 Task: Manage the "Campaign related list" page variations in the site builder.
Action: Mouse moved to (869, 100)
Screenshot: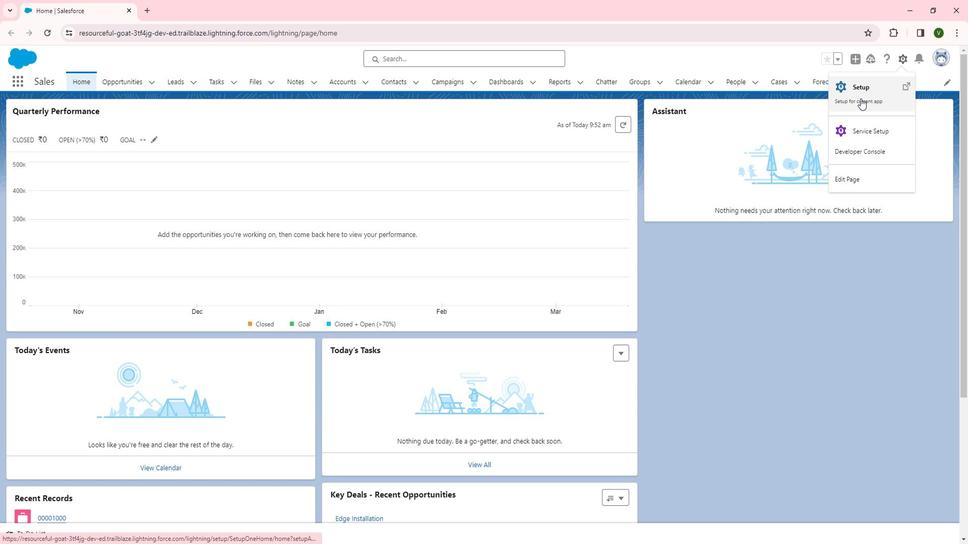 
Action: Mouse pressed left at (869, 100)
Screenshot: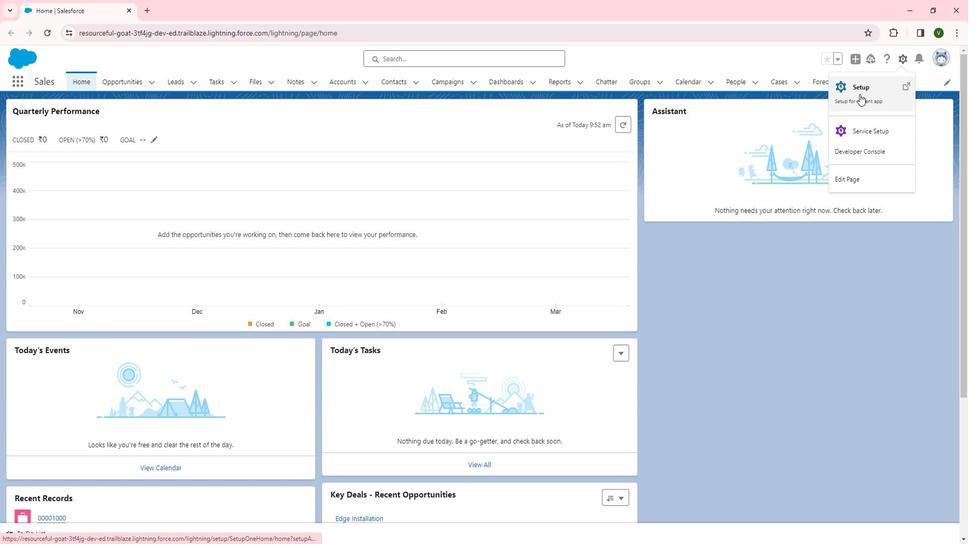 
Action: Mouse moved to (84, 370)
Screenshot: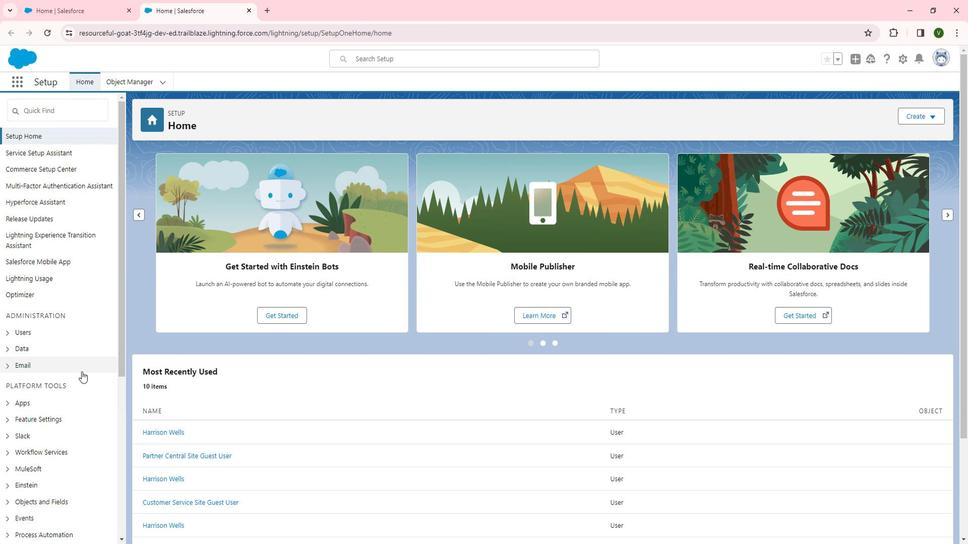 
Action: Mouse scrolled (84, 370) with delta (0, 0)
Screenshot: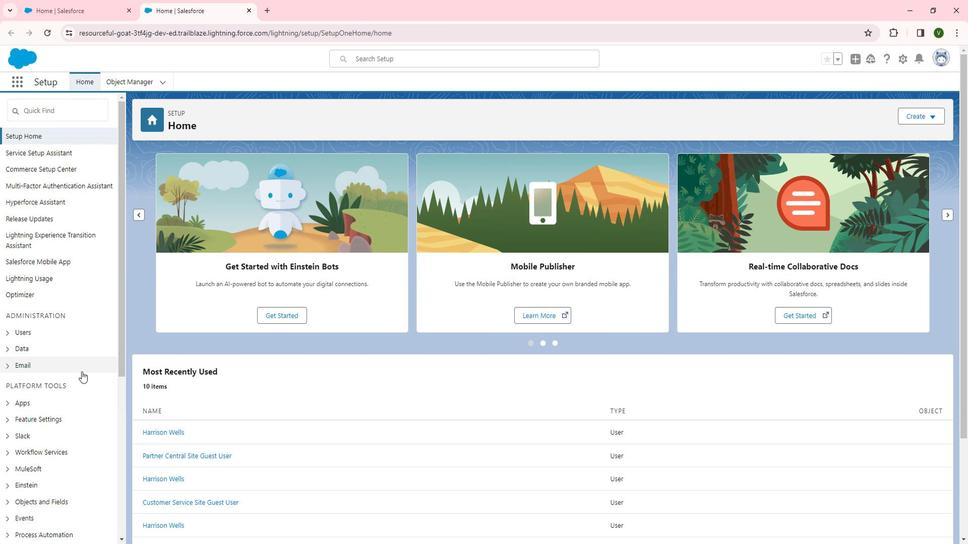 
Action: Mouse moved to (81, 372)
Screenshot: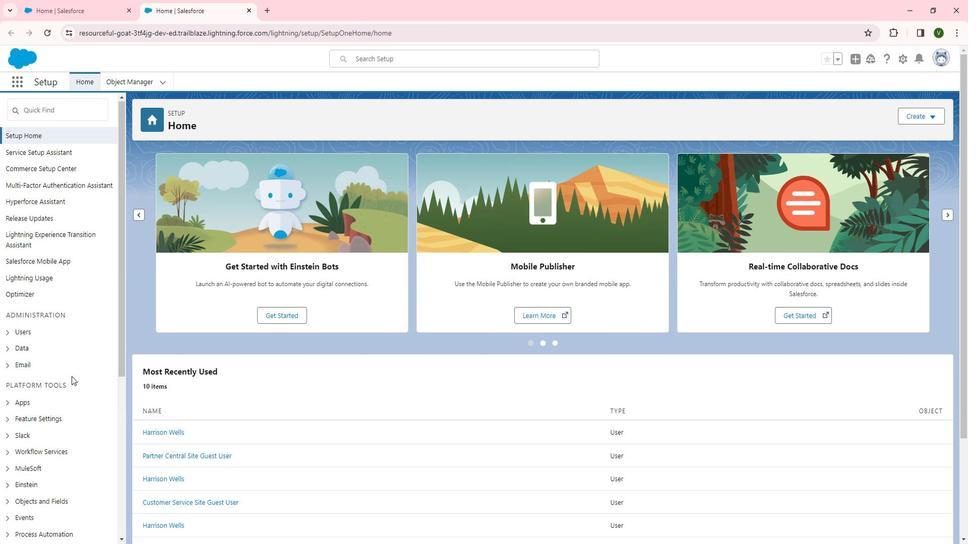 
Action: Mouse scrolled (81, 371) with delta (0, 0)
Screenshot: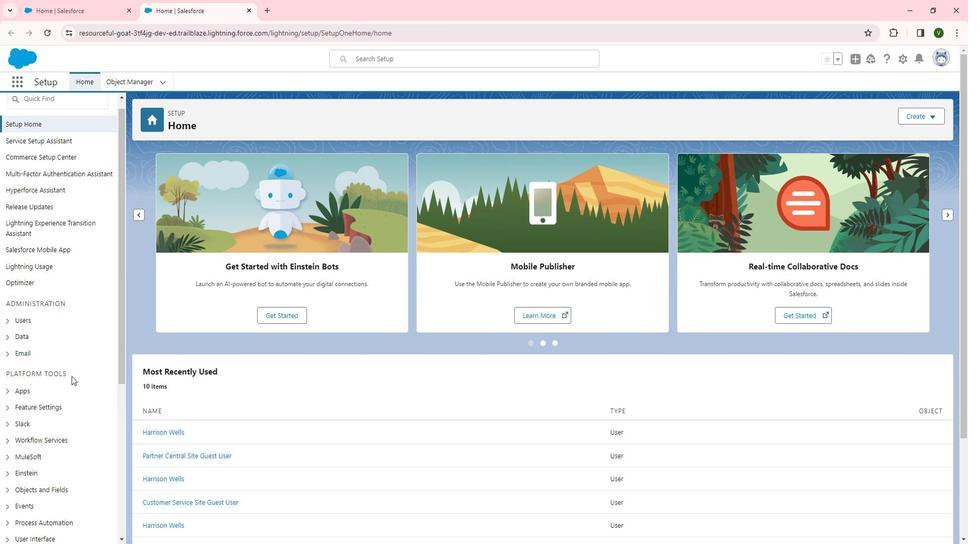 
Action: Mouse moved to (79, 372)
Screenshot: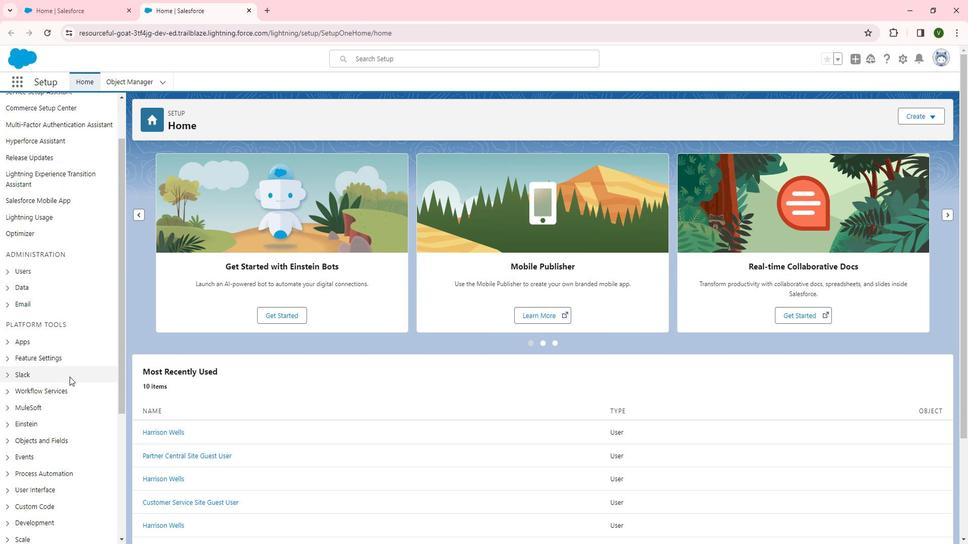 
Action: Mouse scrolled (79, 372) with delta (0, 0)
Screenshot: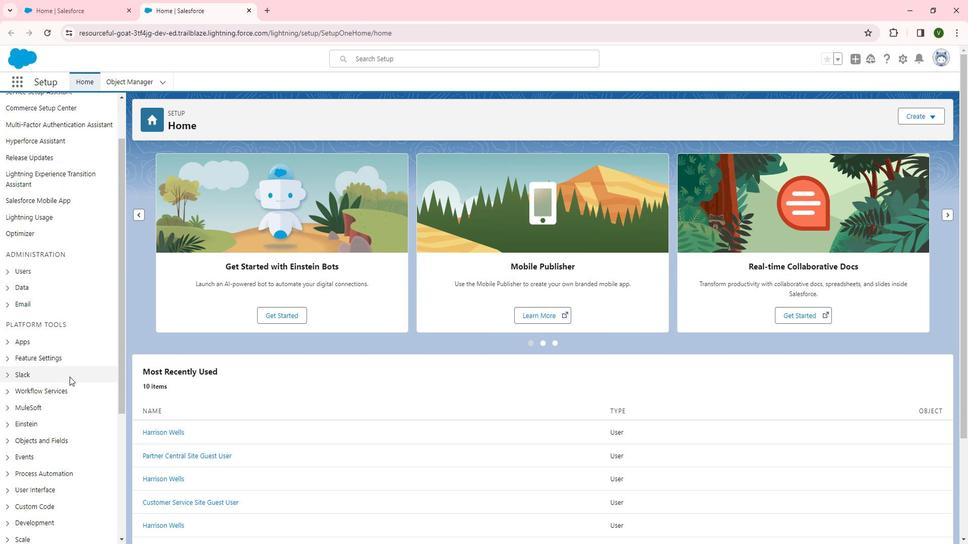 
Action: Mouse moved to (16, 262)
Screenshot: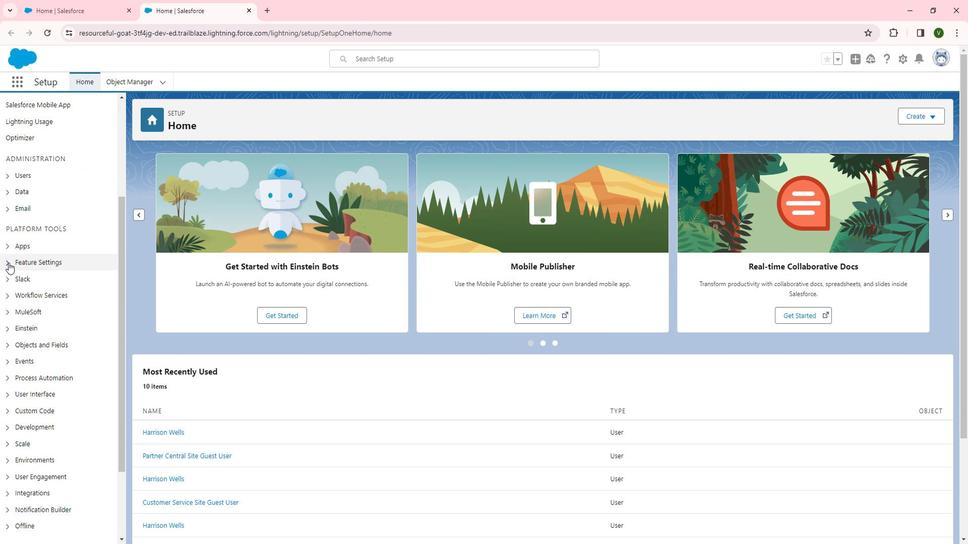 
Action: Mouse pressed left at (16, 262)
Screenshot: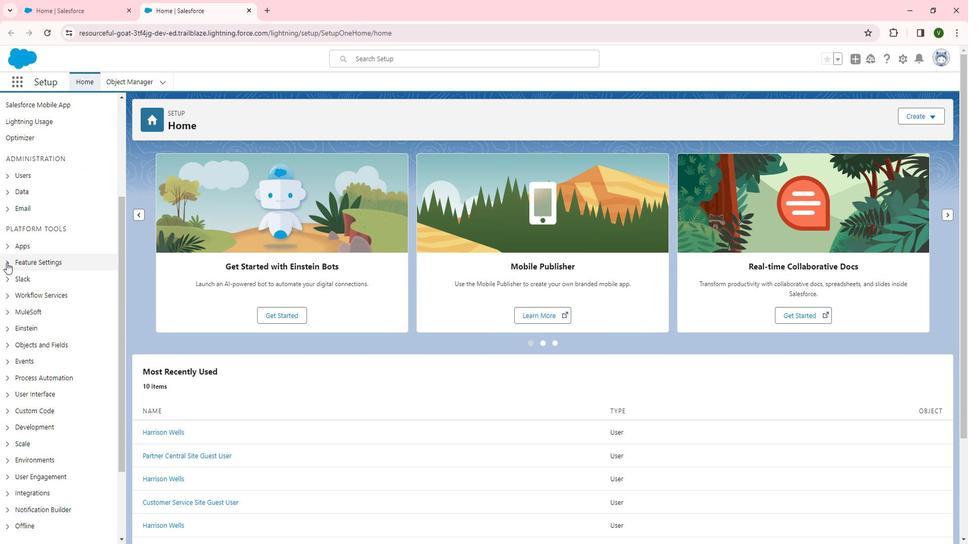 
Action: Mouse moved to (27, 339)
Screenshot: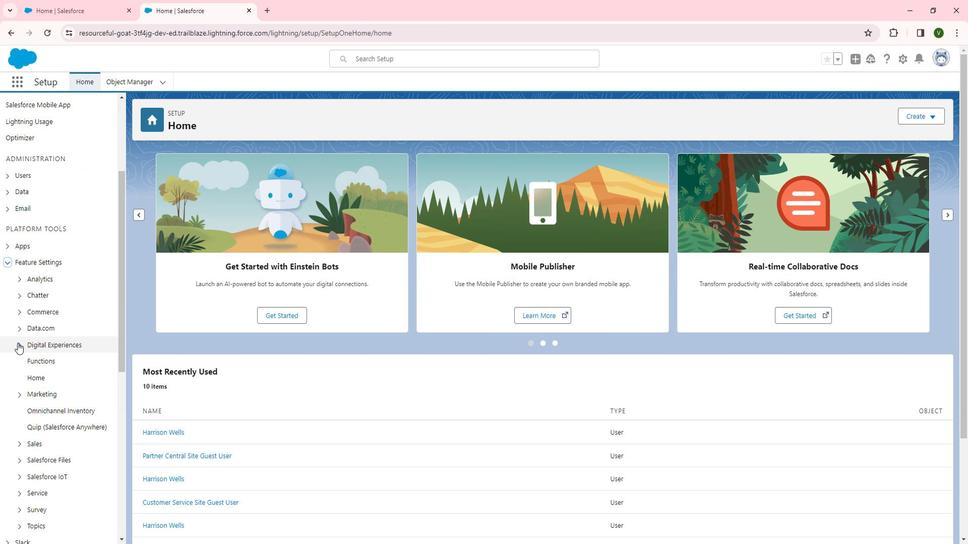 
Action: Mouse pressed left at (27, 339)
Screenshot: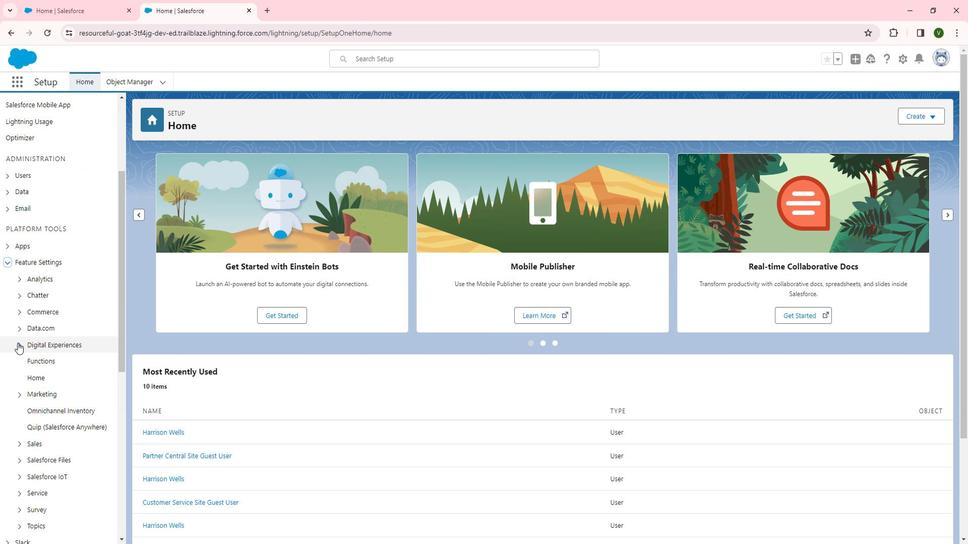 
Action: Mouse moved to (56, 355)
Screenshot: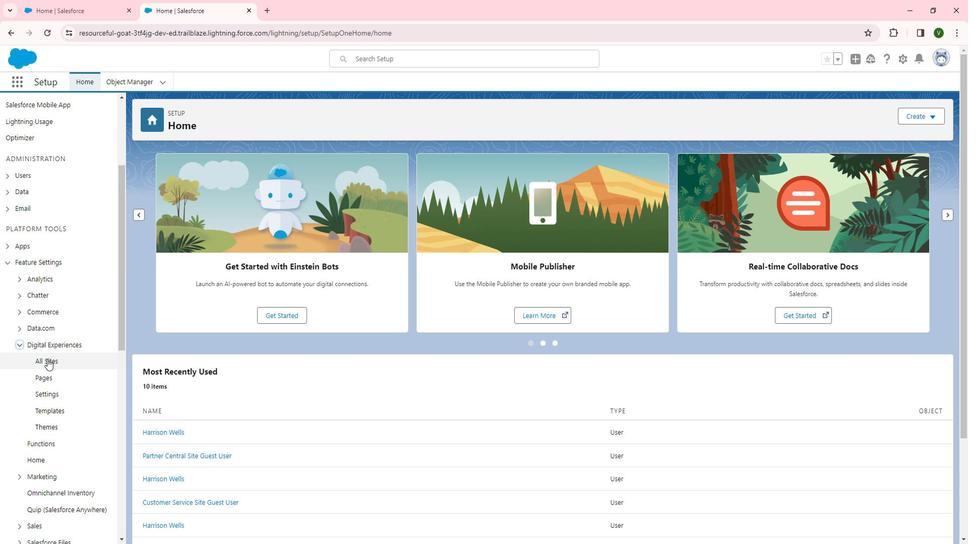 
Action: Mouse pressed left at (56, 355)
Screenshot: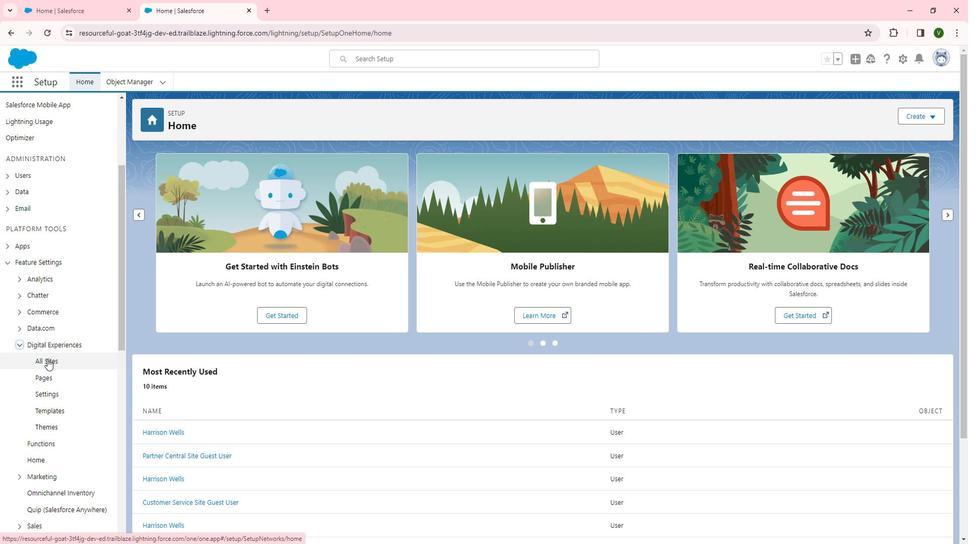 
Action: Mouse moved to (180, 312)
Screenshot: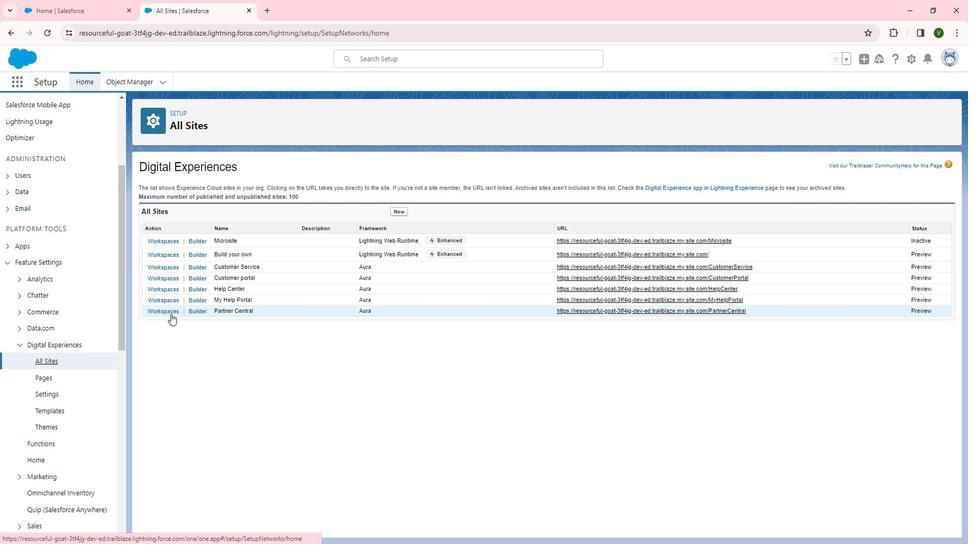 
Action: Mouse pressed left at (180, 312)
Screenshot: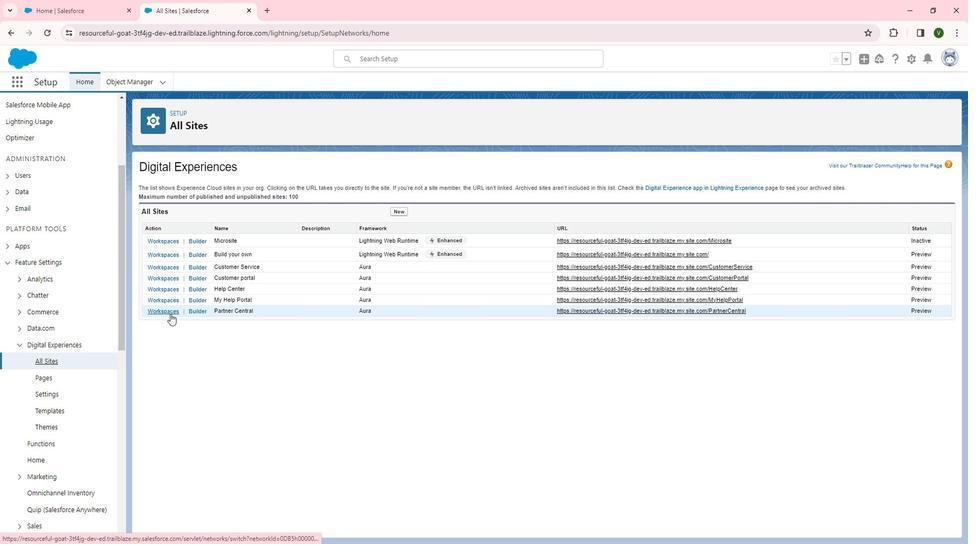 
Action: Mouse moved to (139, 239)
Screenshot: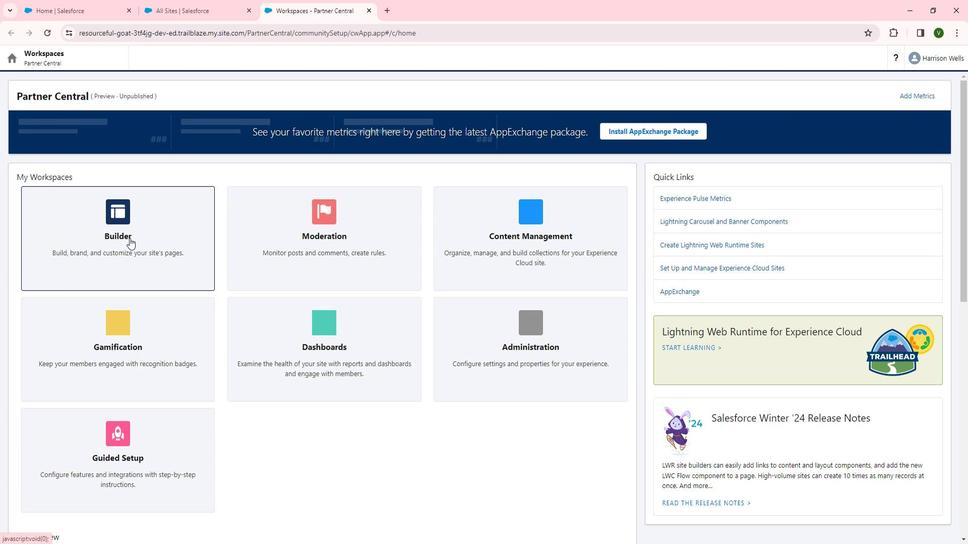 
Action: Mouse pressed left at (139, 239)
Screenshot: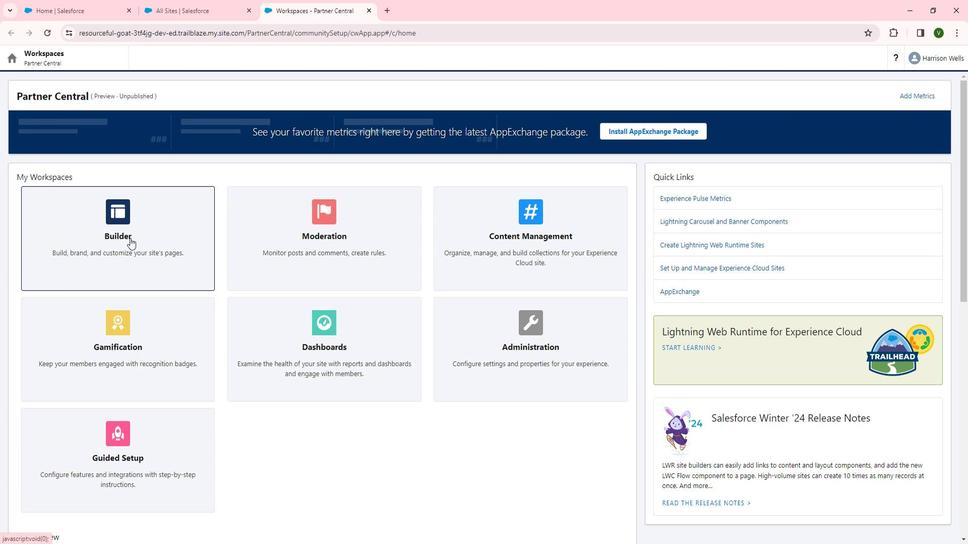 
Action: Mouse moved to (141, 68)
Screenshot: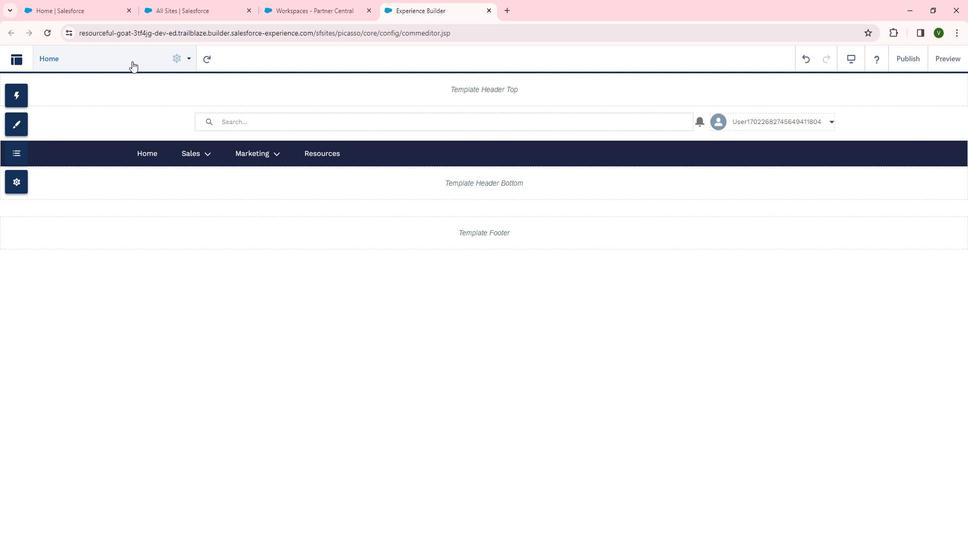 
Action: Mouse pressed left at (141, 68)
Screenshot: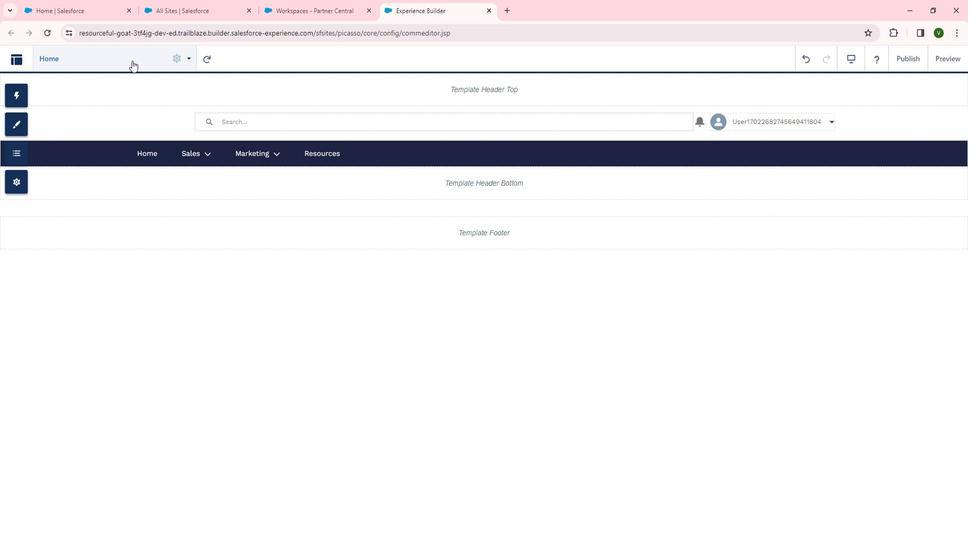 
Action: Mouse moved to (53, 194)
Screenshot: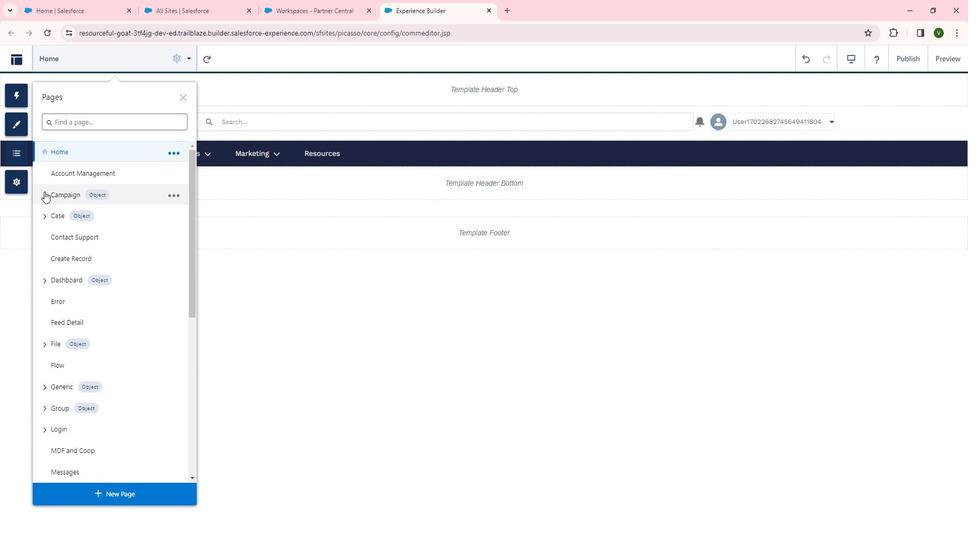 
Action: Mouse pressed left at (53, 194)
Screenshot: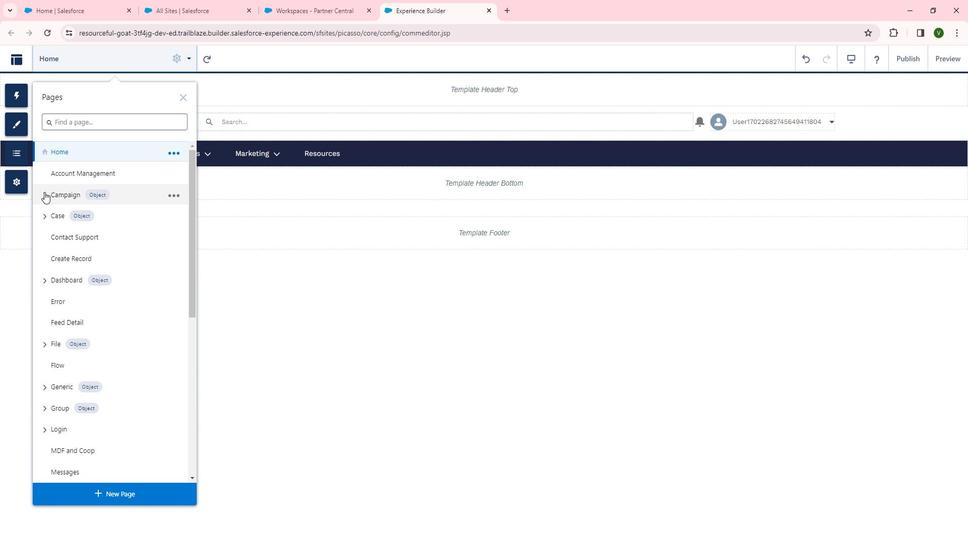 
Action: Mouse moved to (125, 256)
Screenshot: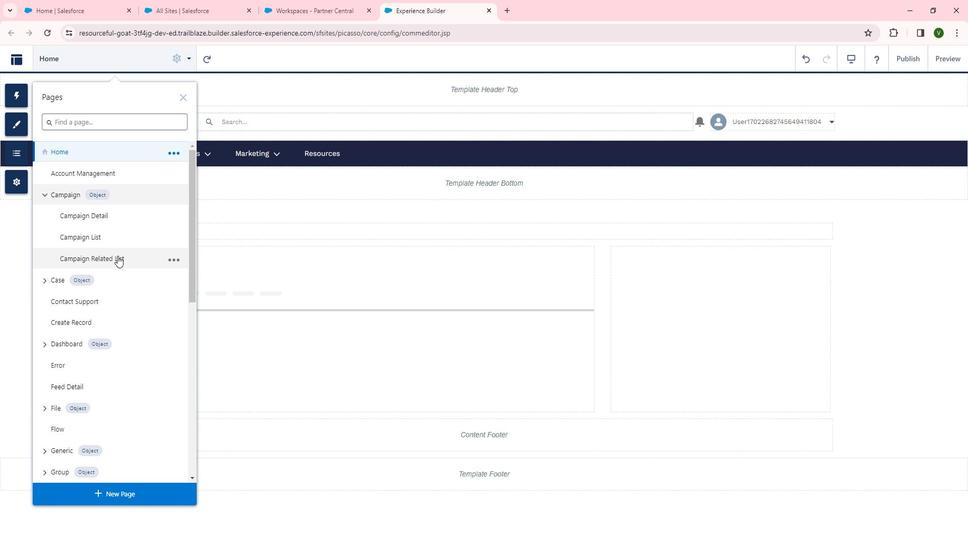 
Action: Mouse pressed left at (125, 256)
Screenshot: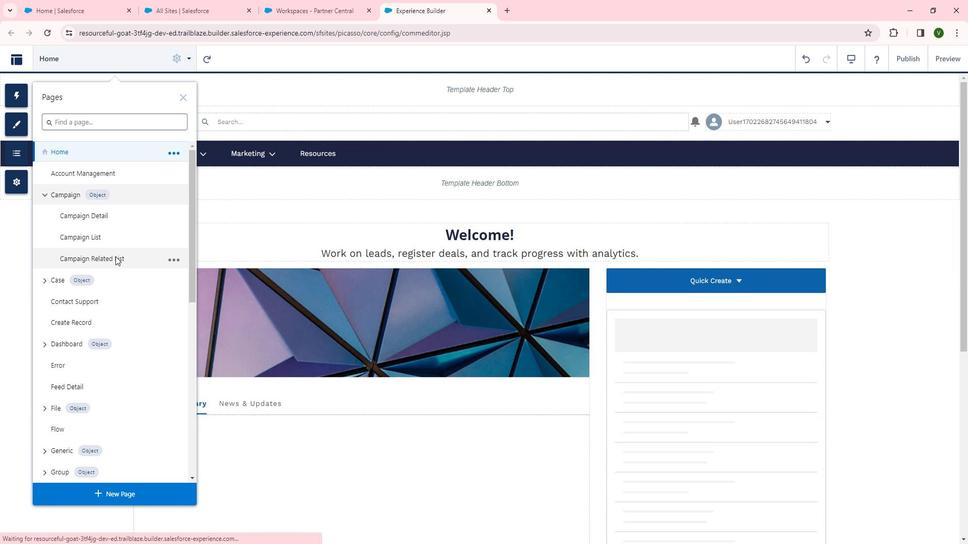 
Action: Mouse moved to (184, 66)
Screenshot: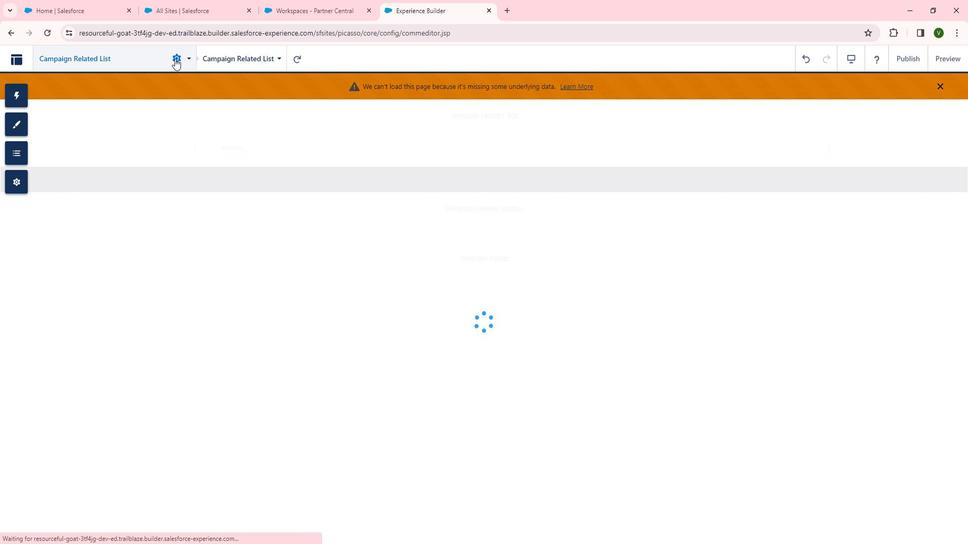 
Action: Mouse pressed left at (184, 66)
Screenshot: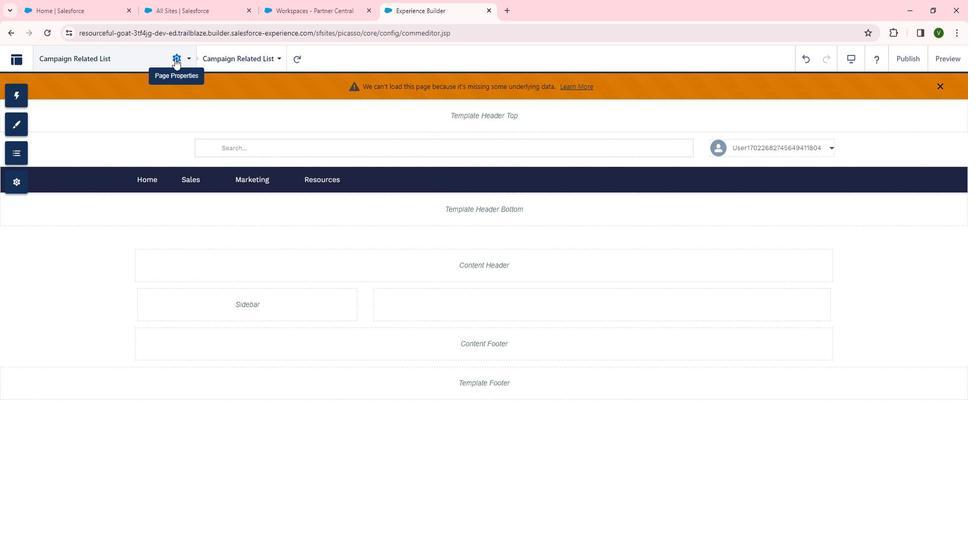 
Action: Mouse moved to (179, 157)
Screenshot: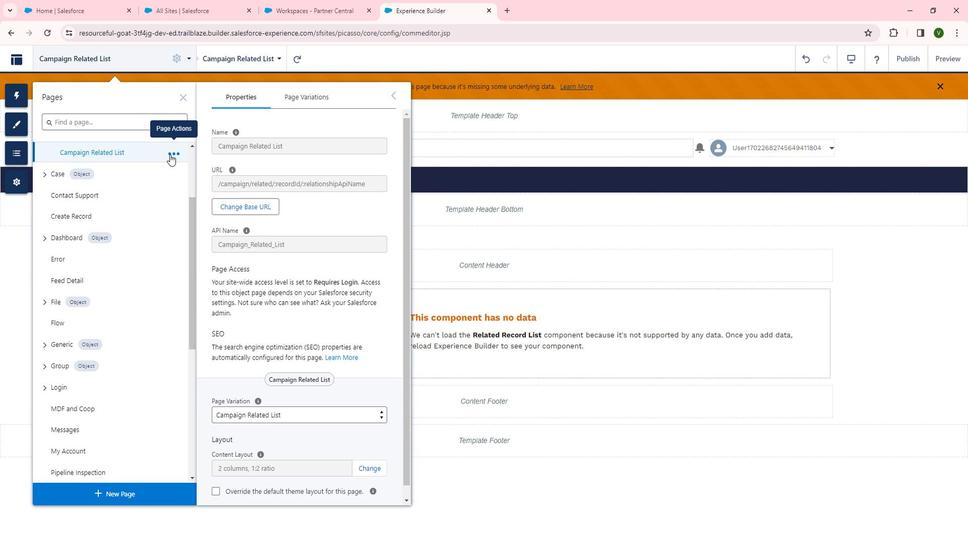 
Action: Mouse pressed left at (179, 157)
Screenshot: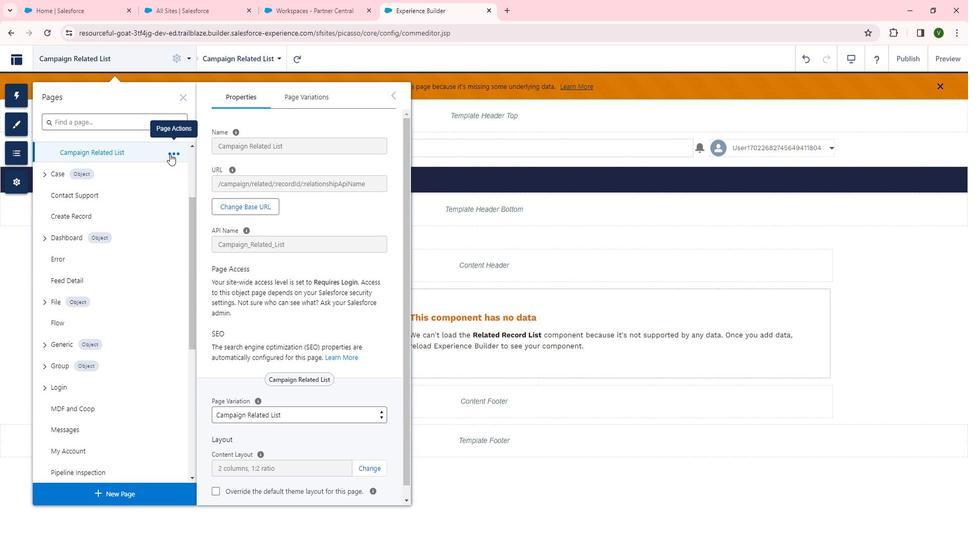 
Action: Mouse pressed left at (179, 157)
Screenshot: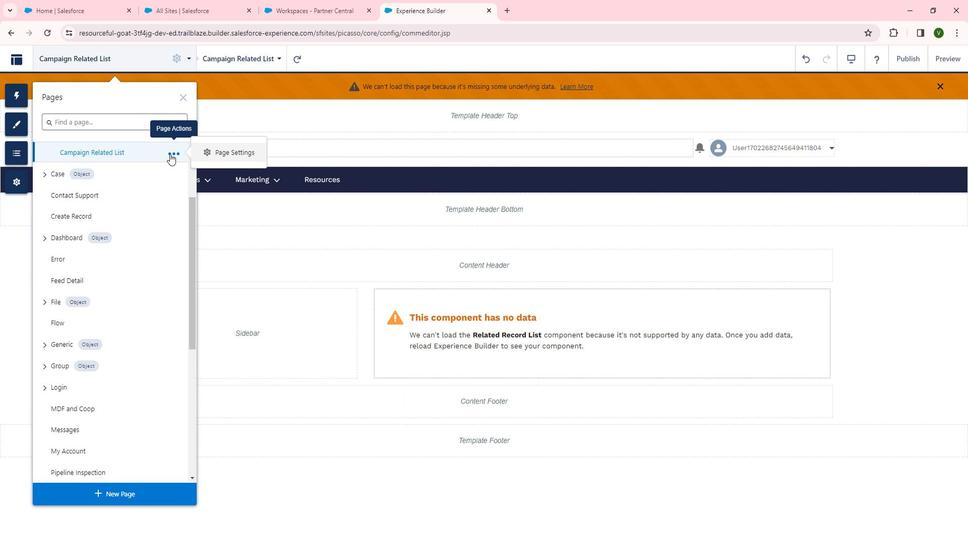 
Action: Mouse moved to (179, 156)
Screenshot: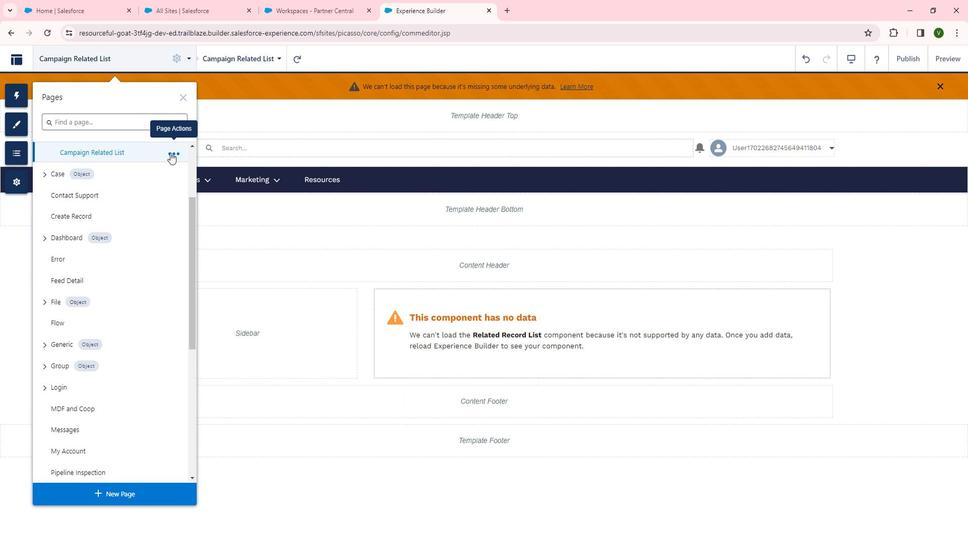 
Action: Mouse pressed left at (179, 156)
Screenshot: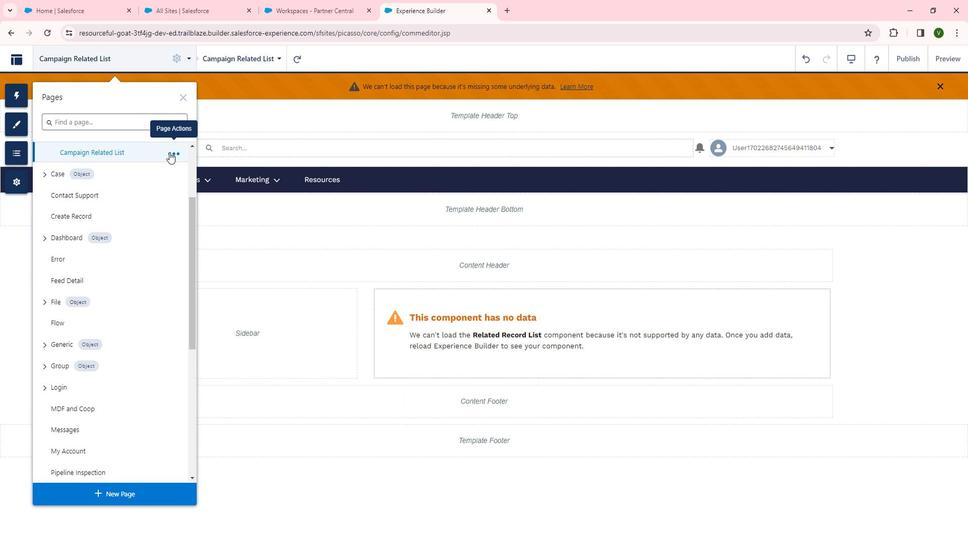 
Action: Mouse moved to (242, 153)
Screenshot: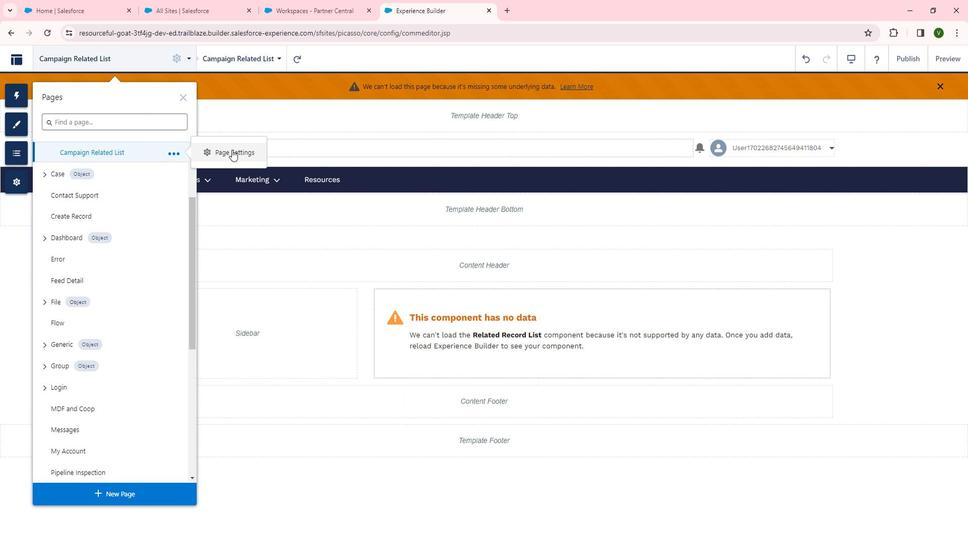 
Action: Mouse pressed left at (242, 153)
Screenshot: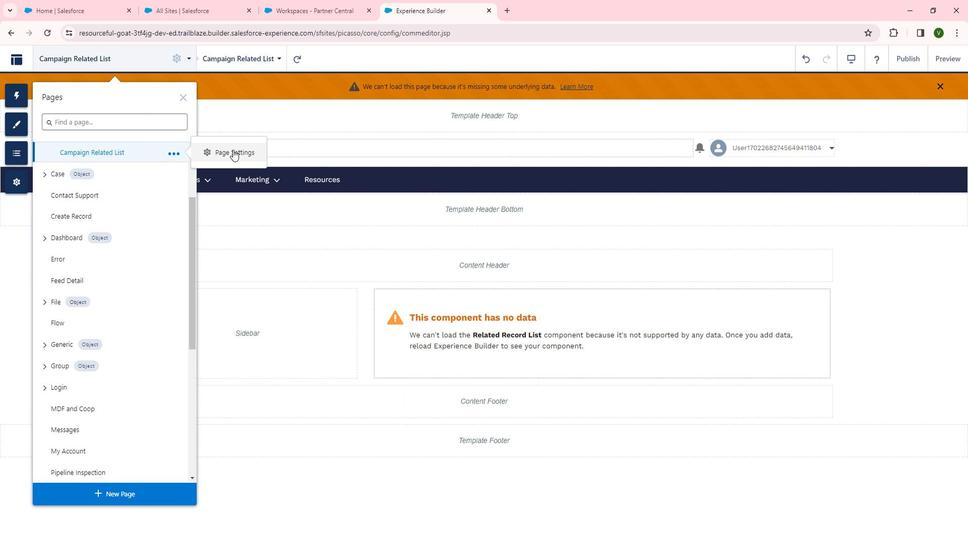 
Action: Mouse moved to (319, 92)
Screenshot: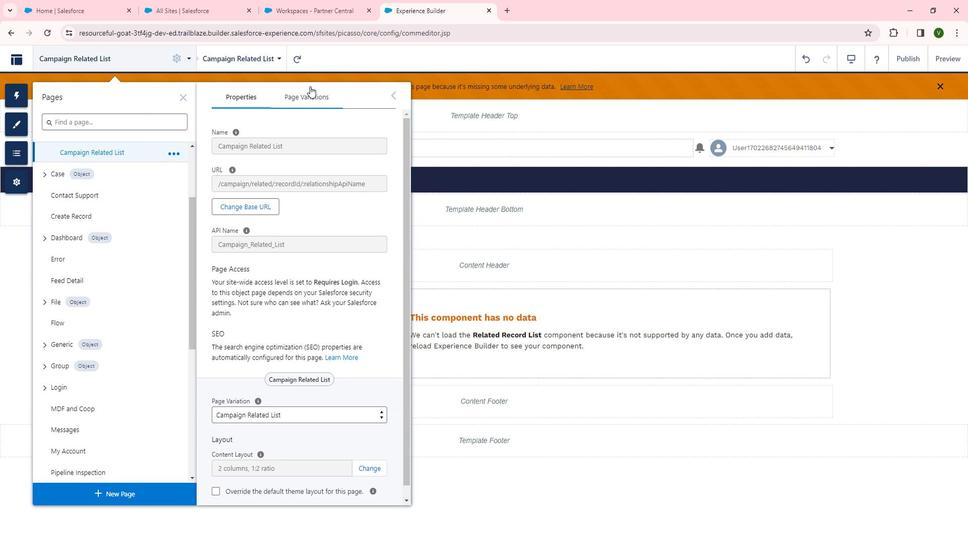 
Action: Mouse pressed left at (319, 92)
Screenshot: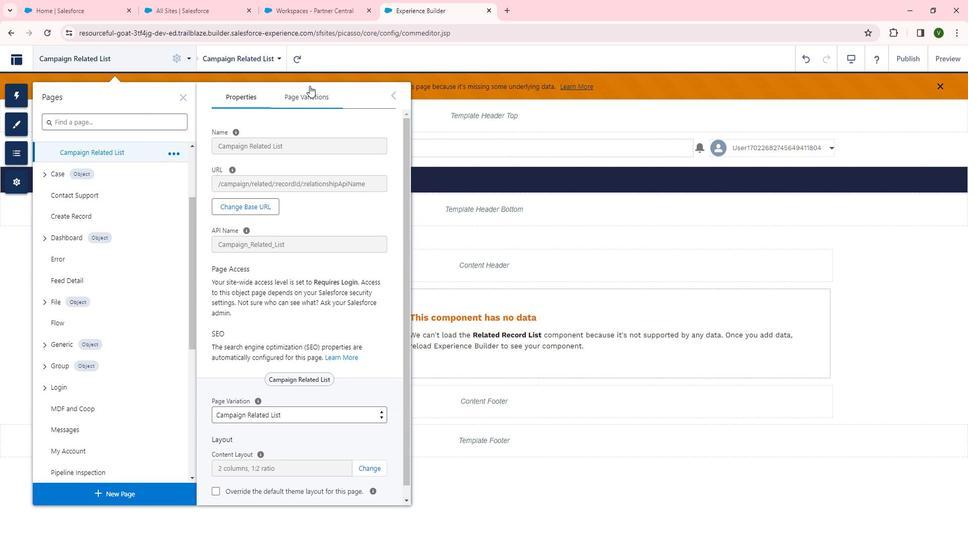 
Action: Mouse moved to (626, 232)
Screenshot: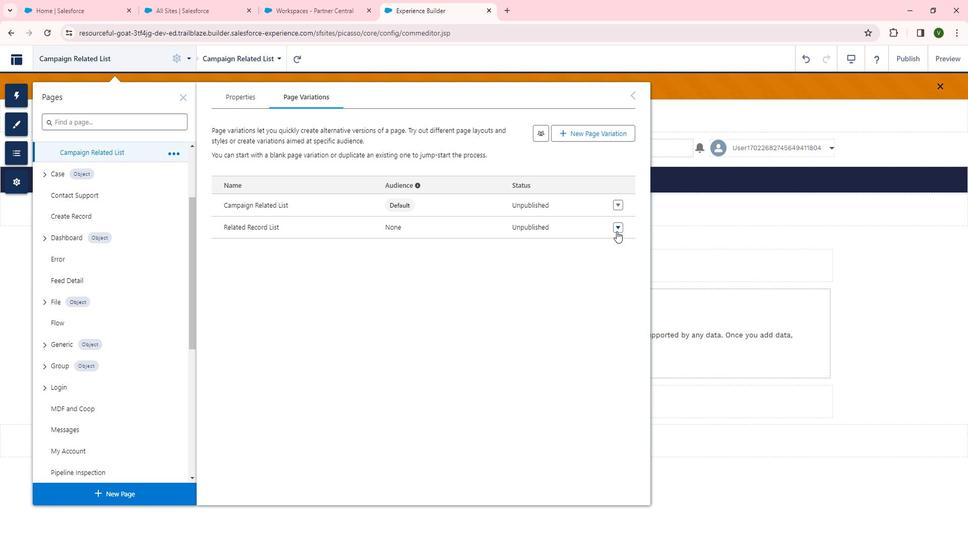 
Action: Mouse pressed left at (626, 232)
Screenshot: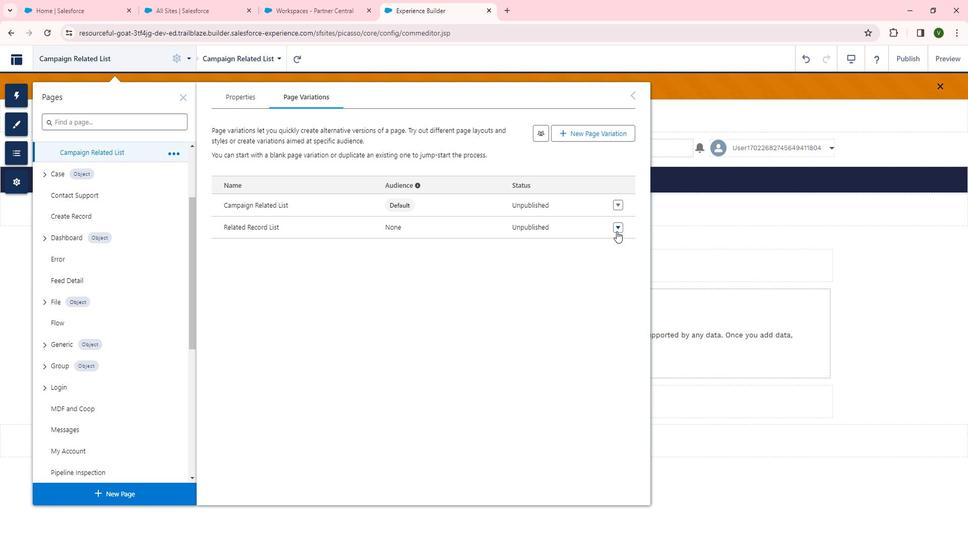 
Action: Mouse moved to (606, 367)
Screenshot: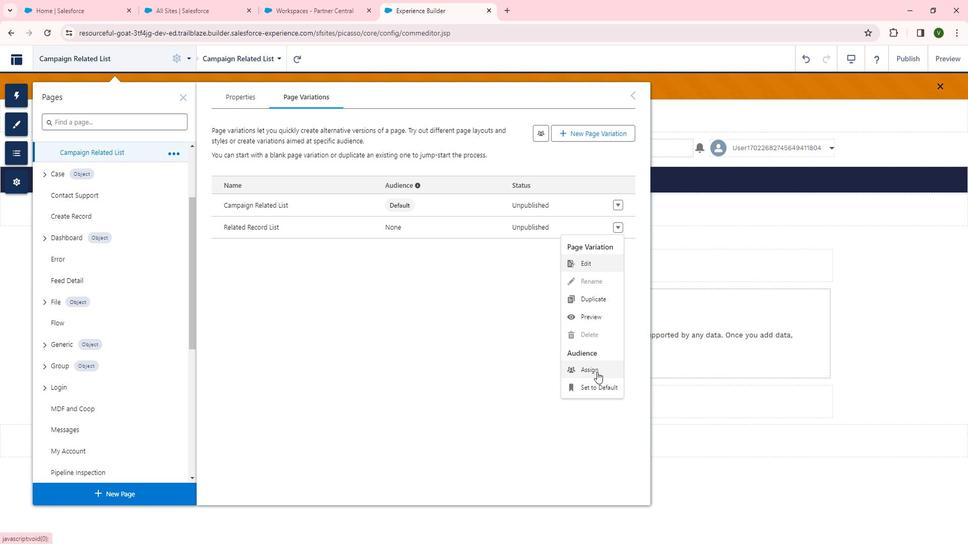 
Action: Mouse pressed left at (606, 367)
Screenshot: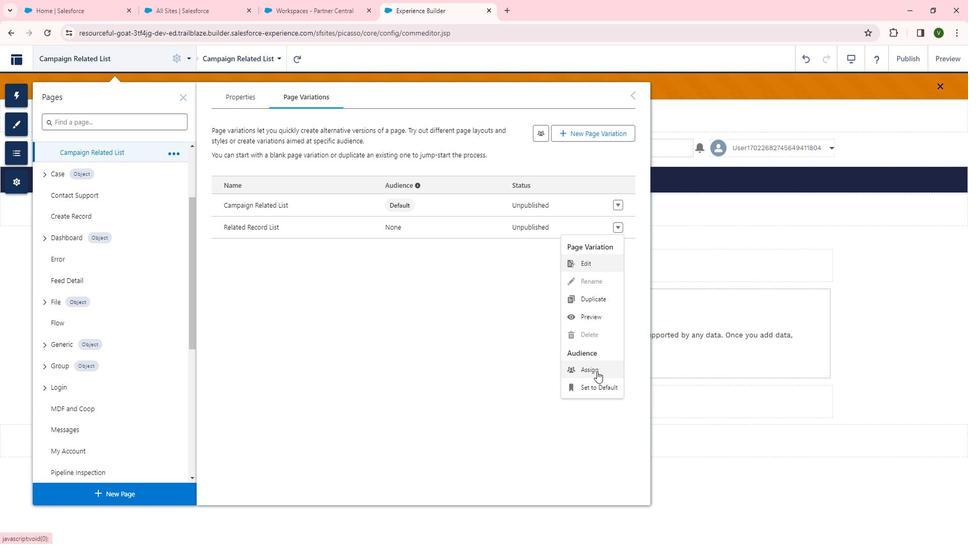 
Action: Mouse moved to (498, 346)
Screenshot: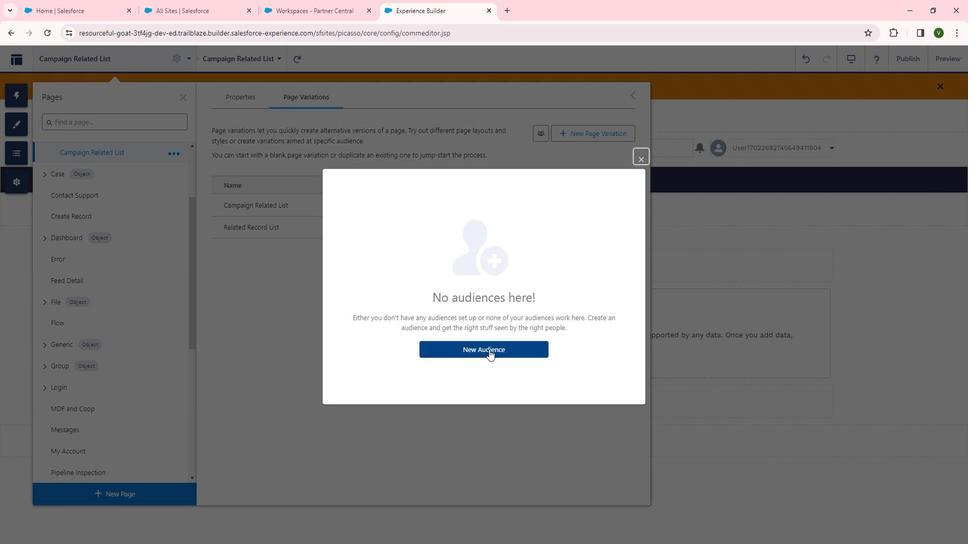 
Action: Mouse pressed left at (498, 346)
Screenshot: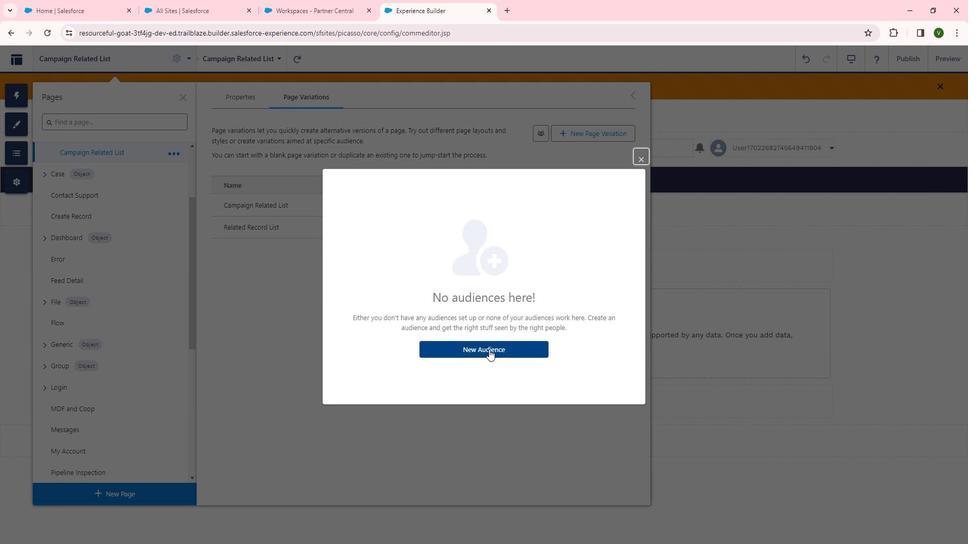 
Action: Mouse moved to (385, 226)
Screenshot: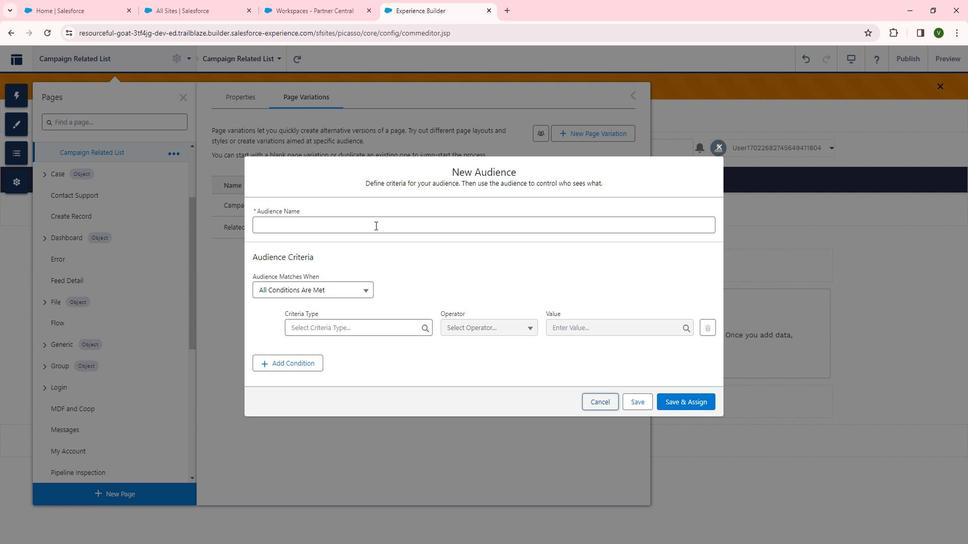 
Action: Mouse pressed left at (385, 226)
Screenshot: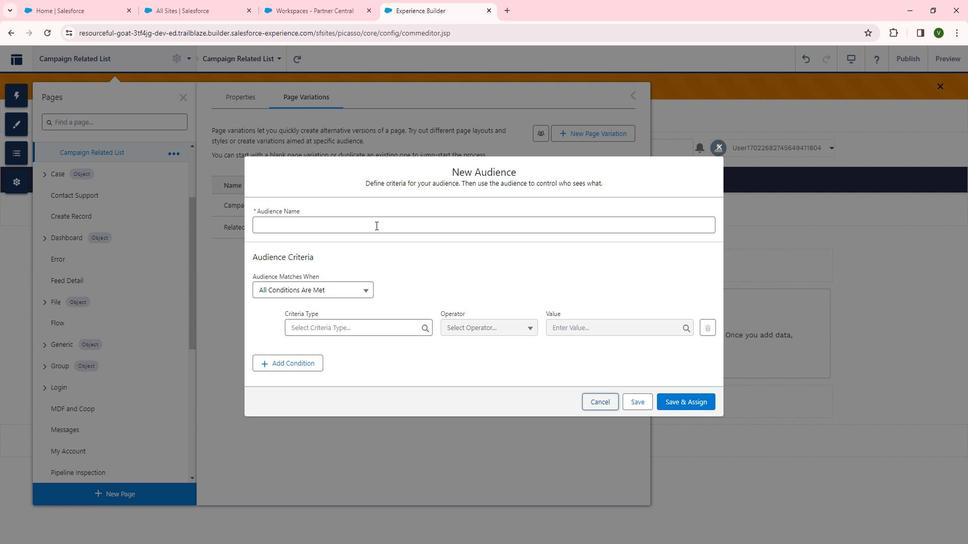 
Action: Key pressed <Key.shift>Assigned<Key.space>permisstion
Screenshot: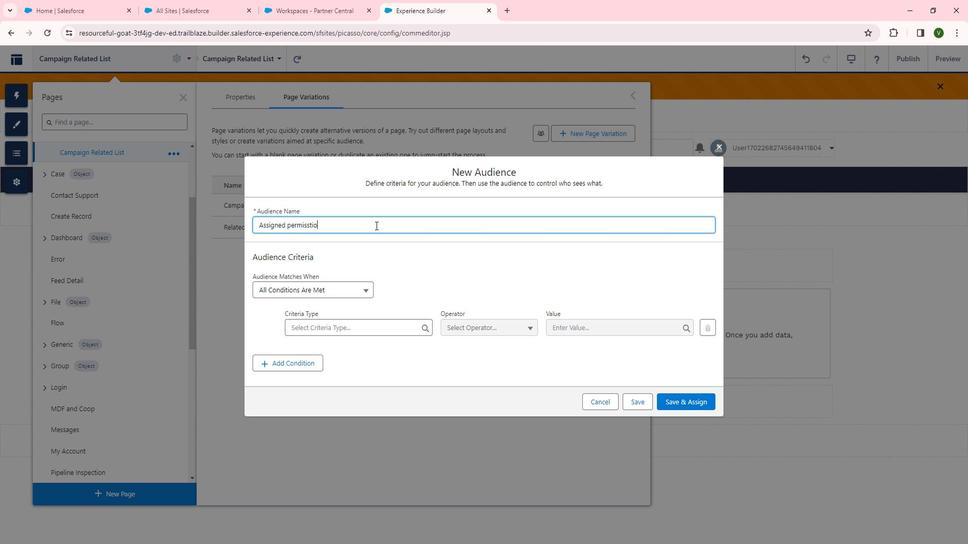 
Action: Mouse moved to (373, 335)
Screenshot: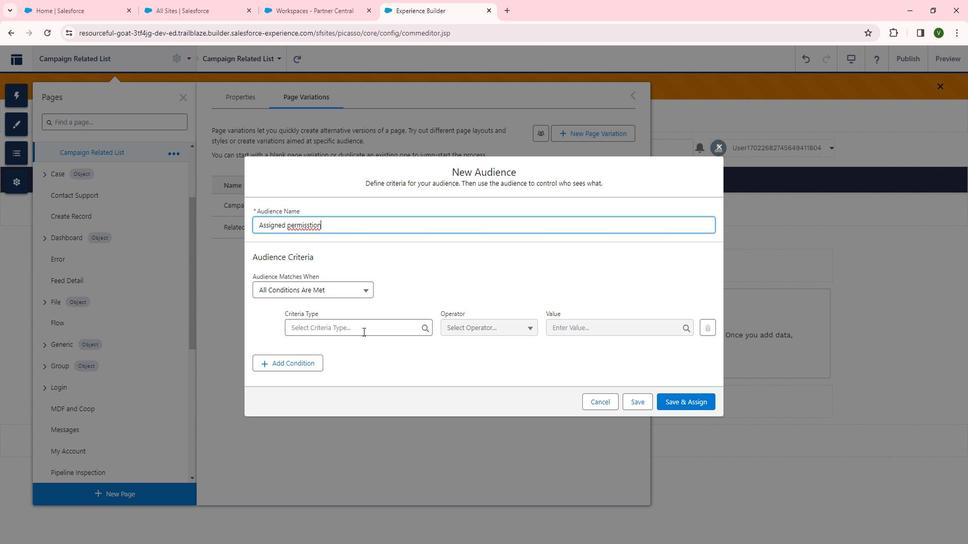 
Action: Mouse pressed left at (373, 335)
Screenshot: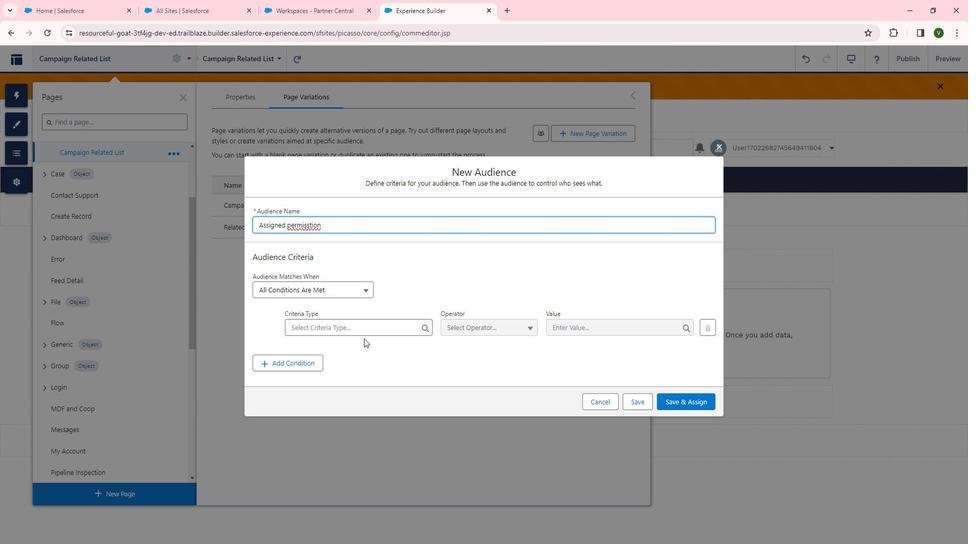 
Action: Mouse moved to (377, 327)
Screenshot: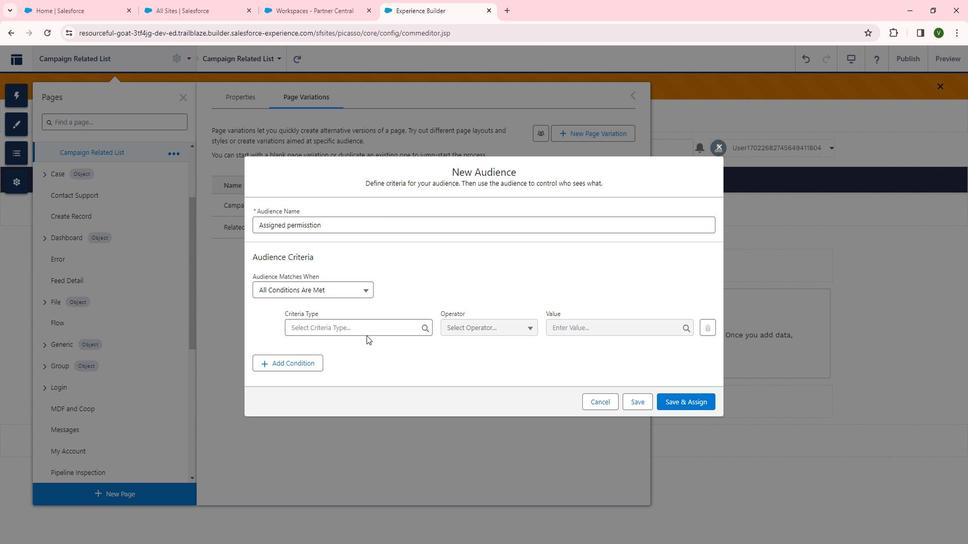 
Action: Mouse pressed left at (377, 327)
Screenshot: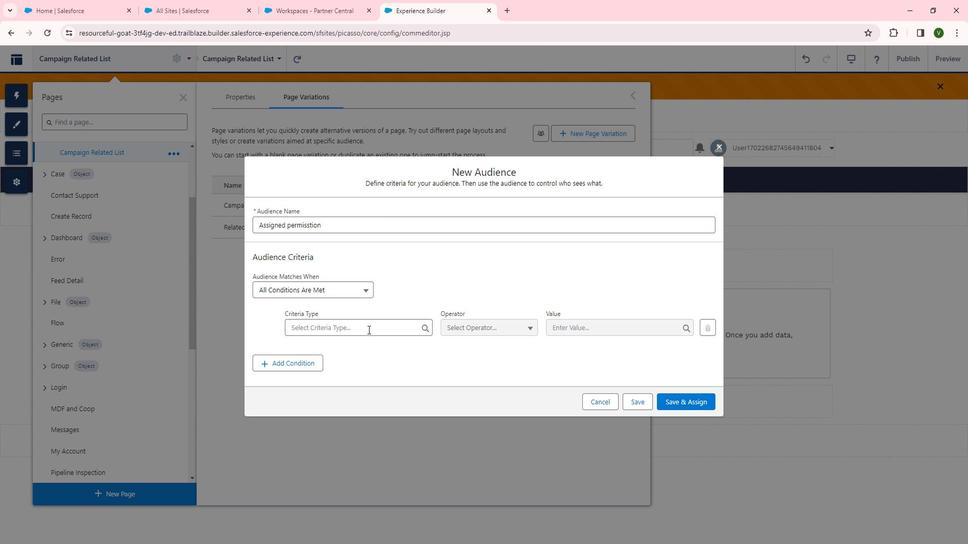 
Action: Mouse moved to (360, 357)
Screenshot: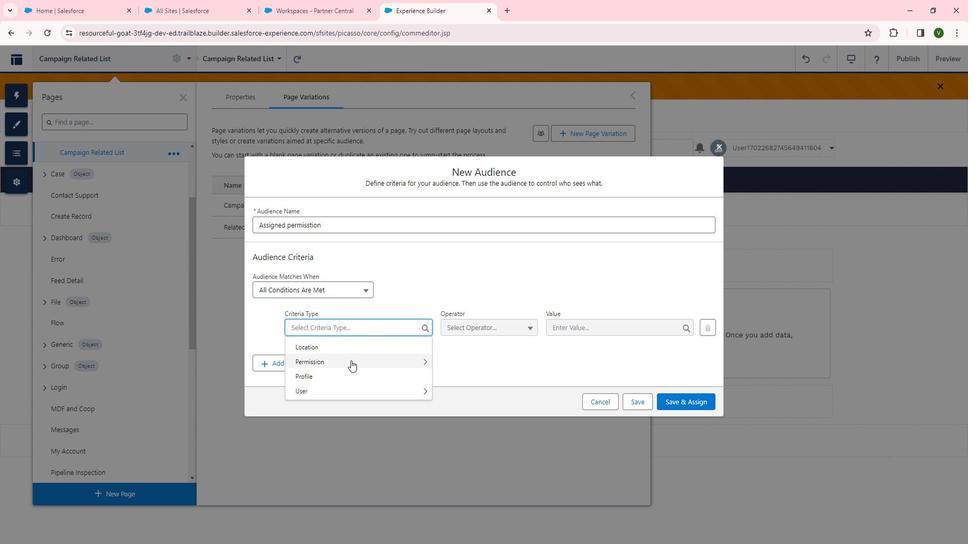 
Action: Mouse pressed left at (360, 357)
Screenshot: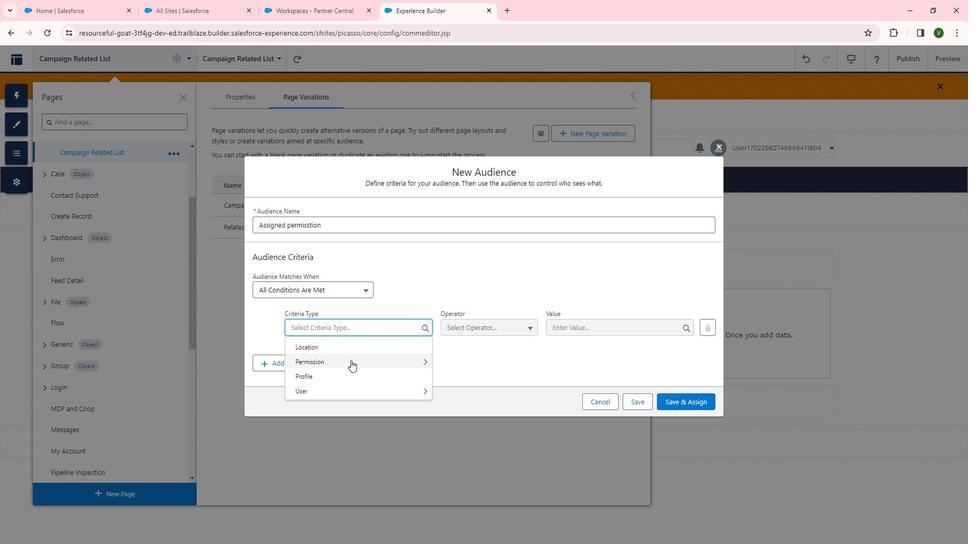 
Action: Mouse moved to (420, 341)
Screenshot: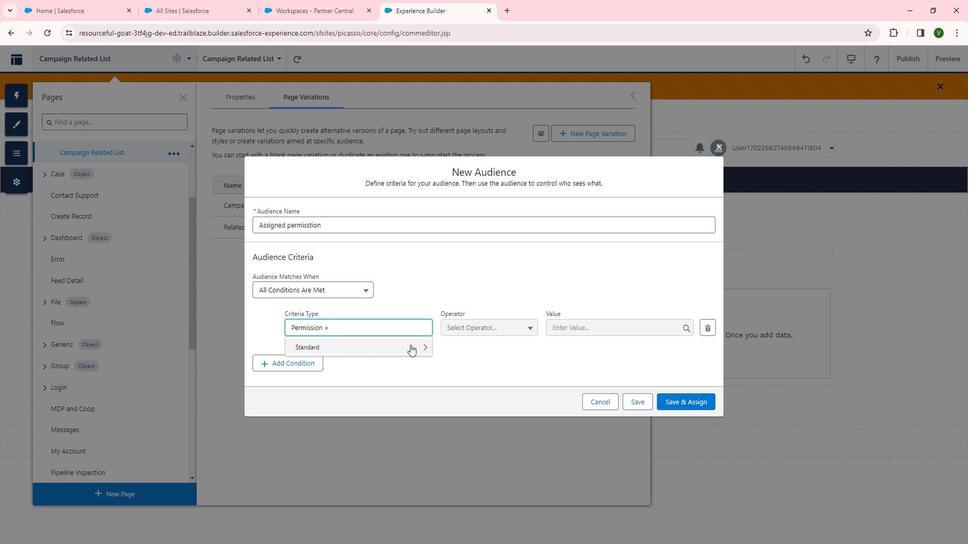 
Action: Mouse pressed left at (420, 341)
Screenshot: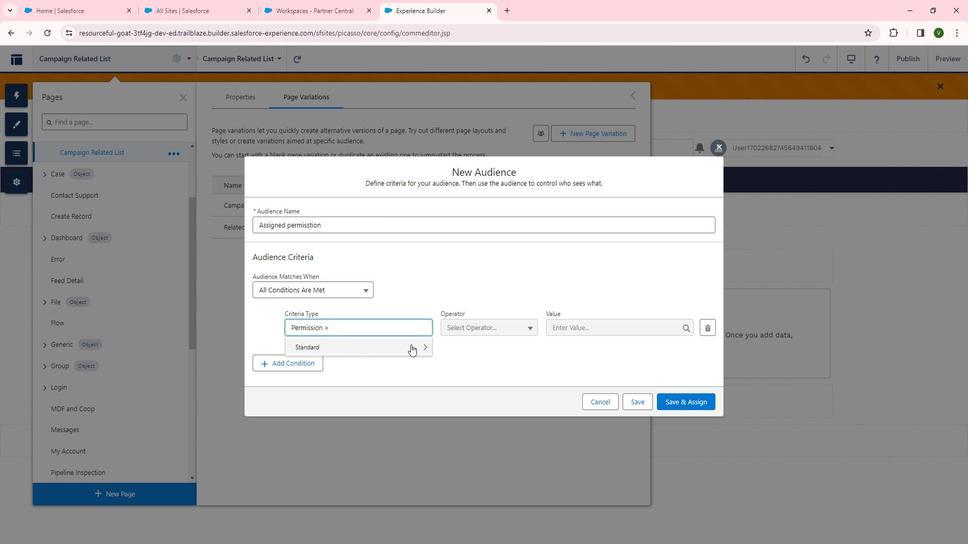 
Action: Mouse moved to (389, 250)
Screenshot: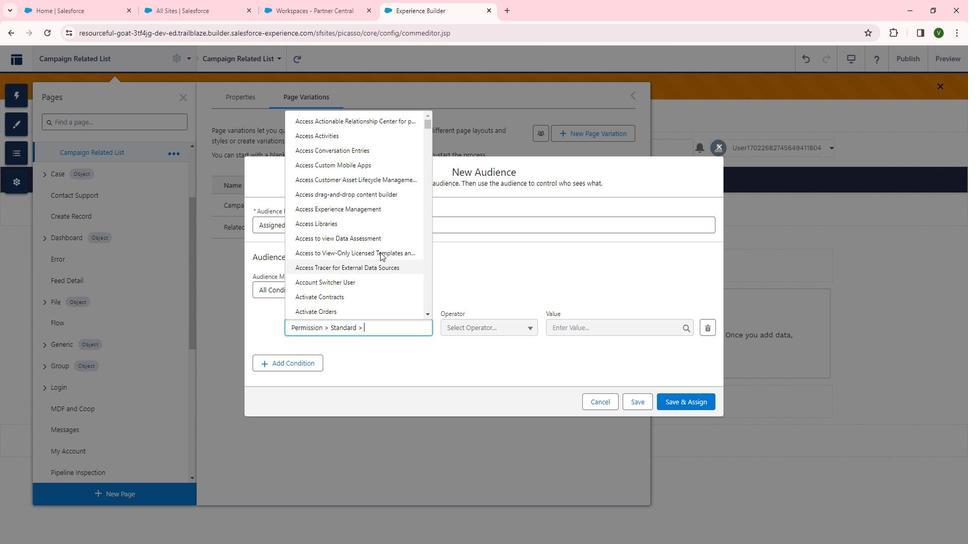 
Action: Mouse scrolled (389, 250) with delta (0, 0)
Screenshot: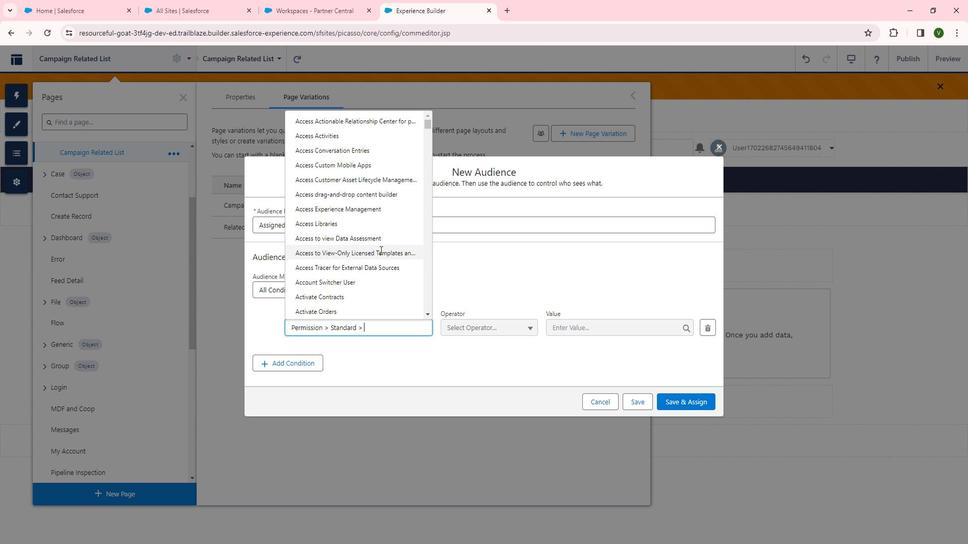 
Action: Mouse scrolled (389, 250) with delta (0, 0)
Screenshot: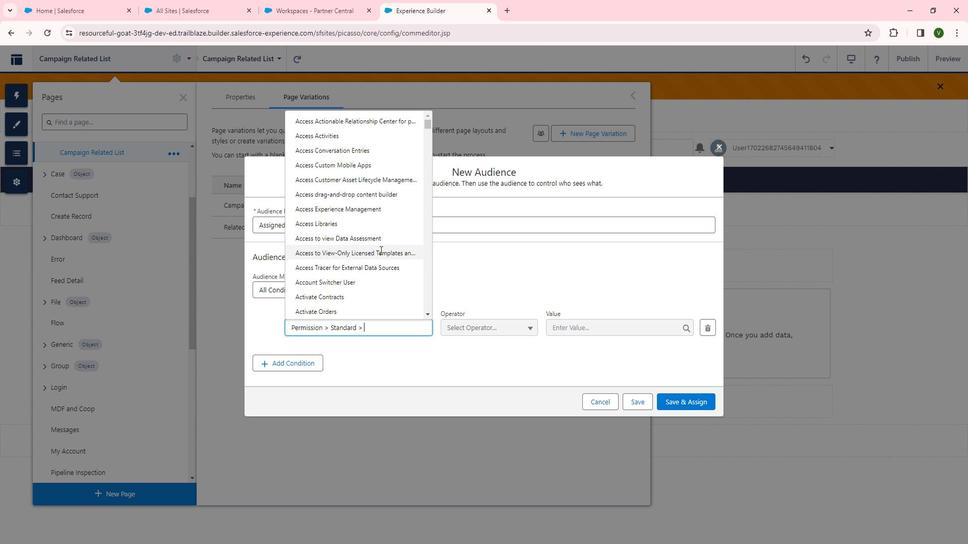
Action: Mouse scrolled (389, 250) with delta (0, 0)
Screenshot: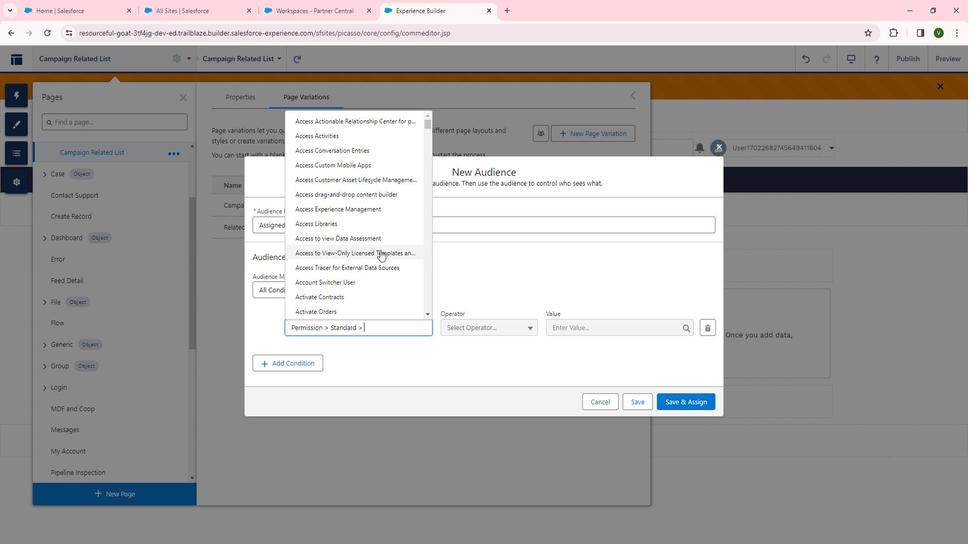 
Action: Mouse scrolled (389, 250) with delta (0, 0)
Screenshot: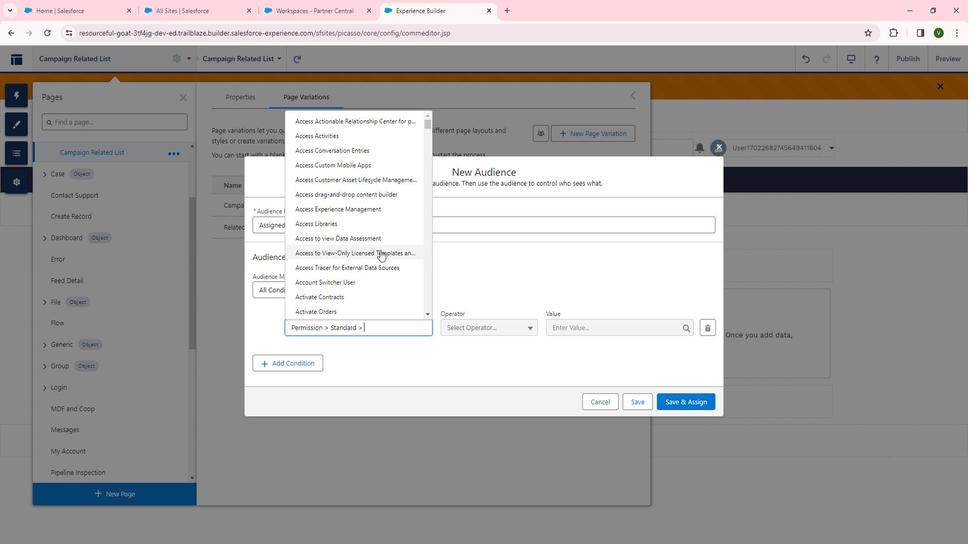 
Action: Mouse scrolled (389, 250) with delta (0, 0)
Screenshot: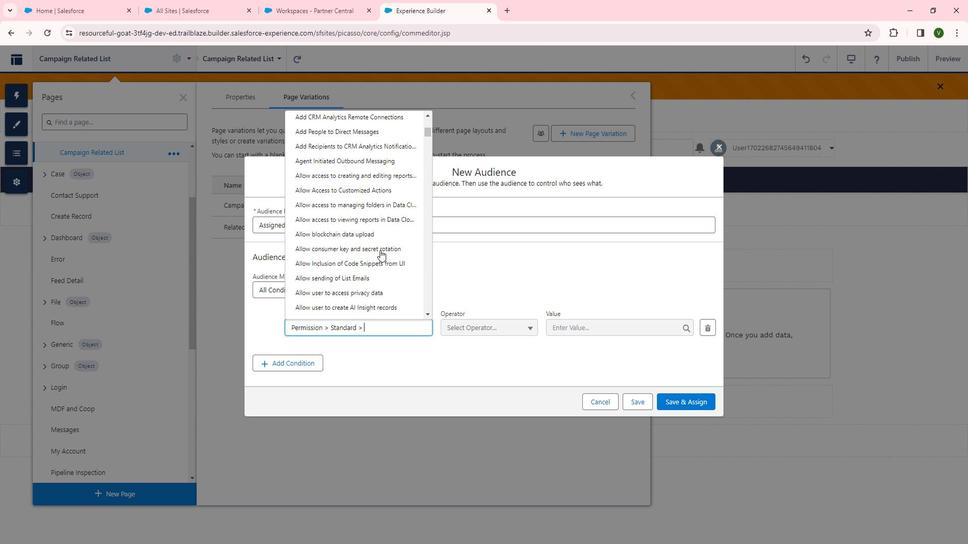 
Action: Mouse scrolled (389, 250) with delta (0, 0)
Screenshot: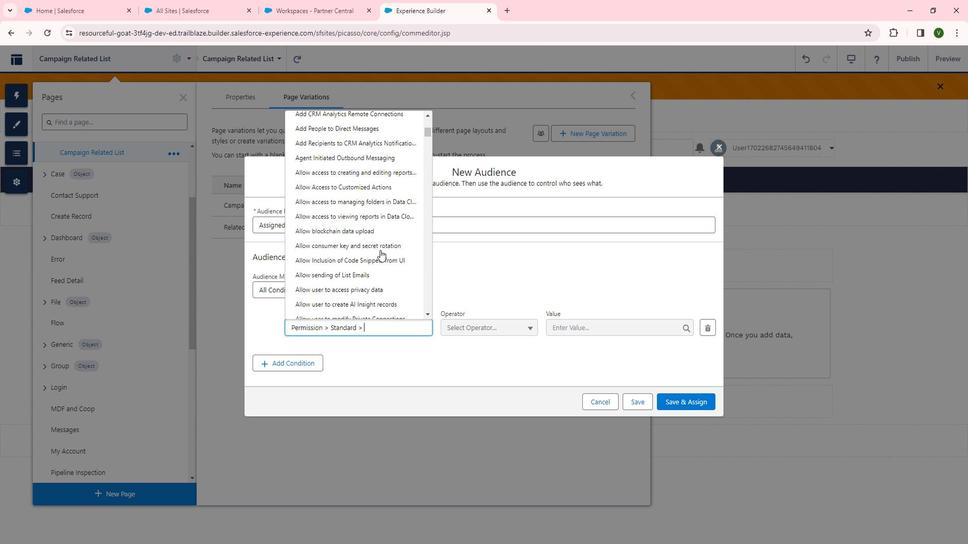 
Action: Mouse scrolled (389, 250) with delta (0, 0)
Screenshot: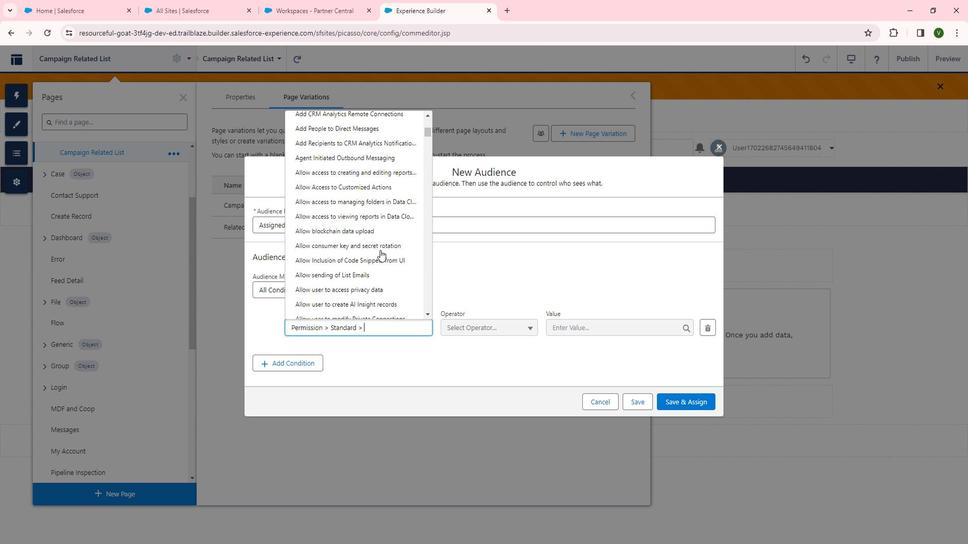 
Action: Mouse scrolled (389, 250) with delta (0, 0)
Screenshot: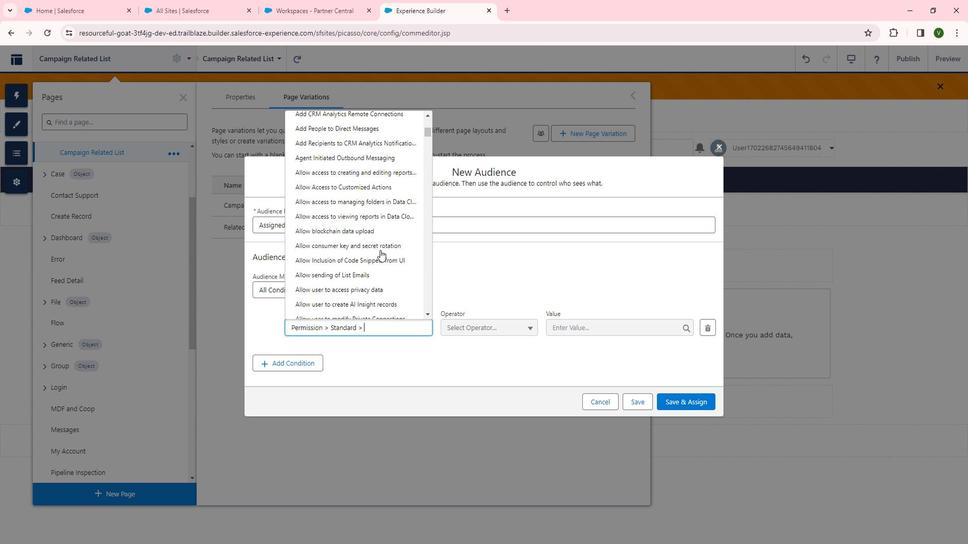 
Action: Mouse scrolled (389, 250) with delta (0, 0)
Screenshot: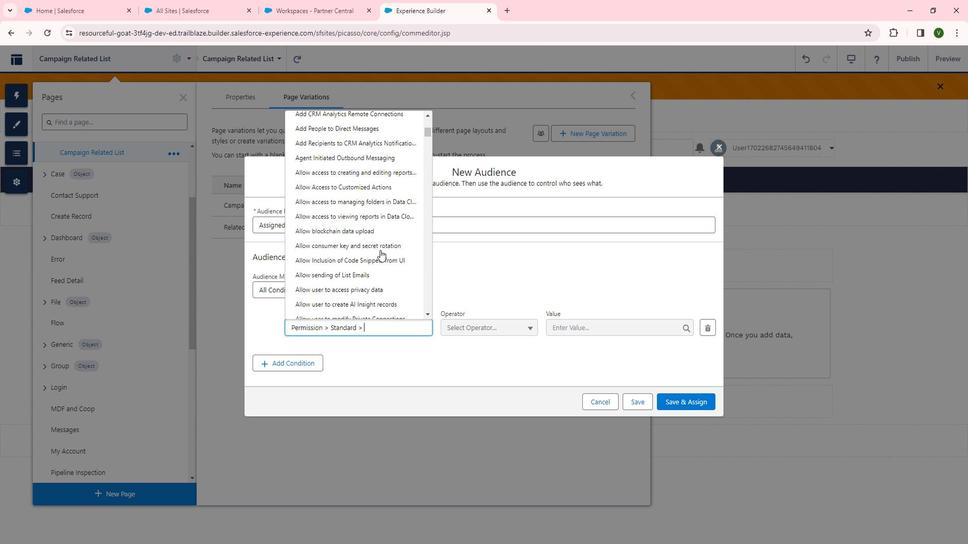 
Action: Mouse moved to (392, 246)
Screenshot: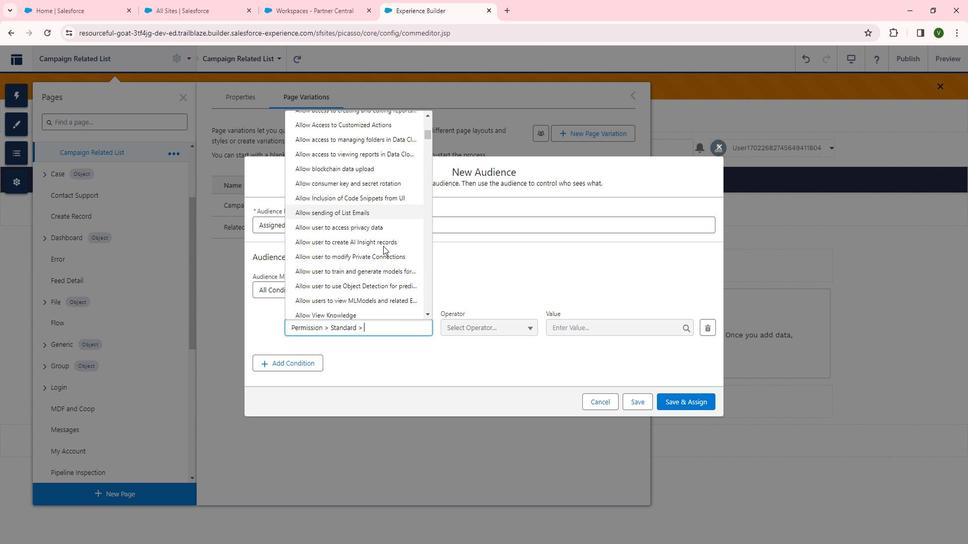 
Action: Mouse scrolled (392, 246) with delta (0, 0)
Screenshot: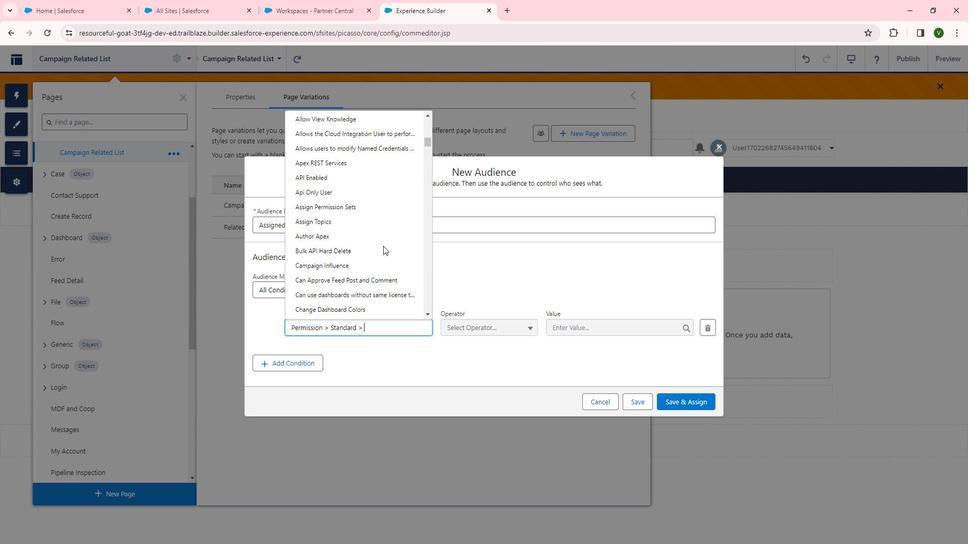 
Action: Mouse scrolled (392, 246) with delta (0, 0)
Screenshot: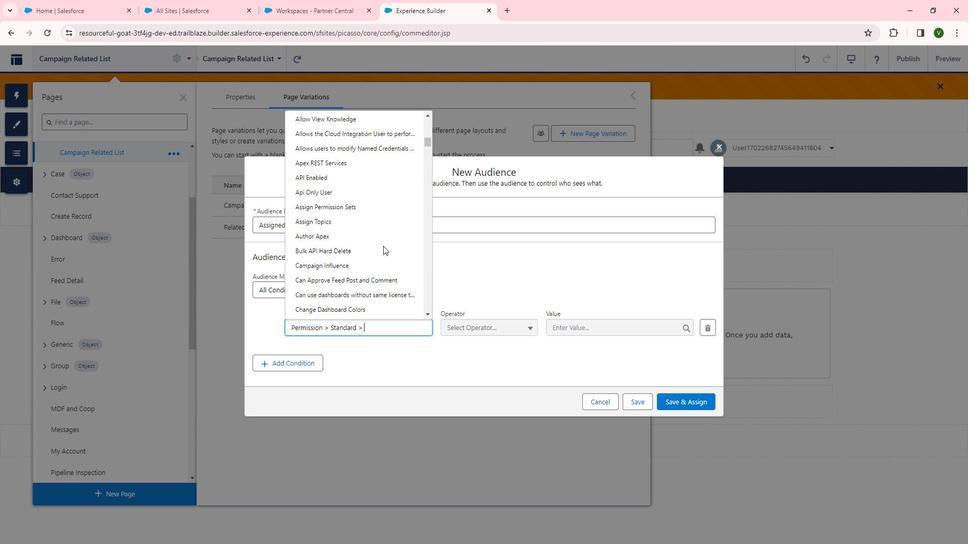 
Action: Mouse scrolled (392, 246) with delta (0, 0)
Screenshot: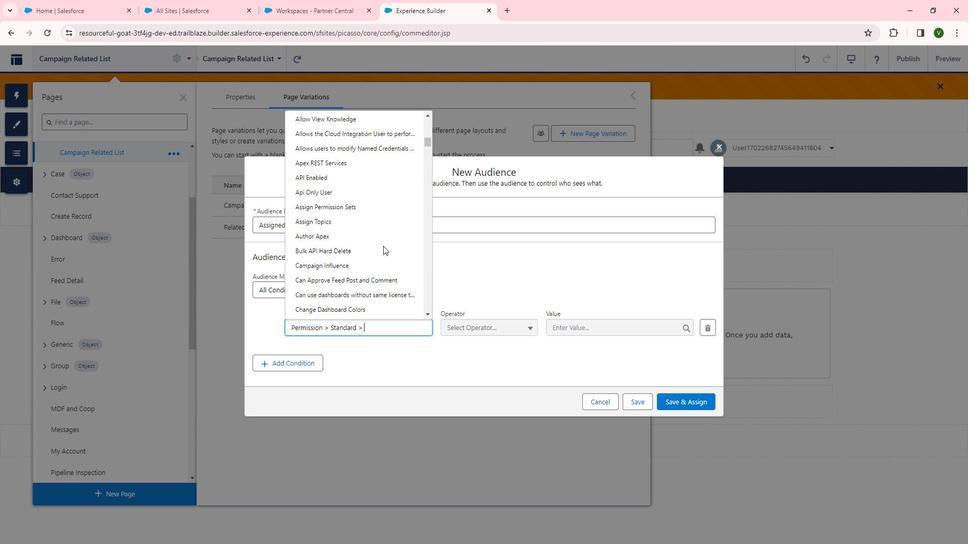
Action: Mouse scrolled (392, 246) with delta (0, 0)
Screenshot: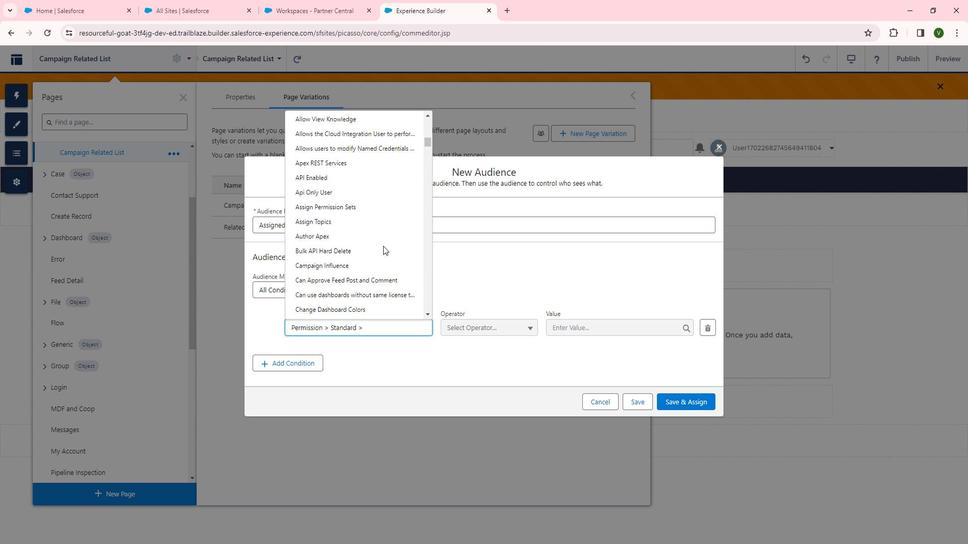 
Action: Mouse moved to (393, 246)
Screenshot: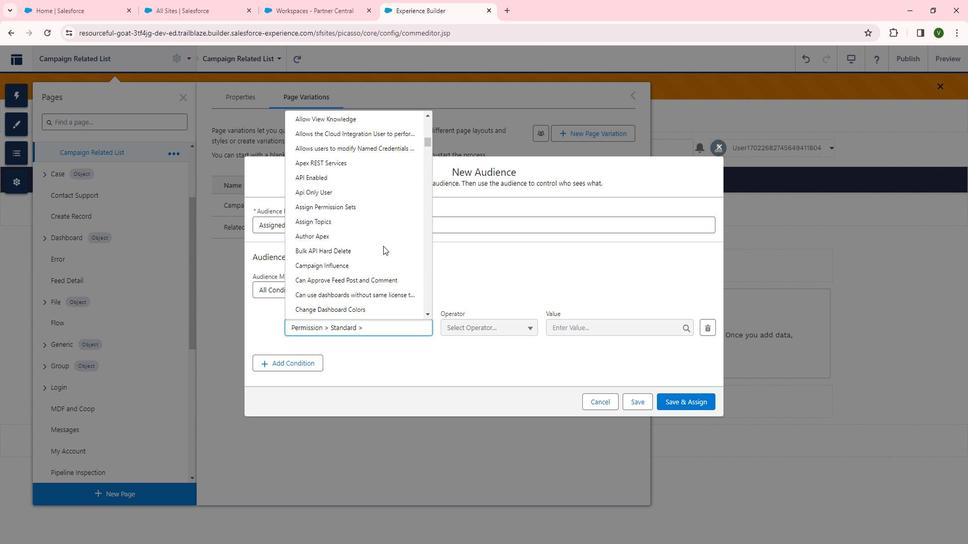 
Action: Mouse scrolled (393, 246) with delta (0, 0)
Screenshot: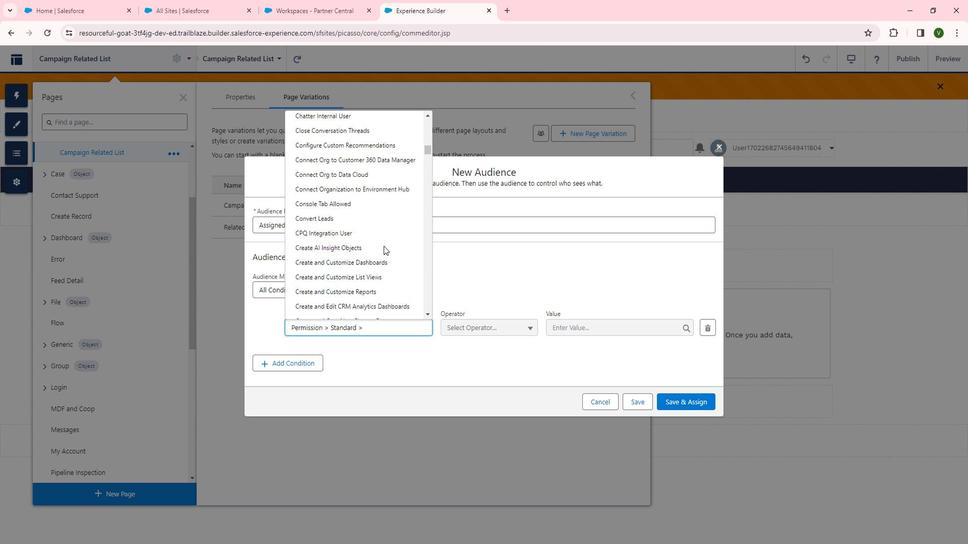 
Action: Mouse scrolled (393, 246) with delta (0, 0)
Screenshot: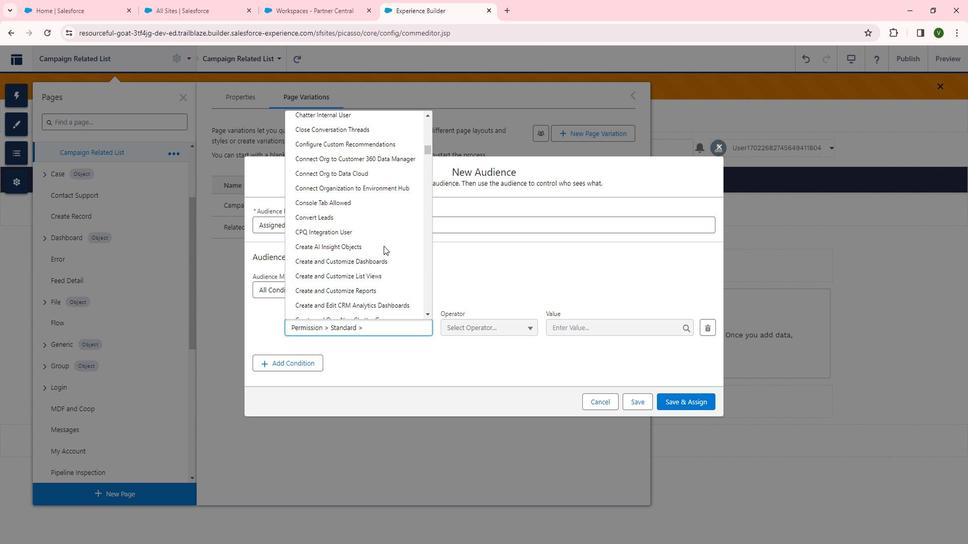 
Action: Mouse scrolled (393, 246) with delta (0, 0)
Screenshot: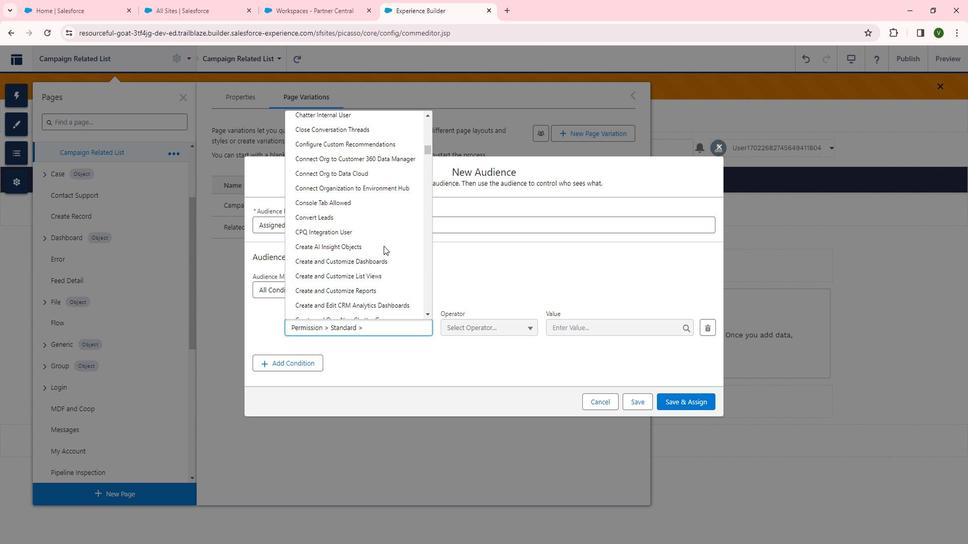 
Action: Mouse scrolled (393, 246) with delta (0, 0)
Screenshot: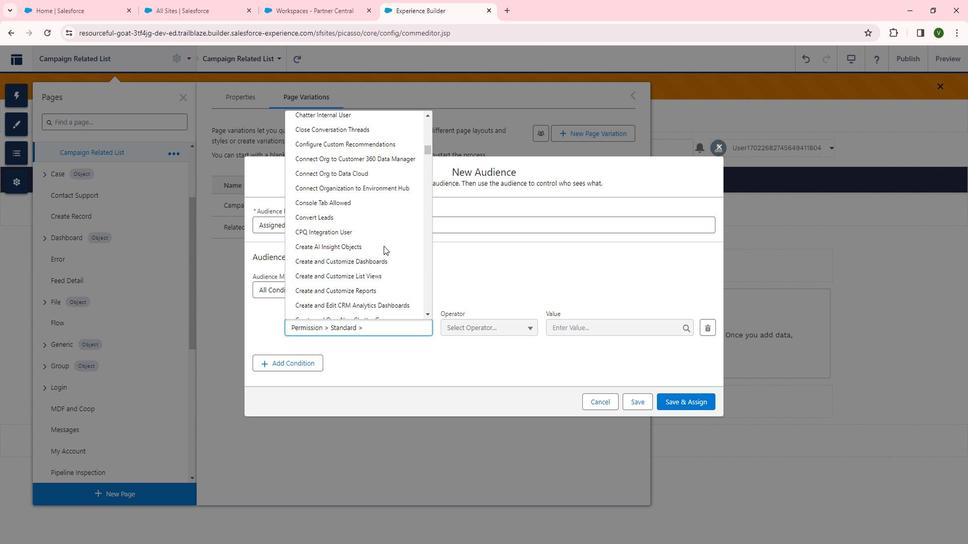 
Action: Mouse scrolled (393, 246) with delta (0, 0)
Screenshot: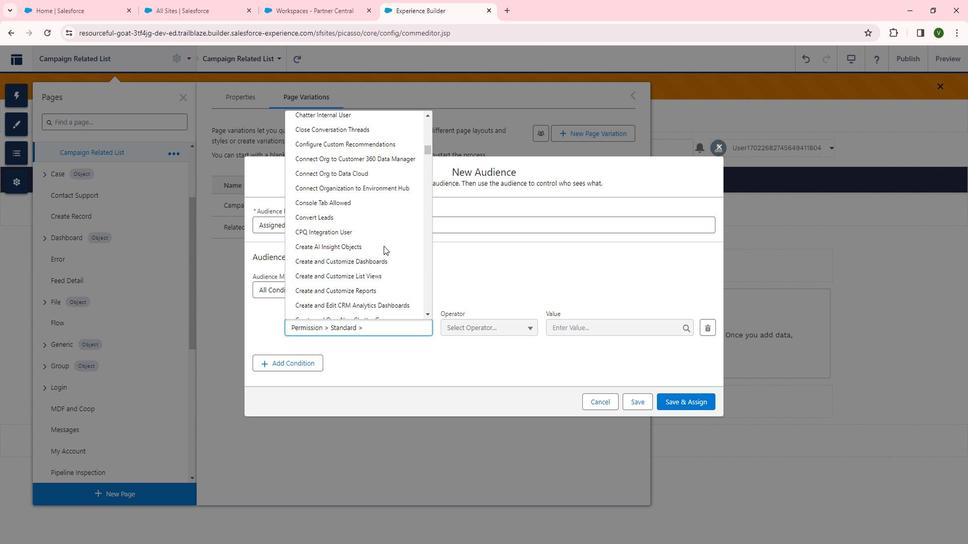 
Action: Mouse scrolled (393, 246) with delta (0, 0)
Screenshot: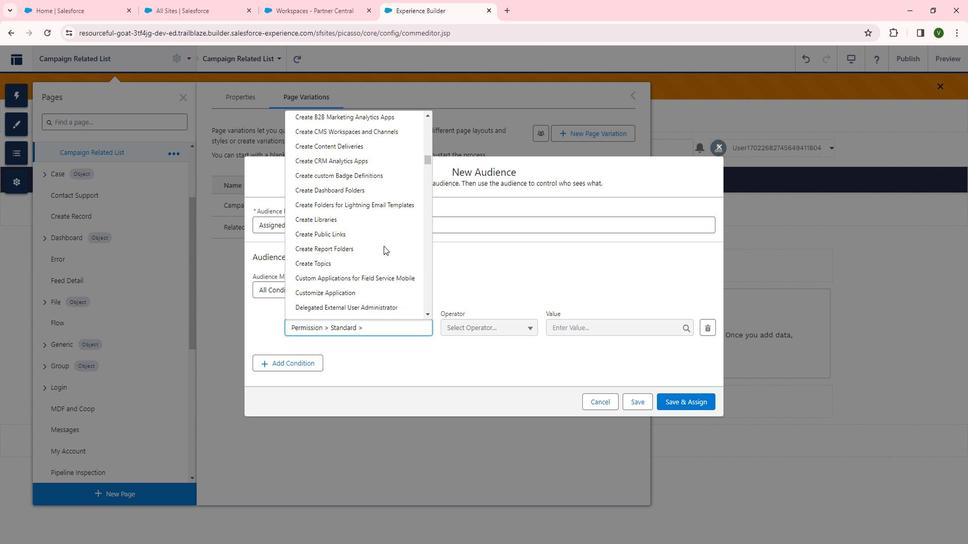 
Action: Mouse scrolled (393, 246) with delta (0, 0)
Screenshot: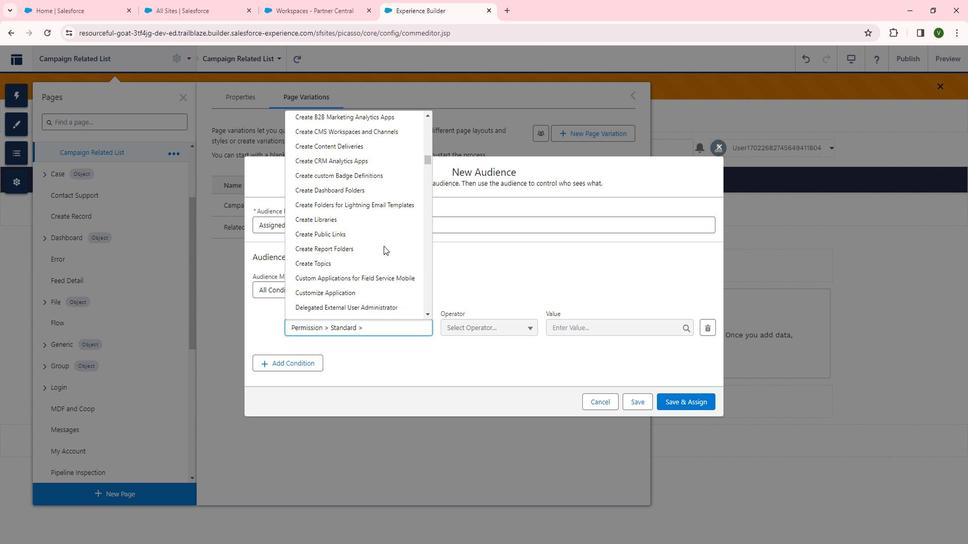
Action: Mouse scrolled (393, 246) with delta (0, 0)
Screenshot: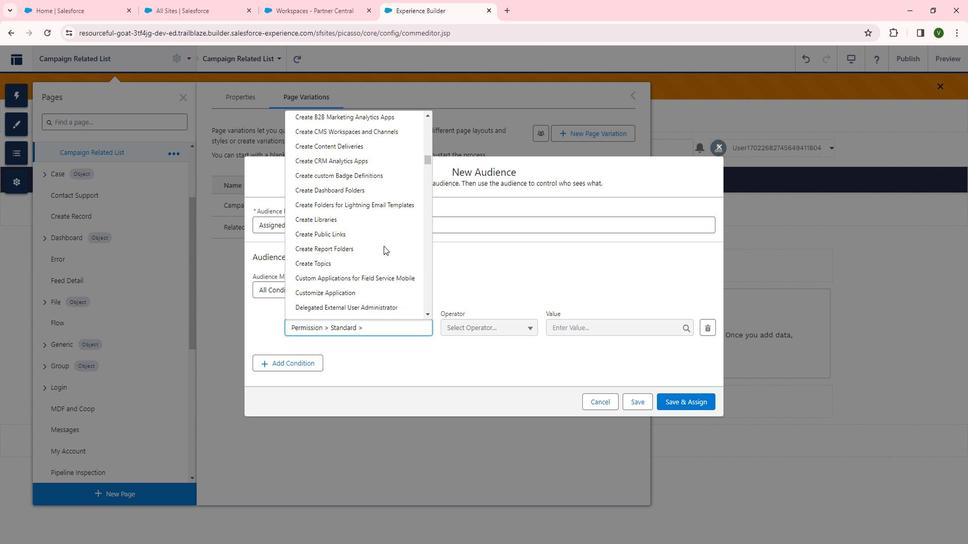 
Action: Mouse scrolled (393, 246) with delta (0, 0)
Screenshot: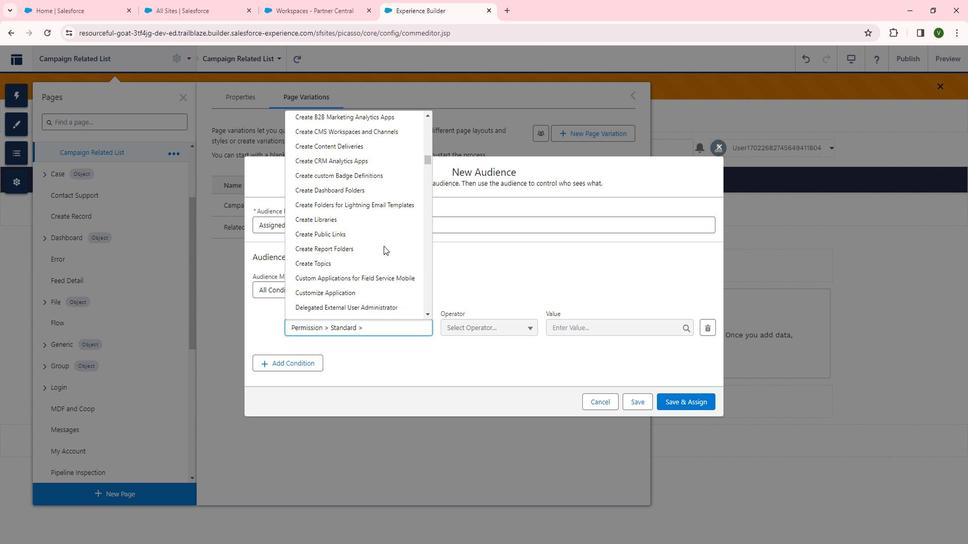 
Action: Mouse scrolled (393, 246) with delta (0, 0)
Screenshot: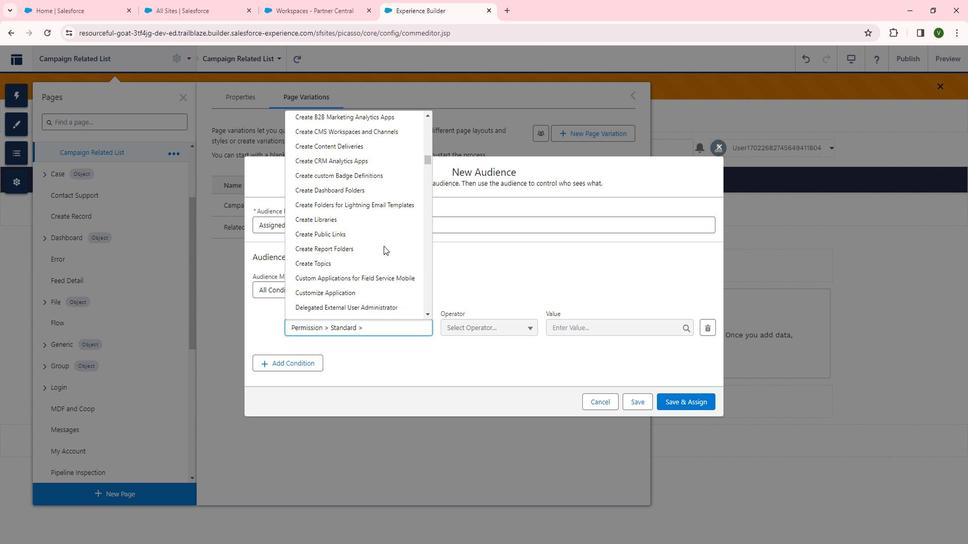 
Action: Mouse scrolled (393, 246) with delta (0, 0)
Screenshot: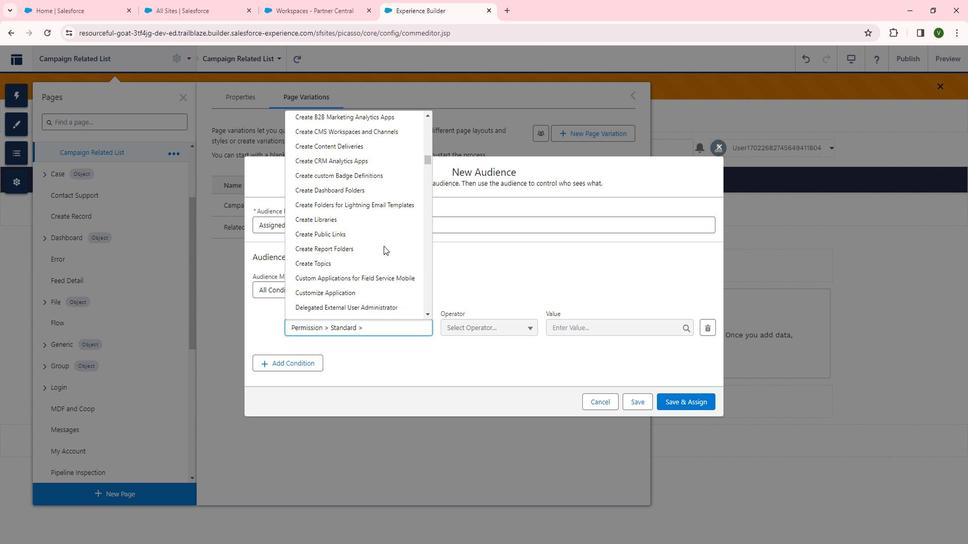 
Action: Mouse scrolled (393, 246) with delta (0, 0)
Screenshot: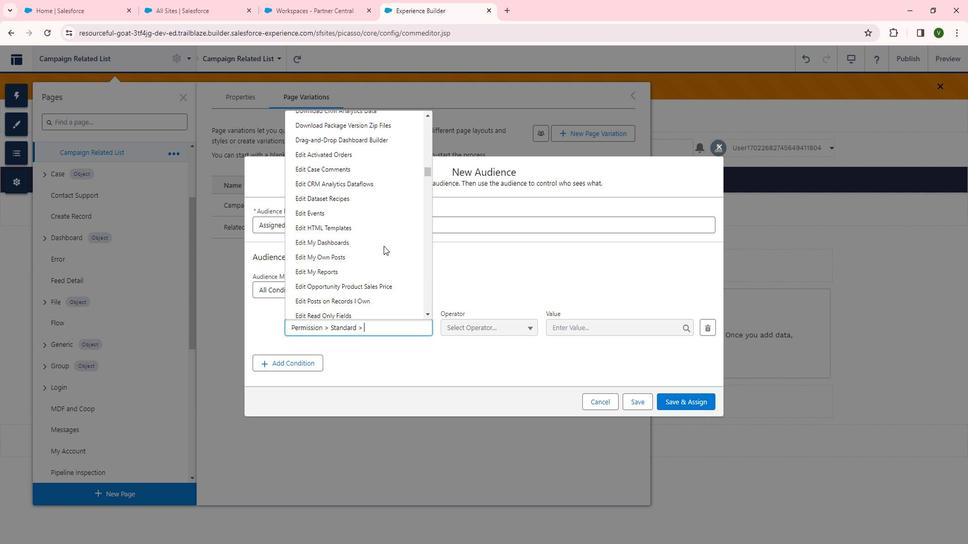 
Action: Mouse scrolled (393, 246) with delta (0, 0)
Screenshot: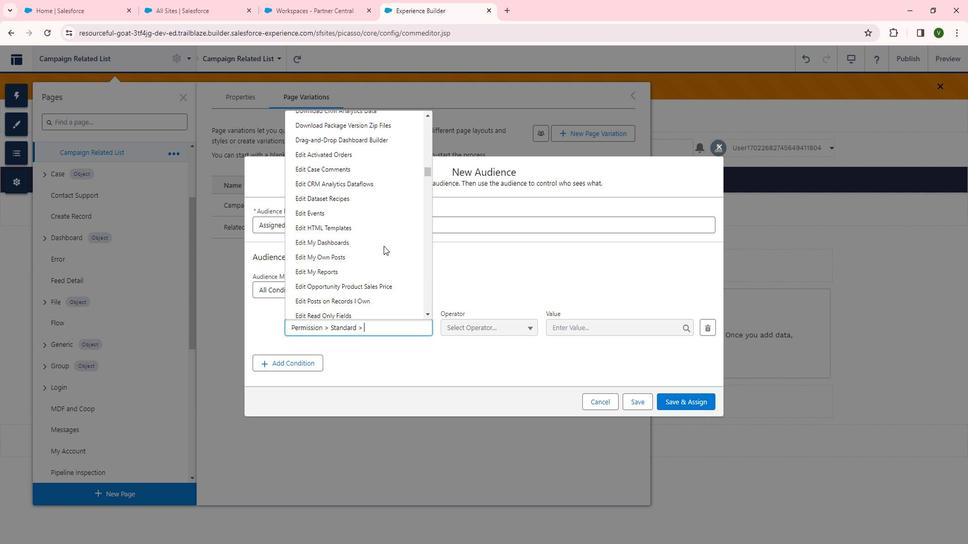 
Action: Mouse scrolled (393, 246) with delta (0, 0)
Screenshot: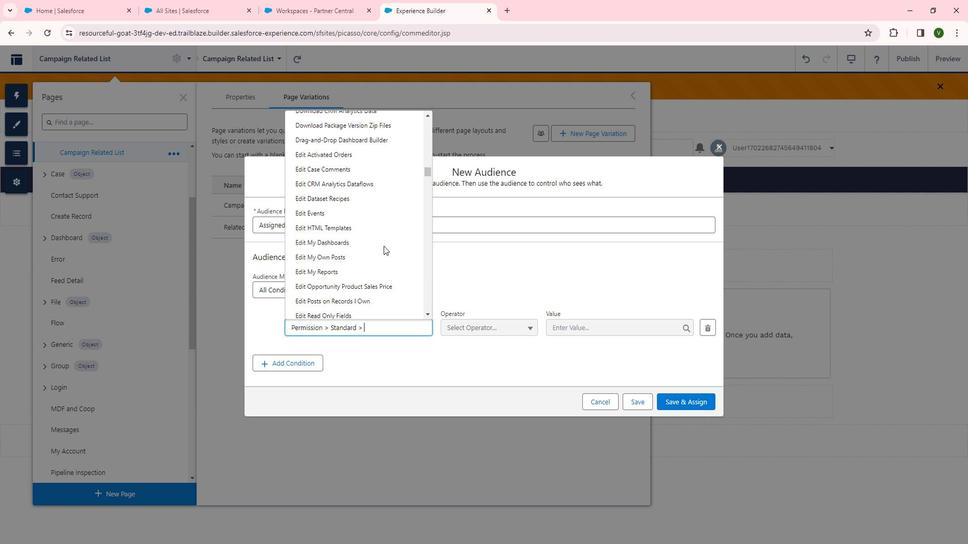 
Action: Mouse scrolled (393, 246) with delta (0, 0)
Screenshot: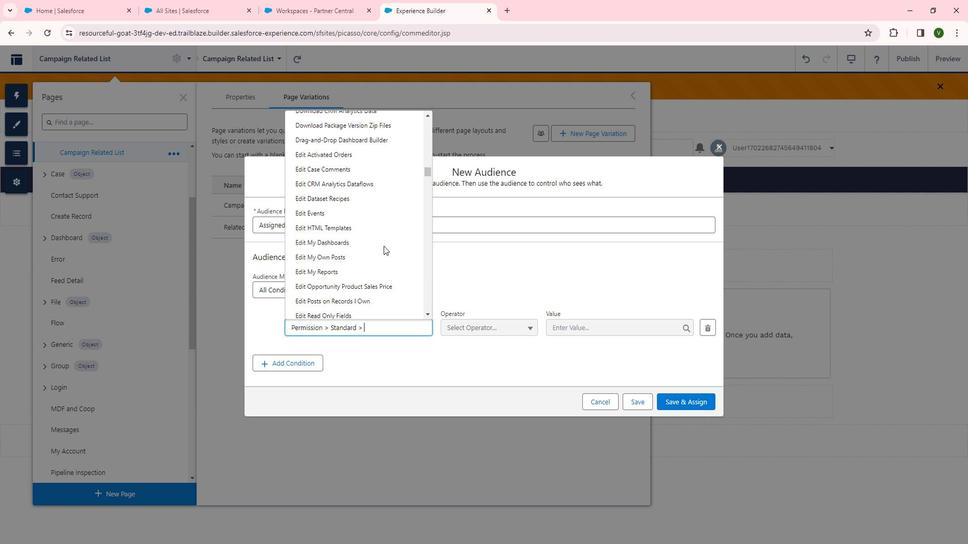 
Action: Mouse scrolled (393, 246) with delta (0, 0)
Screenshot: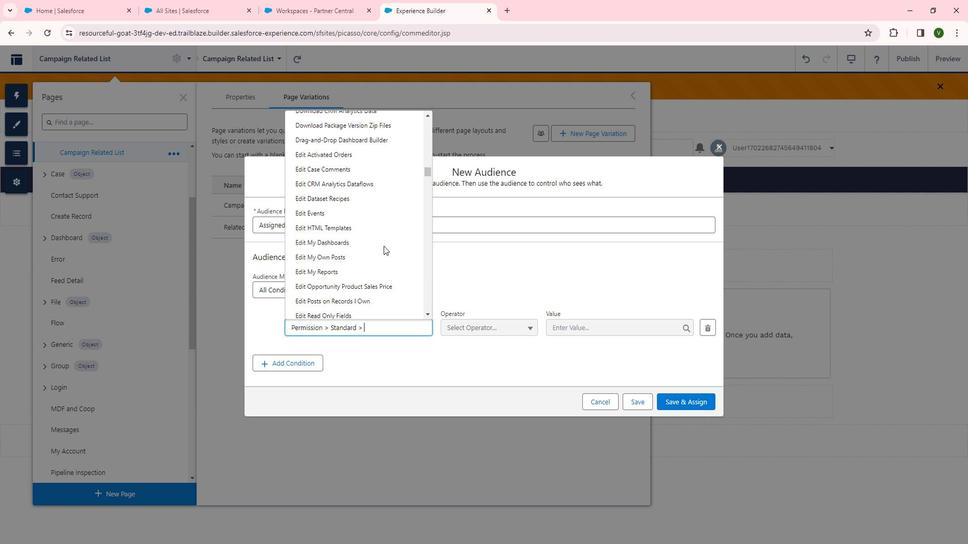 
Action: Mouse scrolled (393, 246) with delta (0, 0)
Screenshot: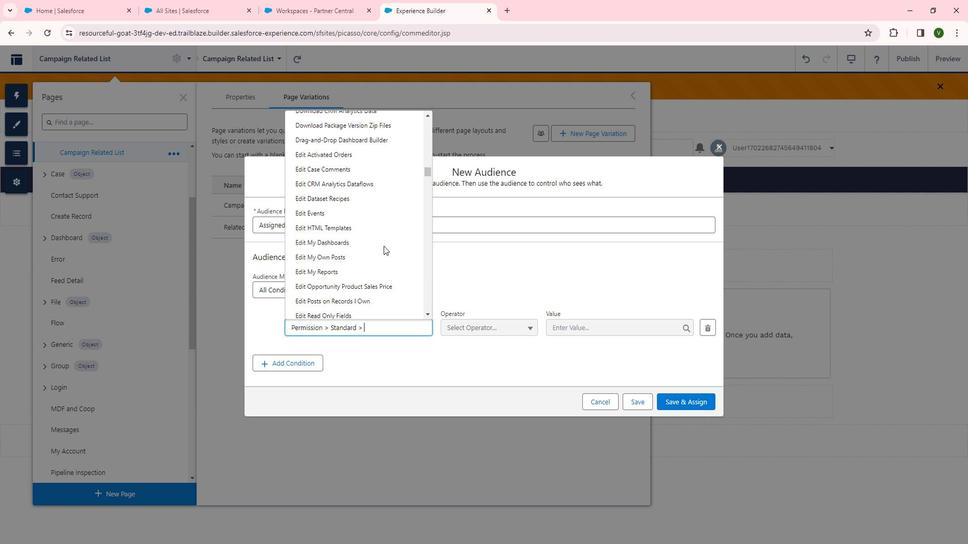 
Action: Mouse moved to (393, 246)
Screenshot: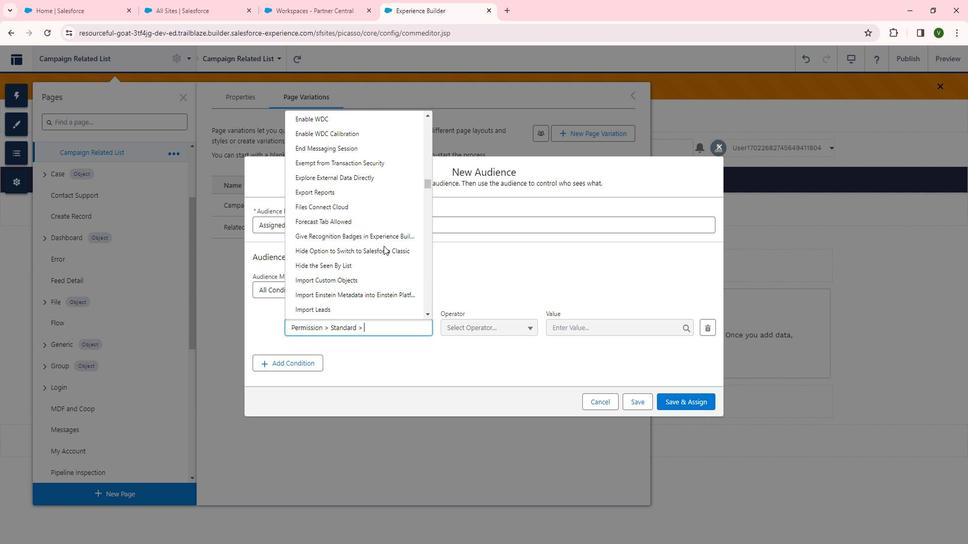 
Action: Mouse scrolled (393, 246) with delta (0, 0)
Screenshot: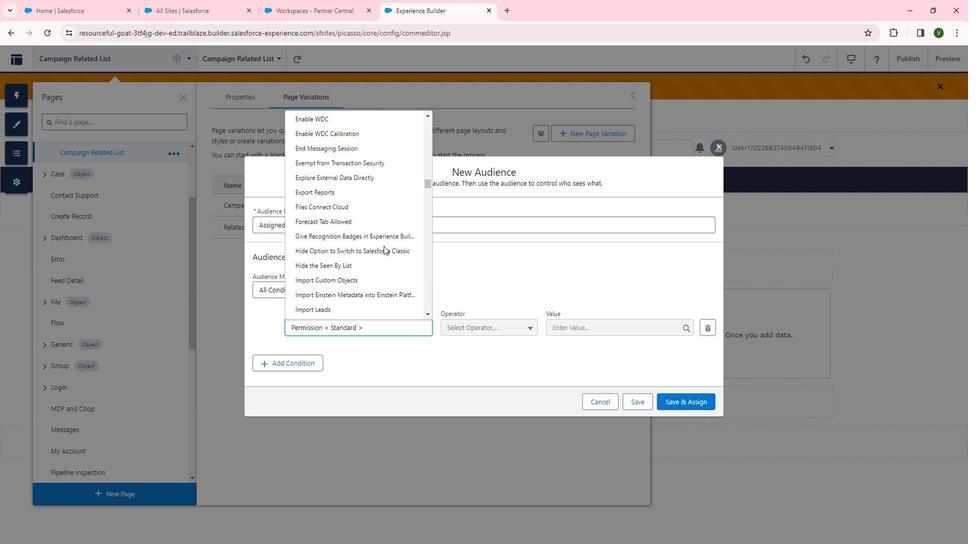 
Action: Mouse scrolled (393, 246) with delta (0, 0)
Screenshot: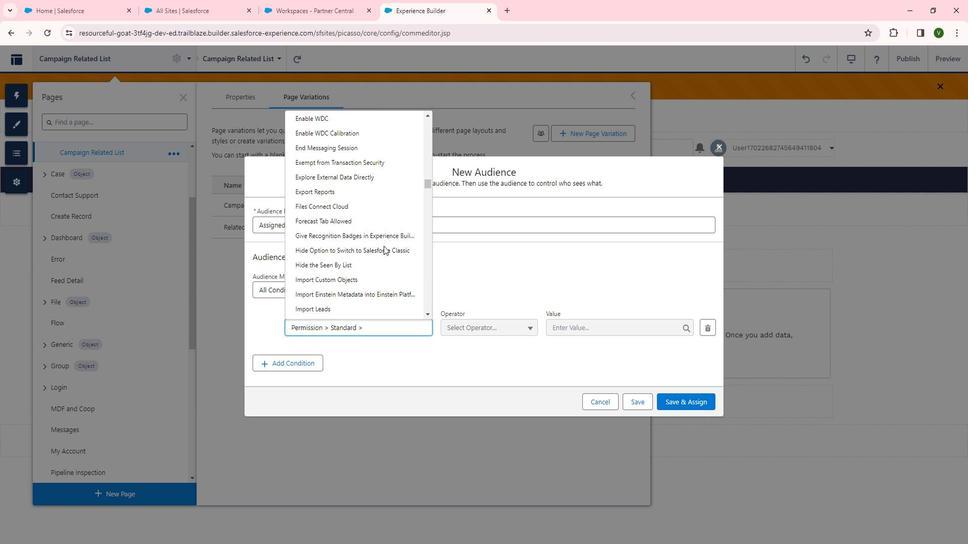 
Action: Mouse scrolled (393, 246) with delta (0, 0)
Screenshot: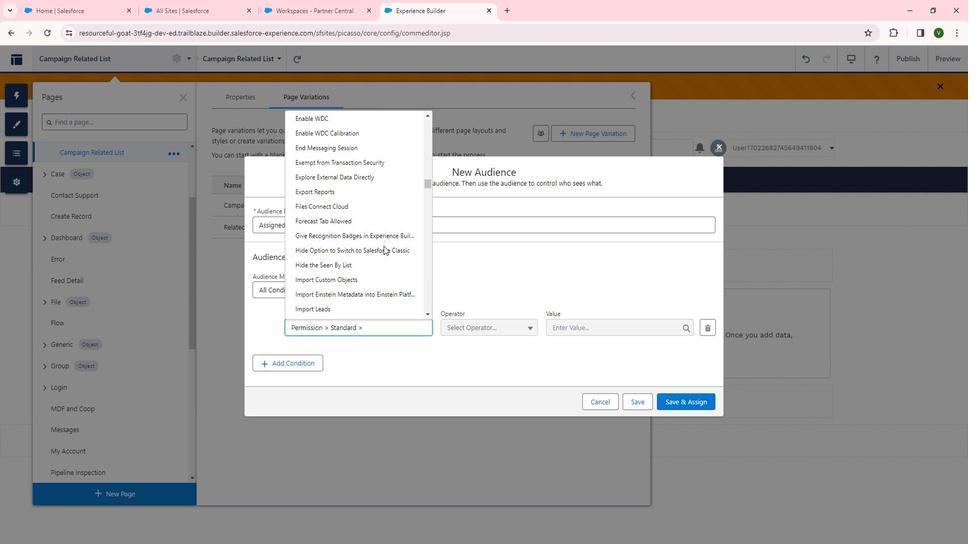 
Action: Mouse scrolled (393, 246) with delta (0, 0)
Screenshot: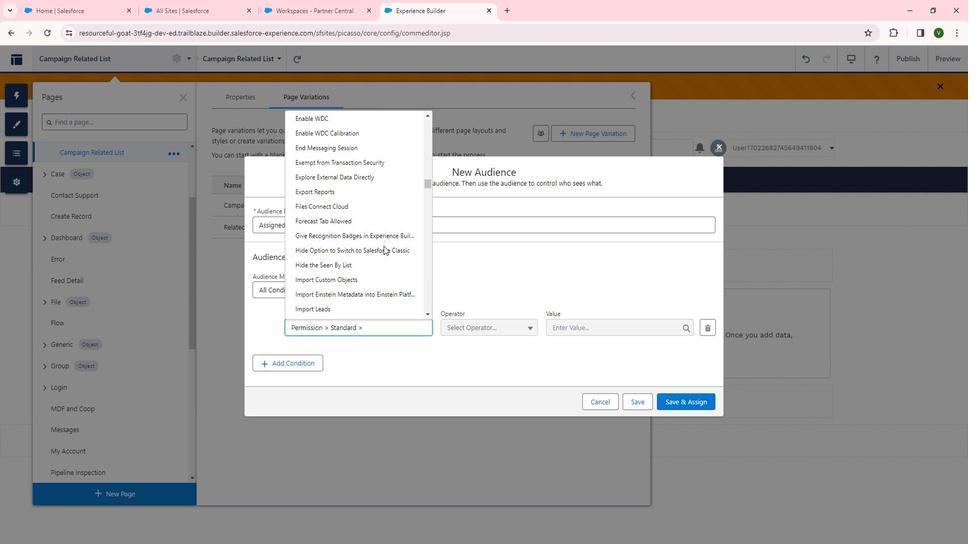 
Action: Mouse scrolled (393, 246) with delta (0, 0)
Screenshot: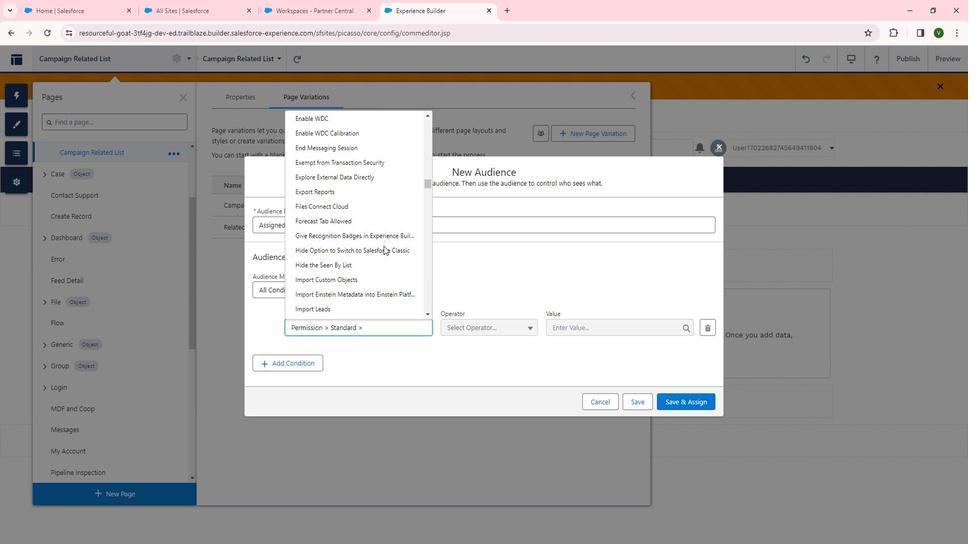 
Action: Mouse scrolled (393, 246) with delta (0, 0)
Screenshot: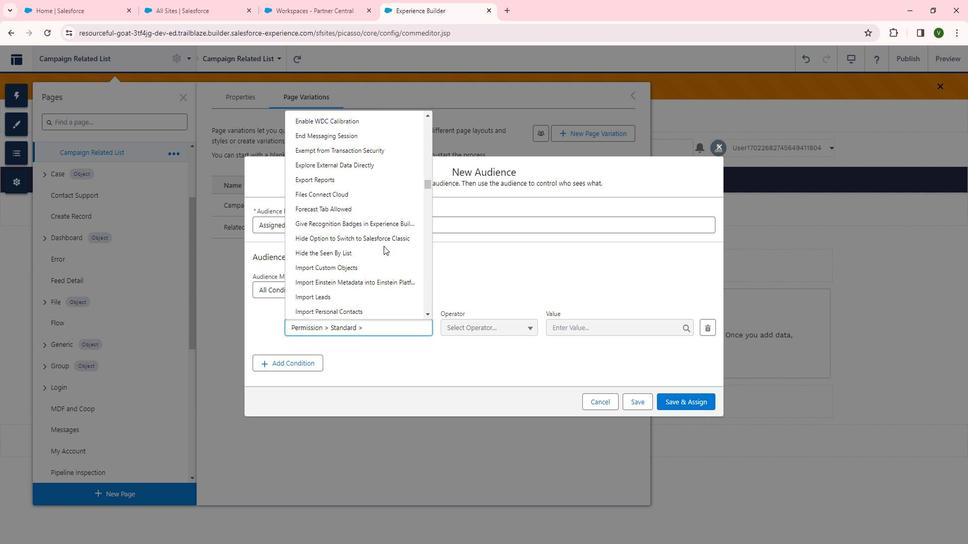 
Action: Mouse scrolled (393, 246) with delta (0, 0)
Screenshot: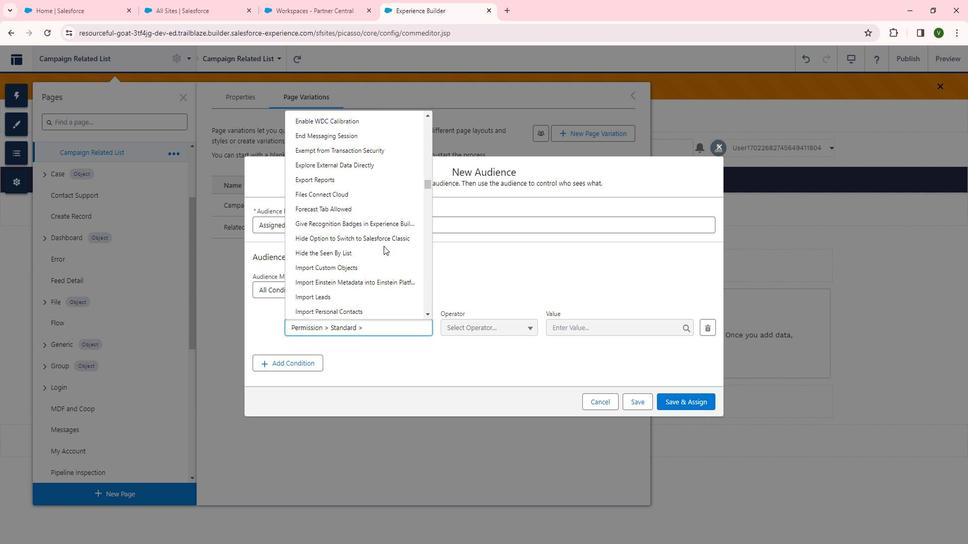 
Action: Mouse scrolled (393, 246) with delta (0, 0)
Screenshot: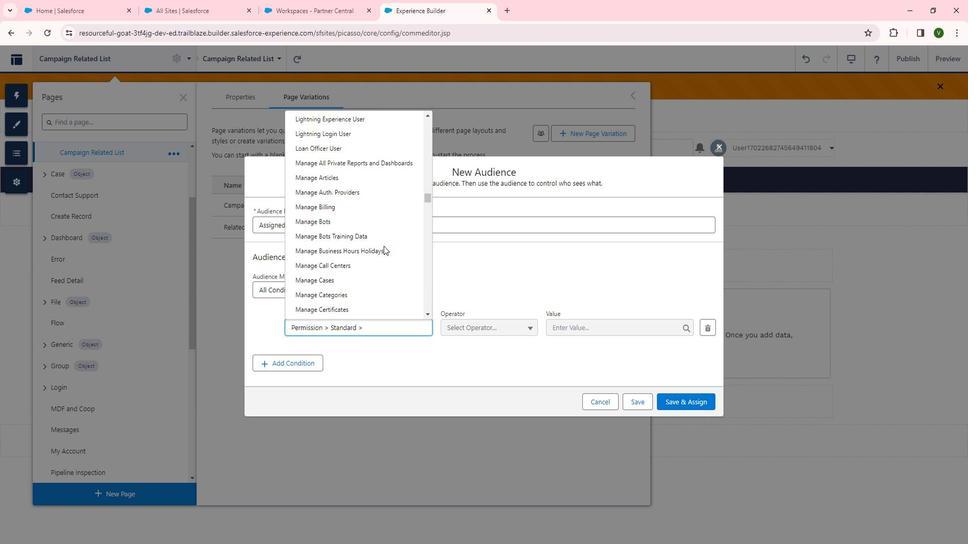 
Action: Mouse scrolled (393, 246) with delta (0, 0)
Screenshot: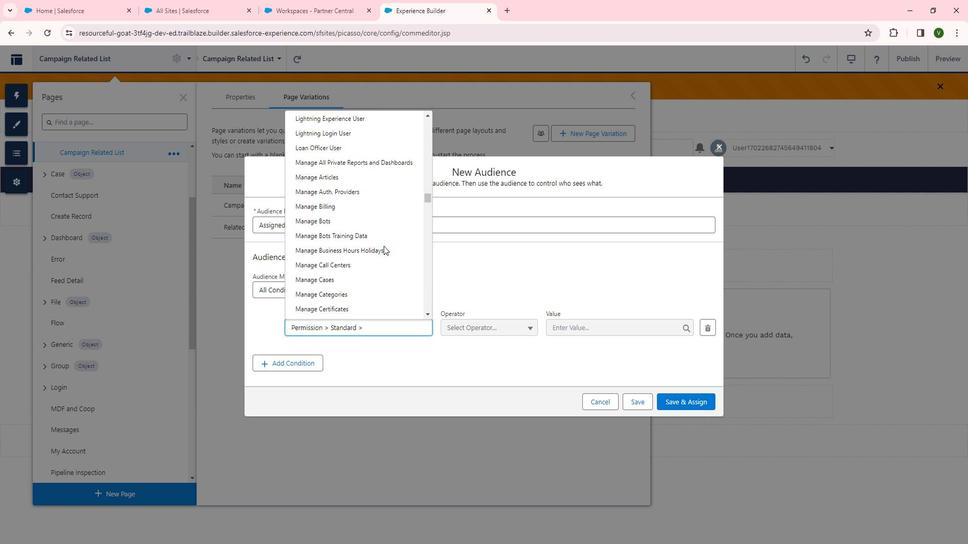
Action: Mouse scrolled (393, 246) with delta (0, 0)
Screenshot: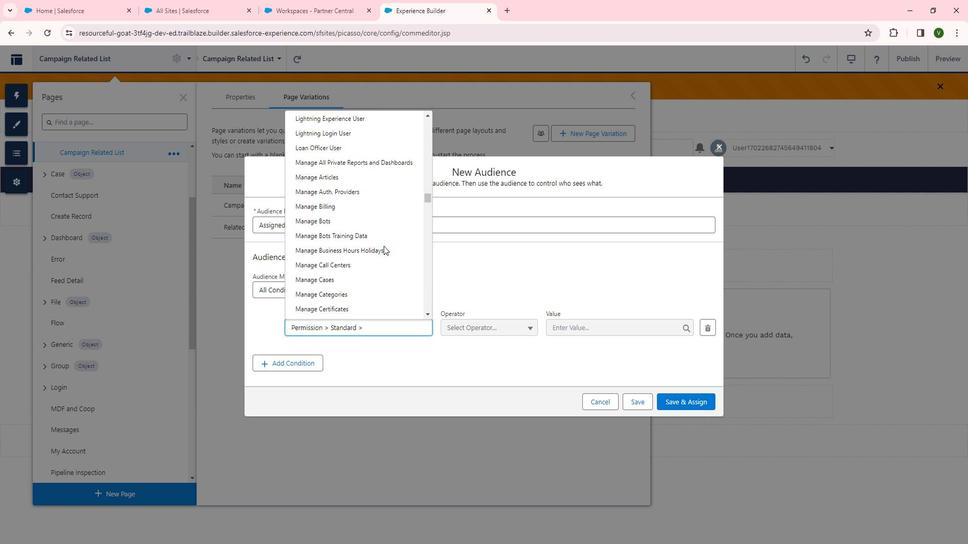 
Action: Mouse scrolled (393, 246) with delta (0, 0)
Screenshot: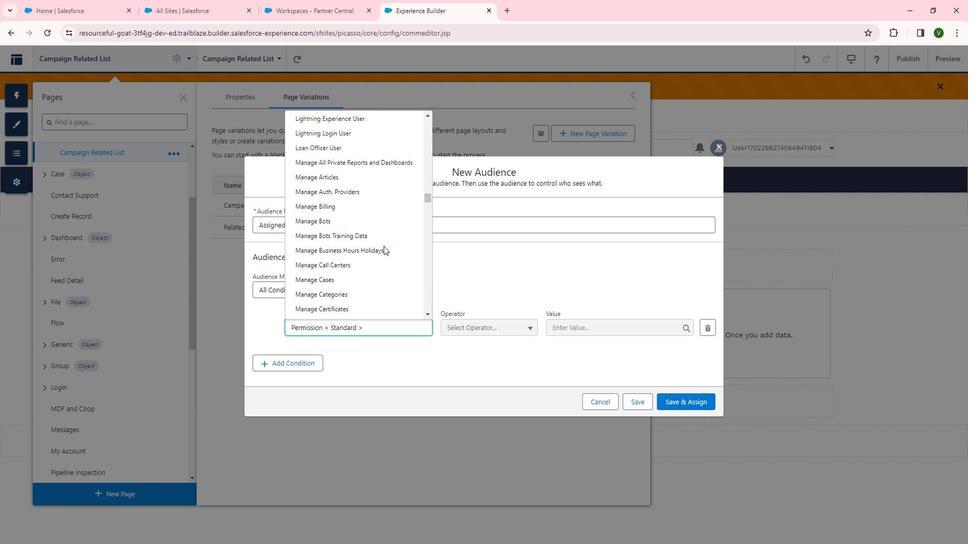 
Action: Mouse scrolled (393, 246) with delta (0, 0)
Screenshot: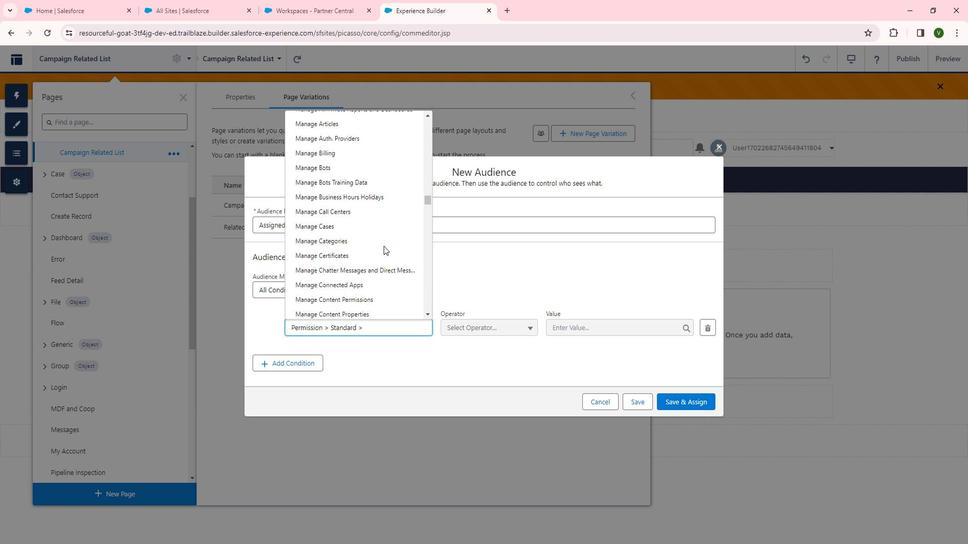 
Action: Mouse scrolled (393, 246) with delta (0, 0)
Screenshot: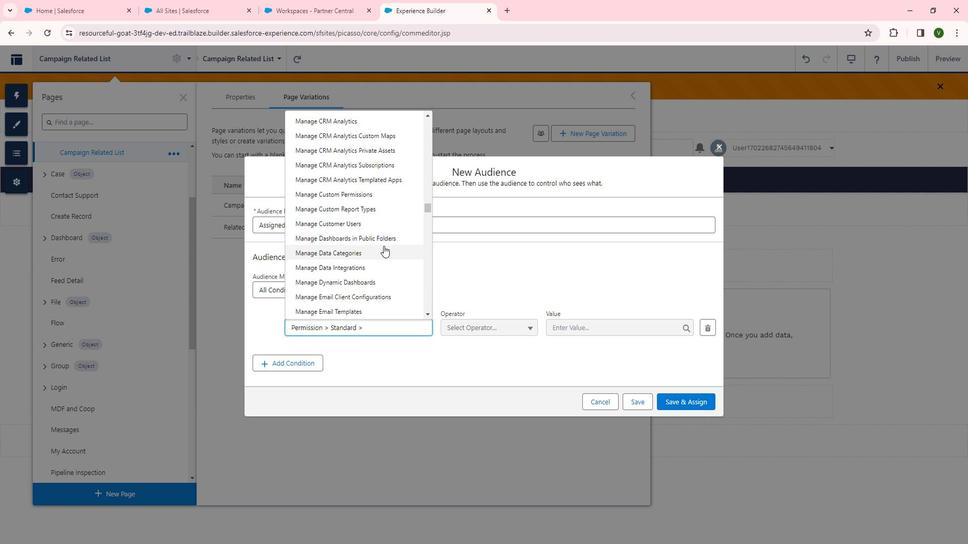 
Action: Mouse scrolled (393, 246) with delta (0, 0)
Screenshot: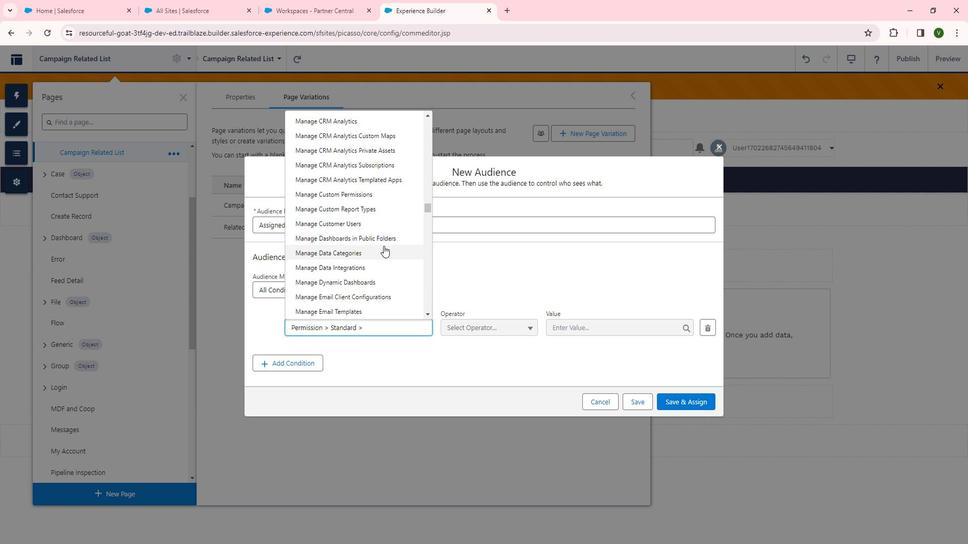 
Action: Mouse scrolled (393, 246) with delta (0, 0)
Screenshot: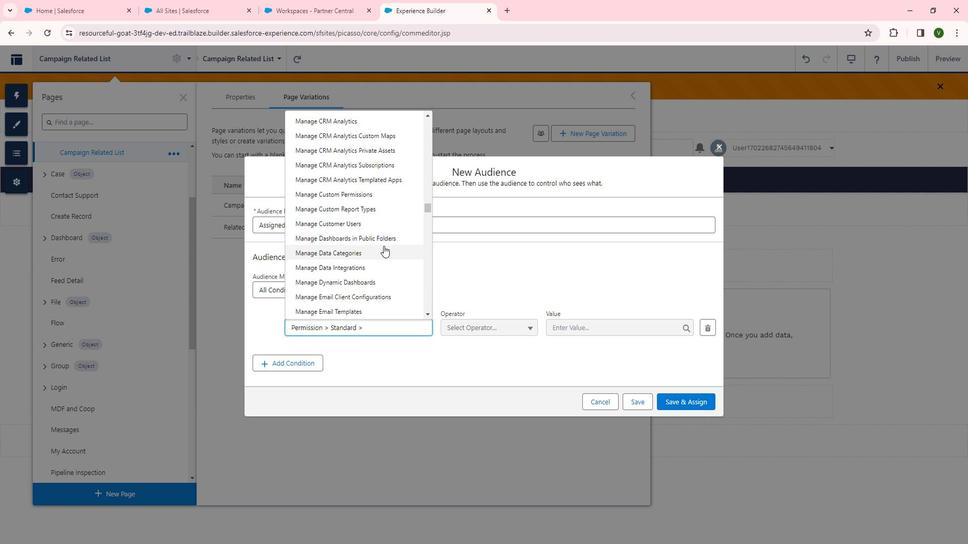 
Action: Mouse scrolled (393, 246) with delta (0, 0)
Screenshot: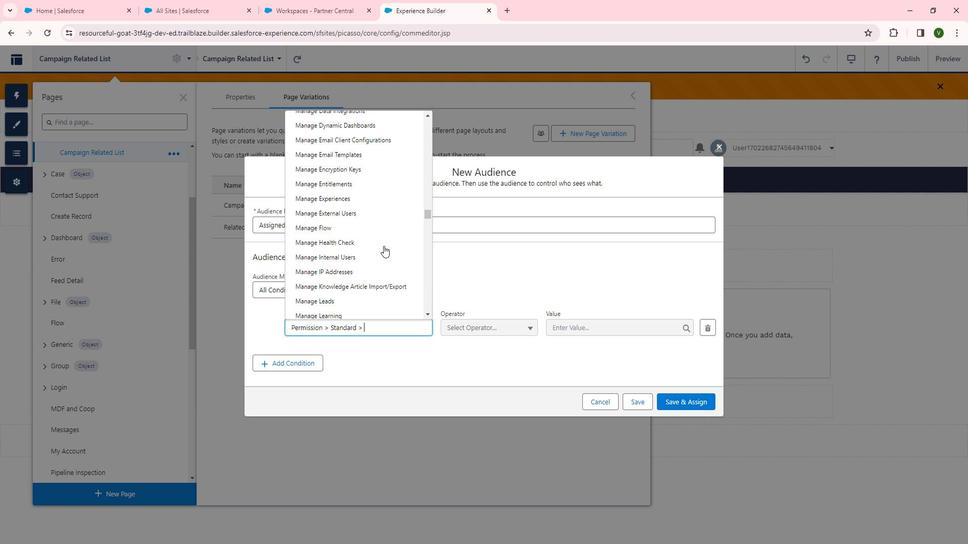 
Action: Mouse scrolled (393, 246) with delta (0, 0)
Screenshot: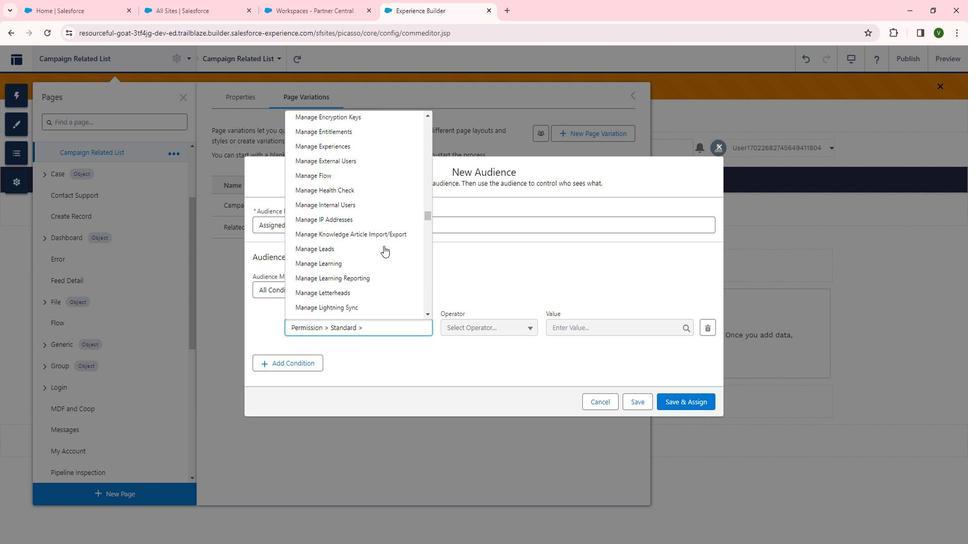 
Action: Mouse scrolled (393, 246) with delta (0, 0)
Screenshot: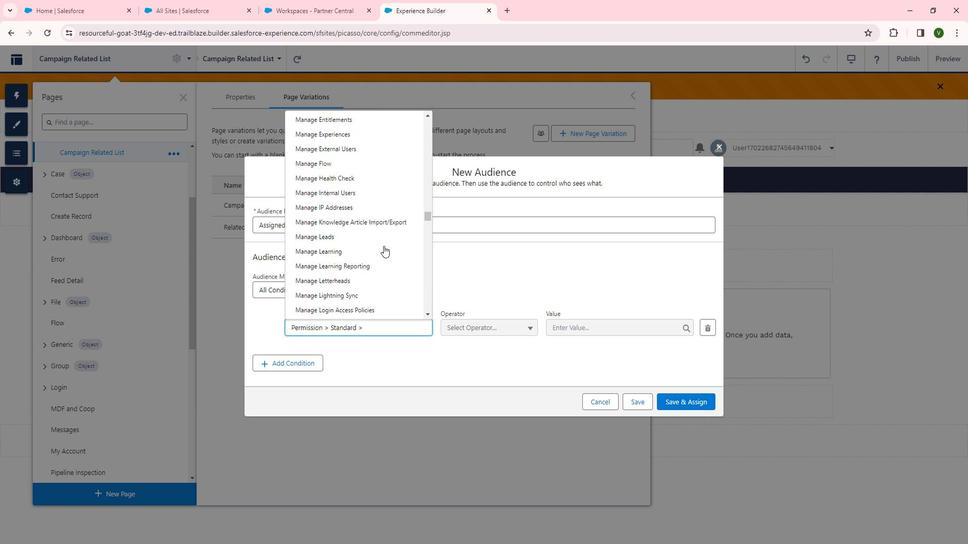 
Action: Mouse scrolled (393, 246) with delta (0, 0)
Screenshot: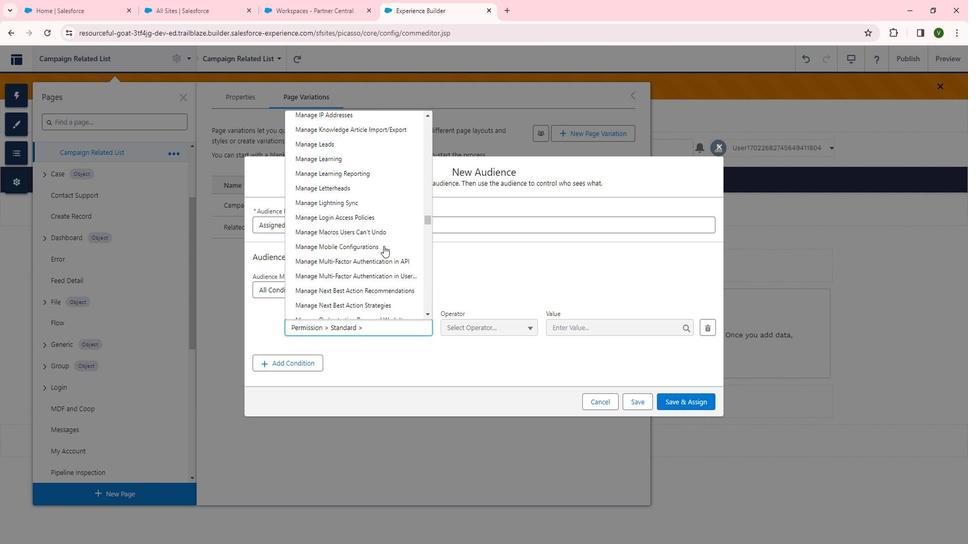
Action: Mouse scrolled (393, 246) with delta (0, 0)
Screenshot: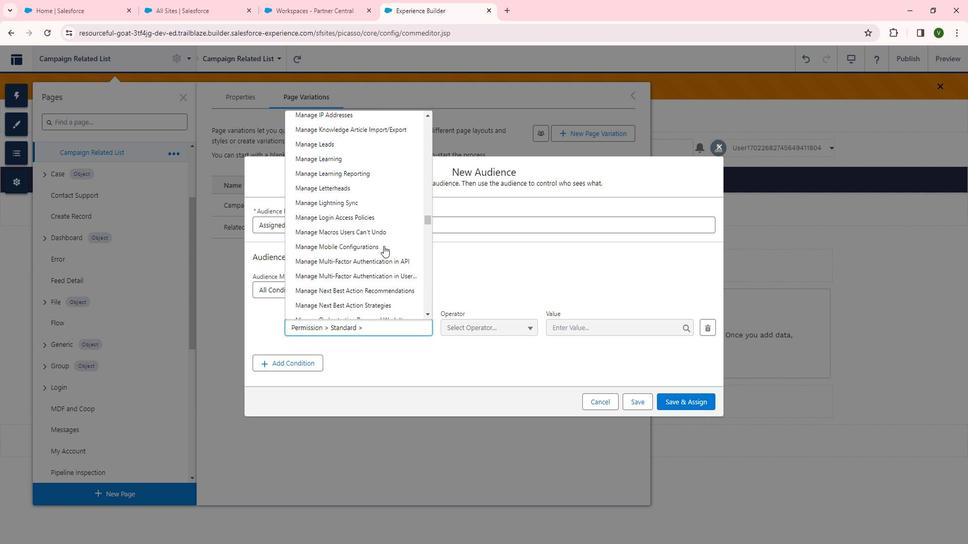 
Action: Mouse scrolled (393, 246) with delta (0, 0)
Screenshot: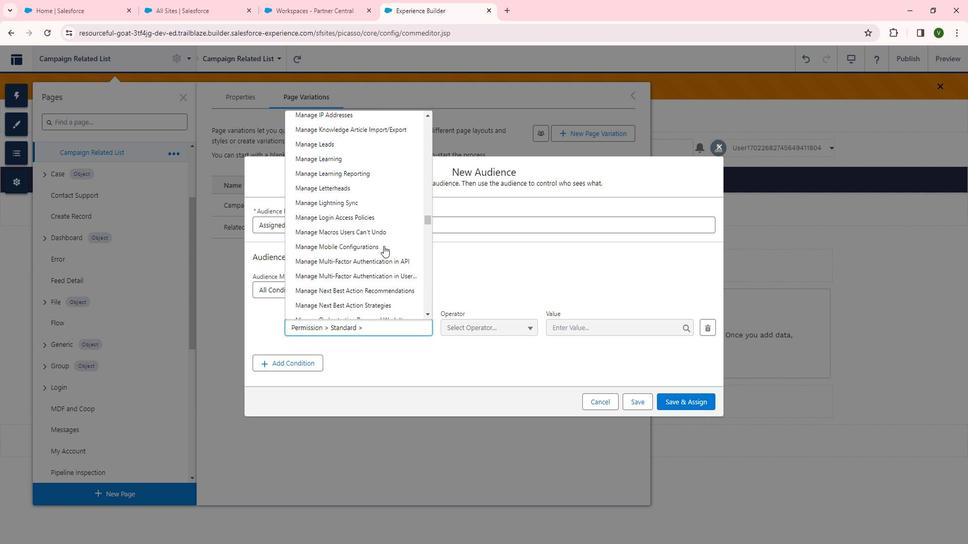 
Action: Mouse scrolled (393, 246) with delta (0, 0)
Screenshot: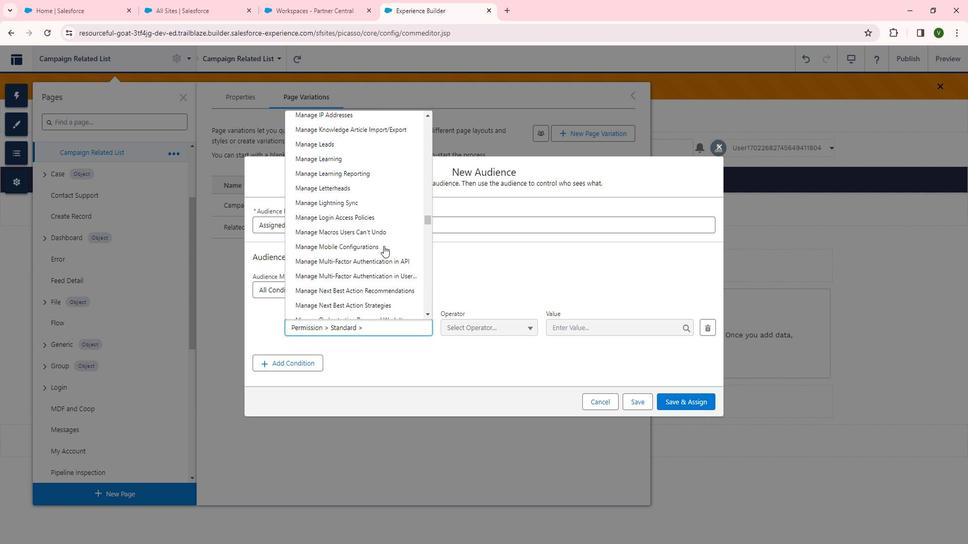 
Action: Mouse scrolled (393, 246) with delta (0, 0)
Screenshot: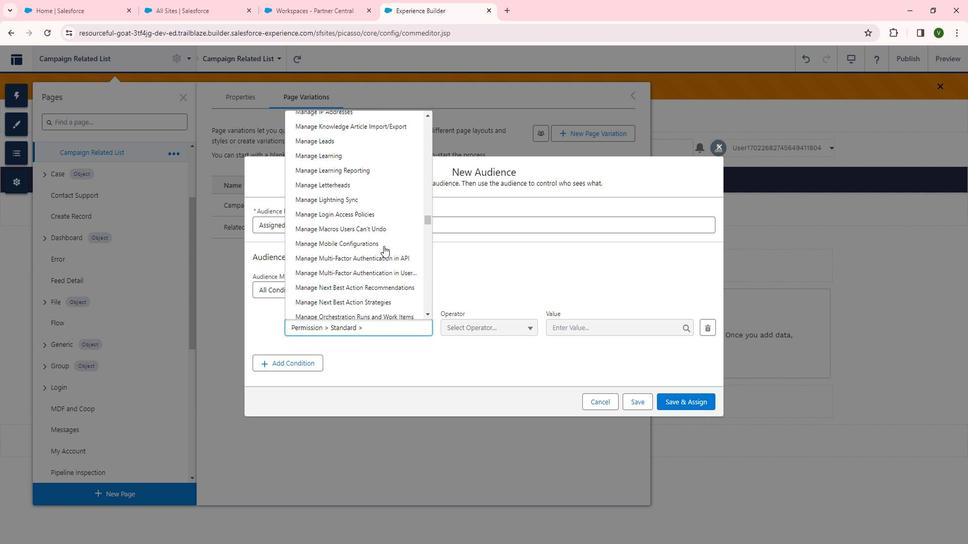 
Action: Mouse scrolled (393, 246) with delta (0, 0)
Screenshot: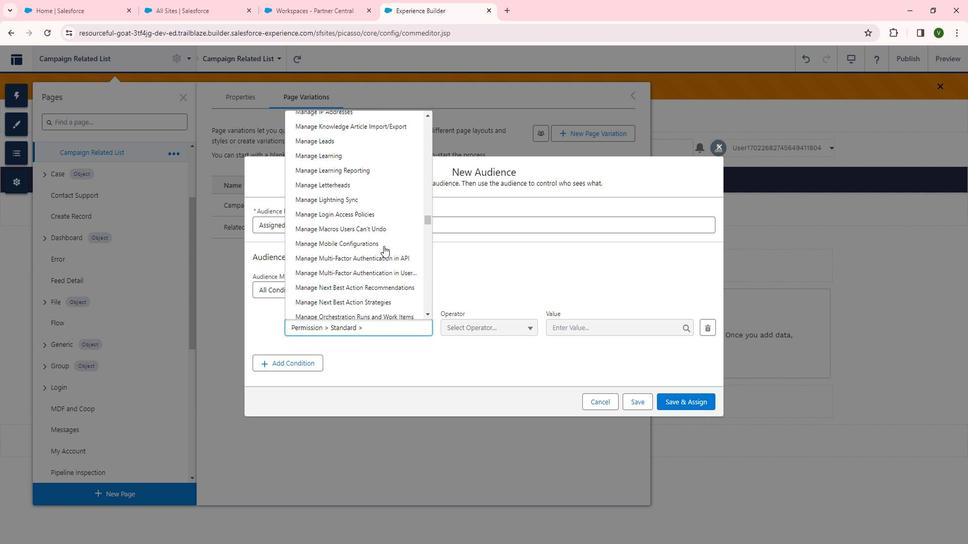 
Action: Mouse scrolled (393, 246) with delta (0, 0)
Screenshot: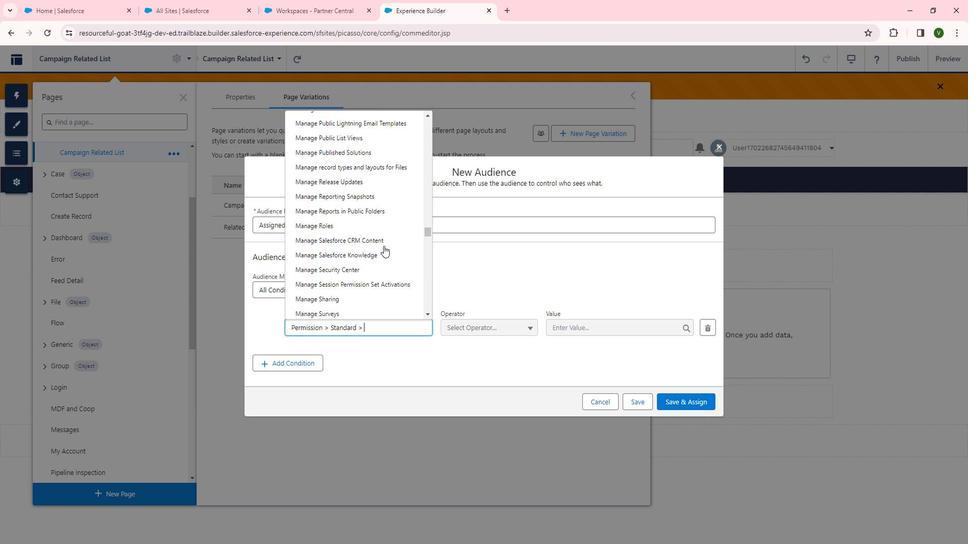 
Action: Mouse scrolled (393, 246) with delta (0, 0)
Screenshot: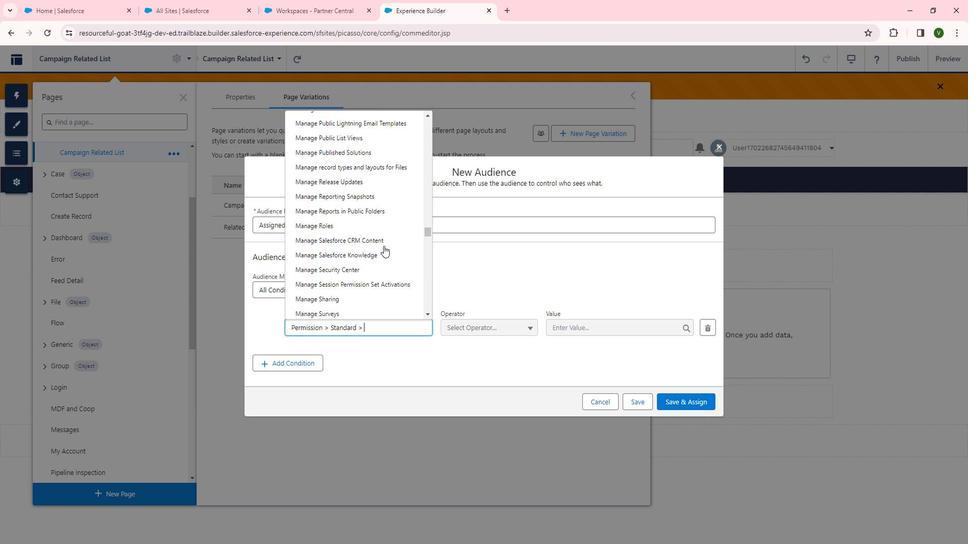 
Action: Mouse scrolled (393, 246) with delta (0, 0)
Screenshot: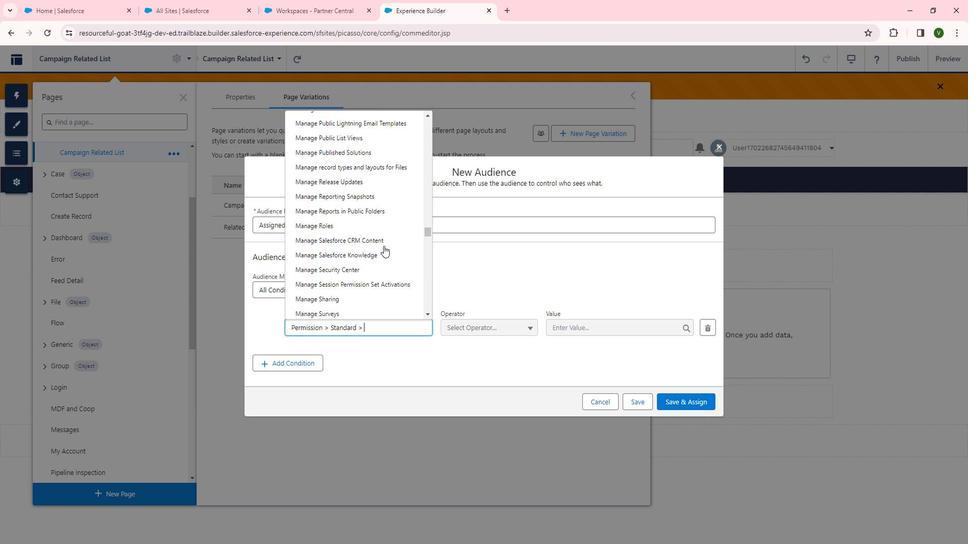 
Action: Mouse scrolled (393, 246) with delta (0, 0)
Screenshot: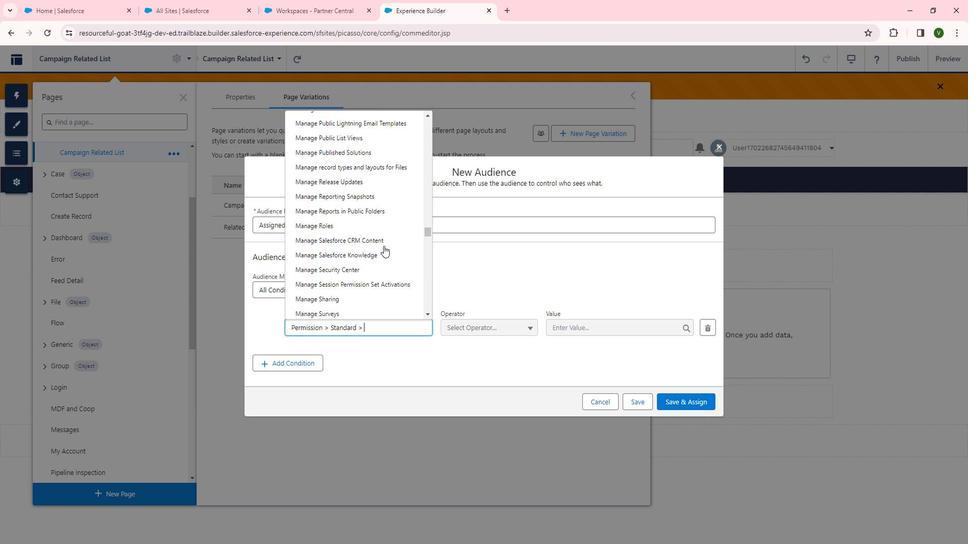 
Action: Mouse scrolled (393, 246) with delta (0, 0)
Screenshot: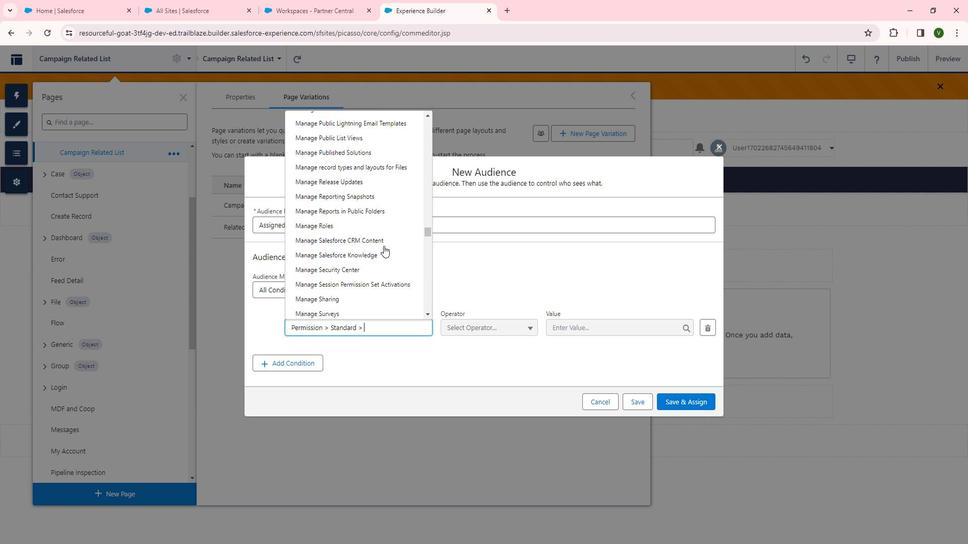 
Action: Mouse scrolled (393, 246) with delta (0, 0)
Screenshot: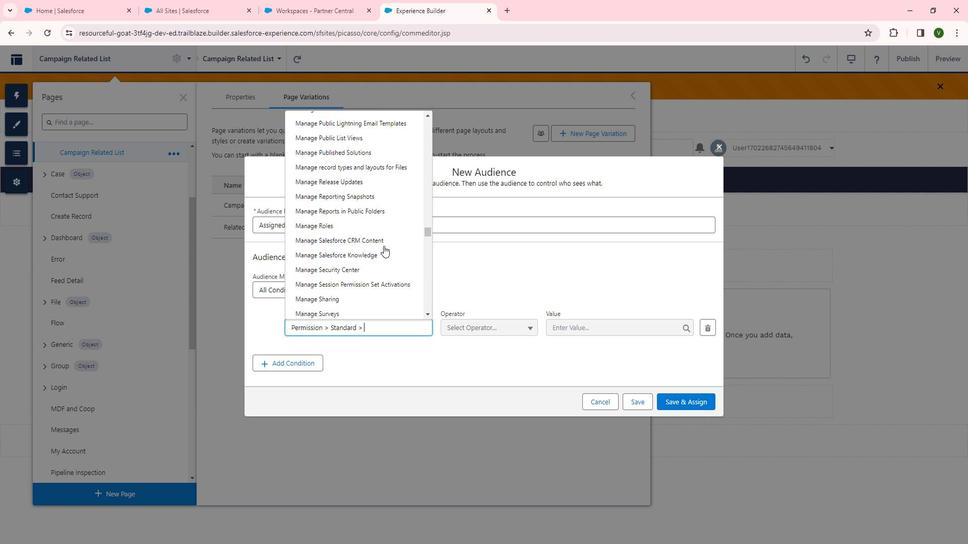 
Action: Mouse scrolled (393, 246) with delta (0, 0)
Screenshot: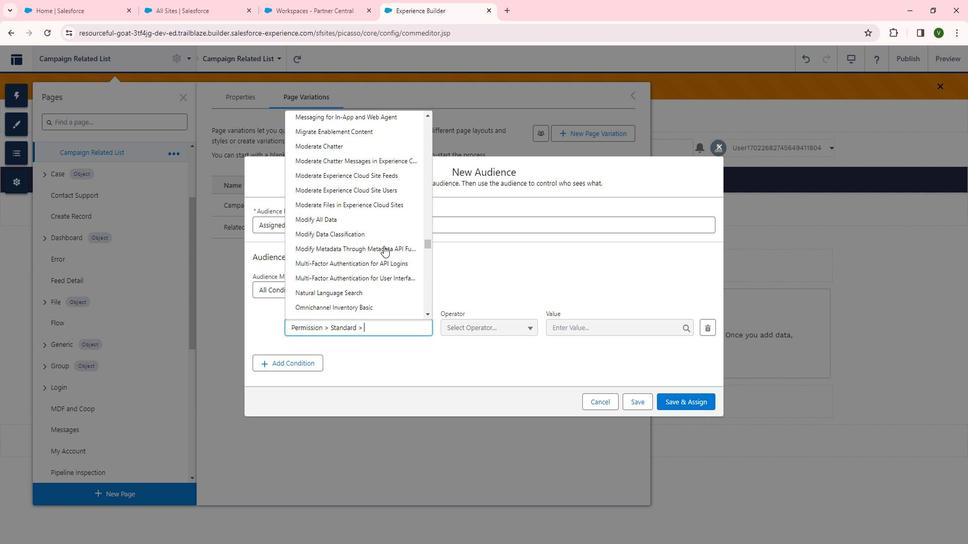
Action: Mouse scrolled (393, 246) with delta (0, 0)
Screenshot: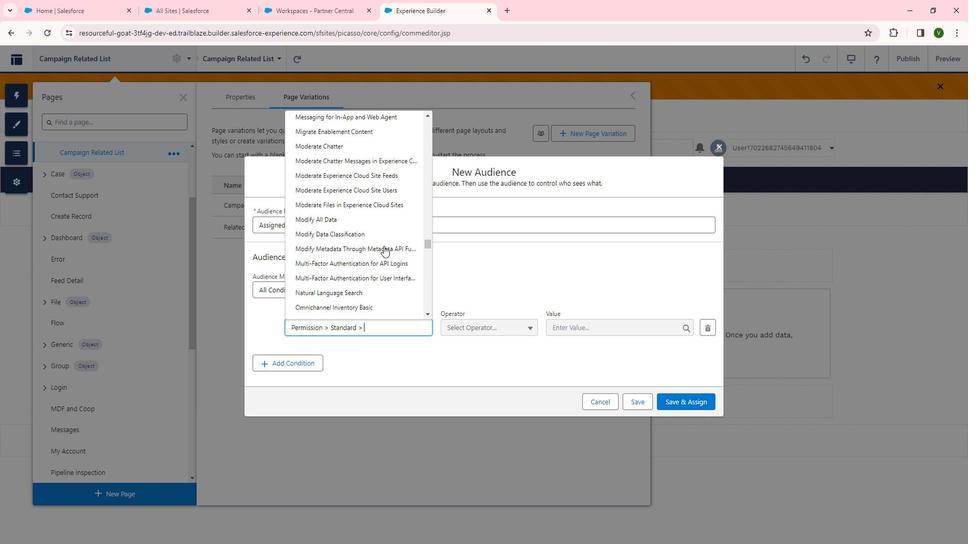 
Action: Mouse scrolled (393, 246) with delta (0, 0)
Screenshot: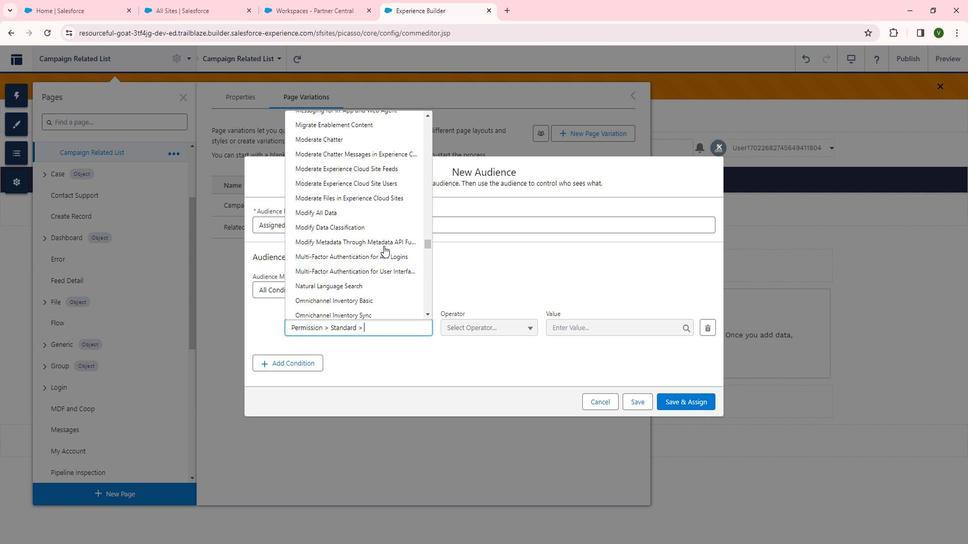 
Action: Mouse scrolled (393, 246) with delta (0, 0)
Screenshot: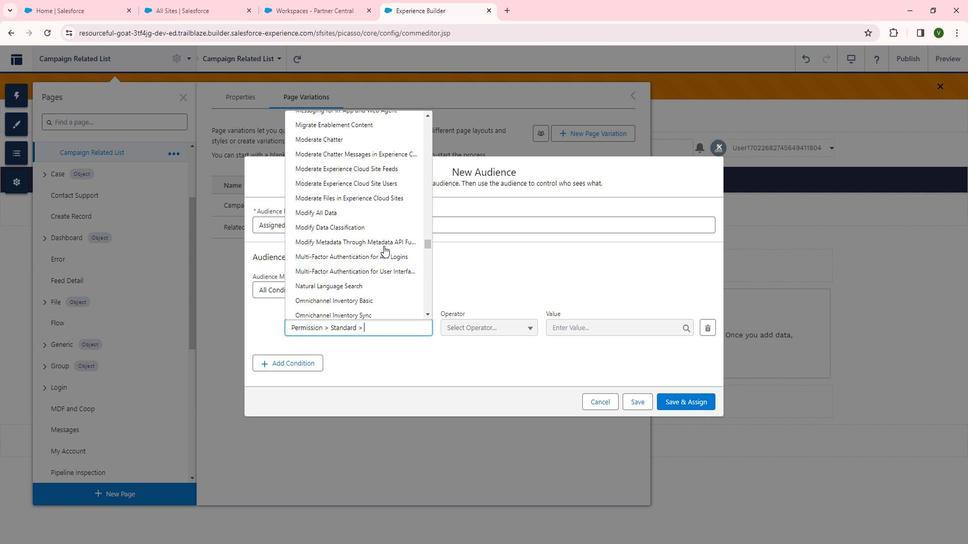 
Action: Mouse scrolled (393, 246) with delta (0, 0)
Screenshot: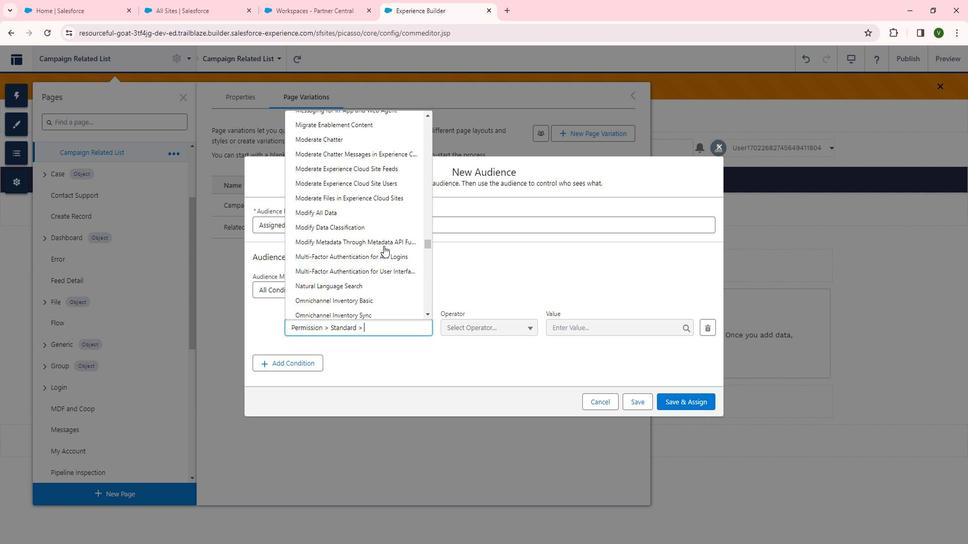 
Action: Mouse scrolled (393, 246) with delta (0, 0)
Screenshot: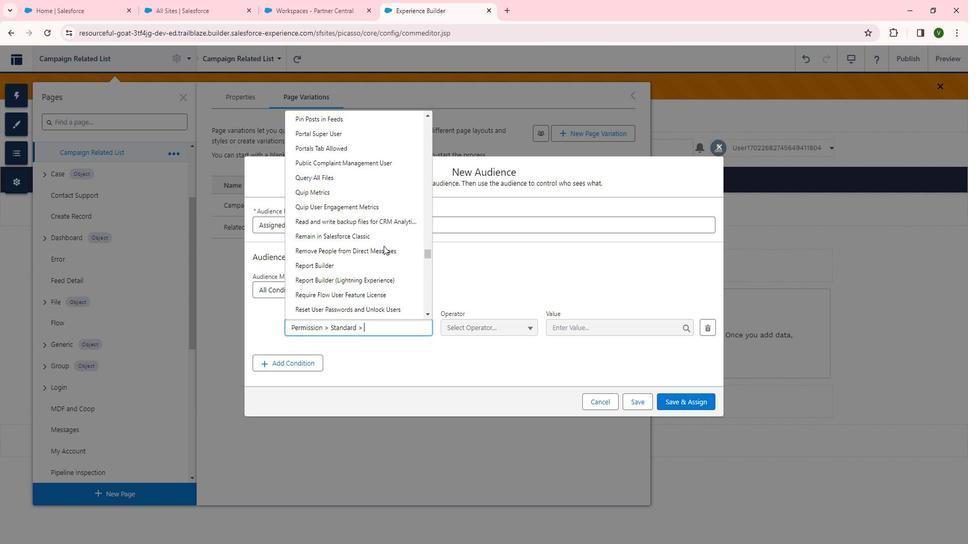 
Action: Mouse scrolled (393, 246) with delta (0, 0)
Screenshot: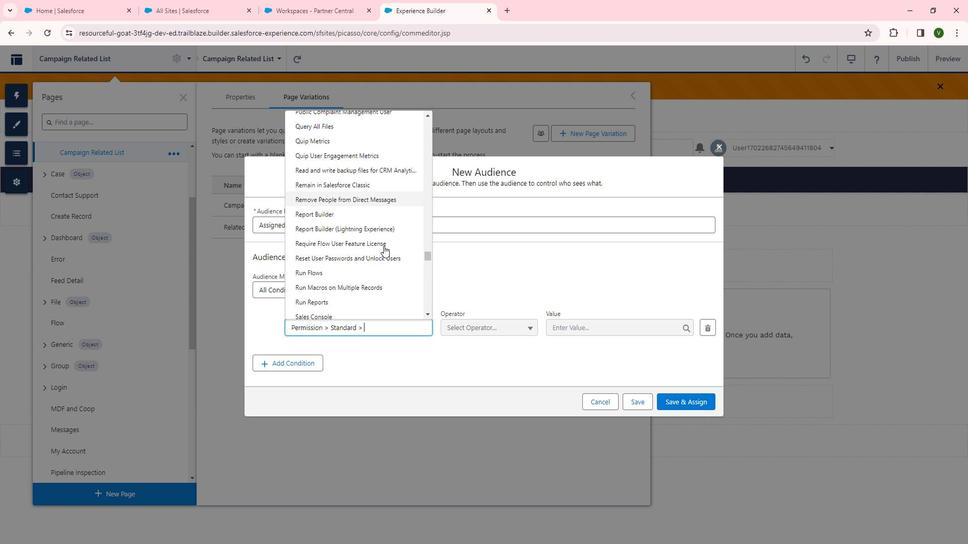 
Action: Mouse scrolled (393, 246) with delta (0, 0)
Screenshot: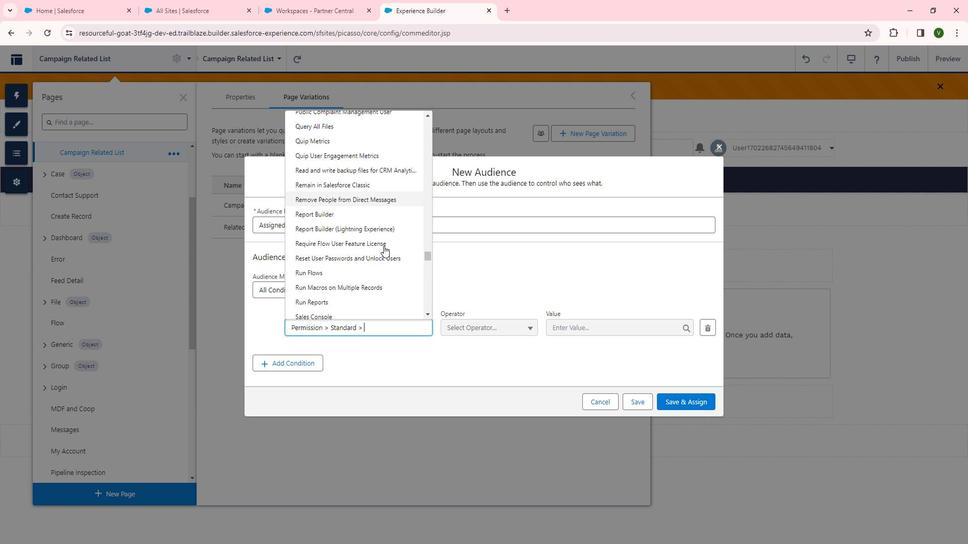 
Action: Mouse scrolled (393, 246) with delta (0, 0)
Screenshot: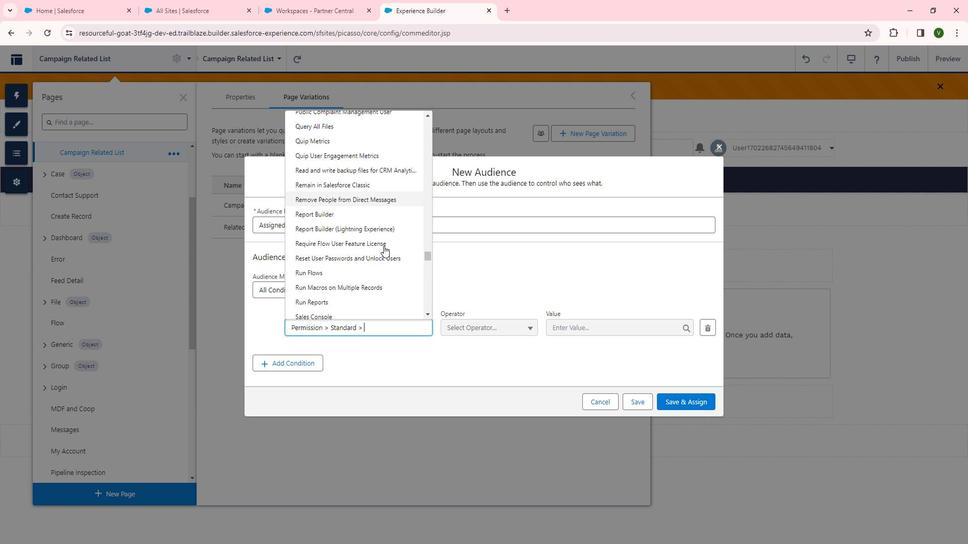 
Action: Mouse scrolled (393, 246) with delta (0, 0)
Screenshot: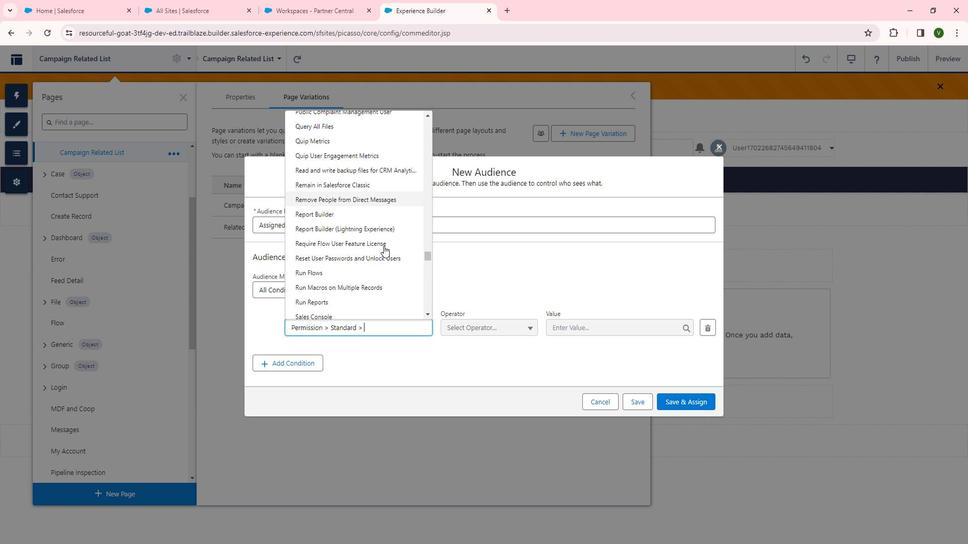 
Action: Mouse scrolled (393, 246) with delta (0, 0)
Screenshot: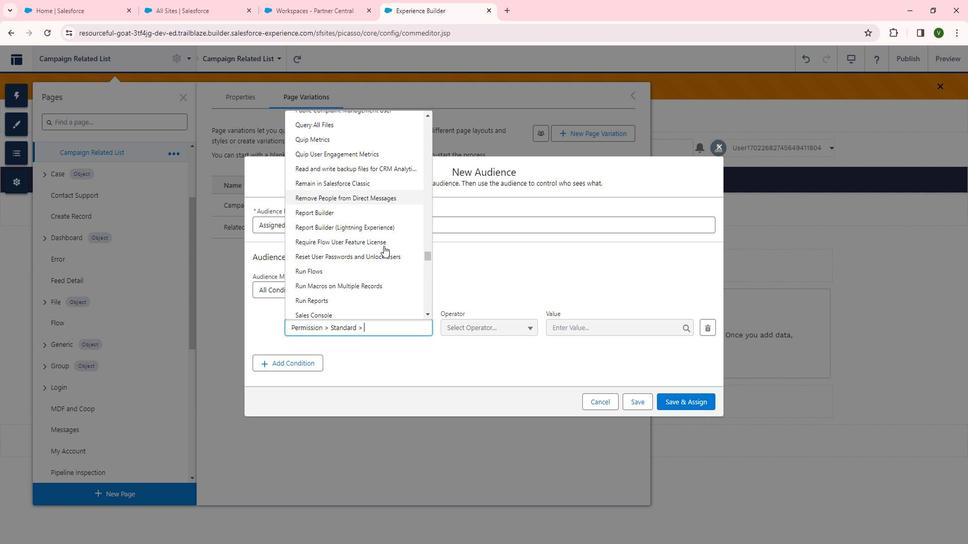 
Action: Mouse scrolled (393, 246) with delta (0, 0)
Screenshot: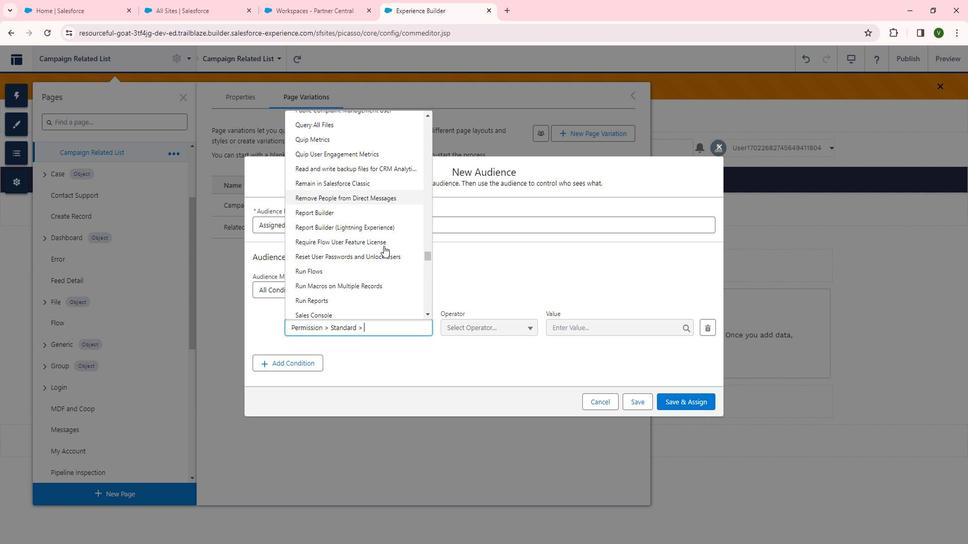
Action: Mouse scrolled (393, 246) with delta (0, 0)
Screenshot: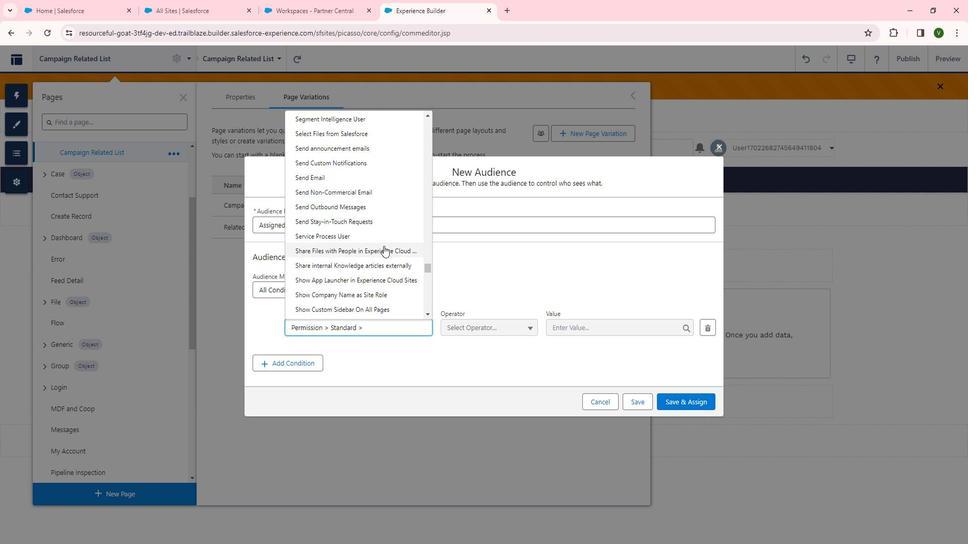 
Action: Mouse scrolled (393, 246) with delta (0, 0)
Screenshot: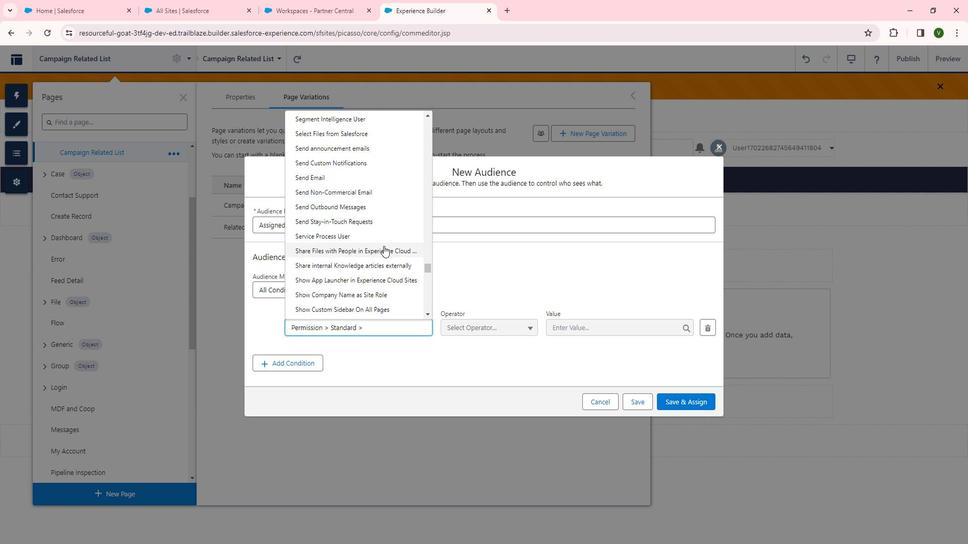 
Action: Mouse scrolled (393, 246) with delta (0, 0)
Screenshot: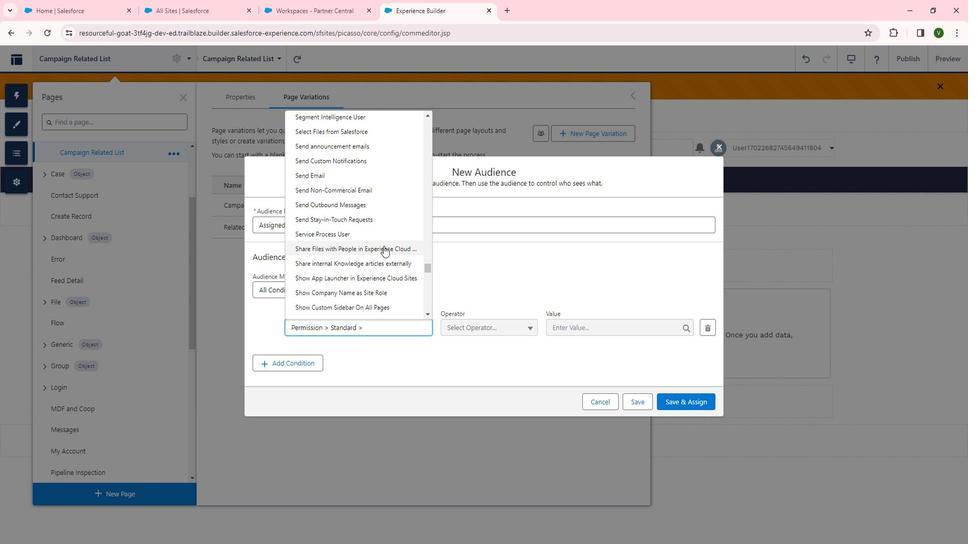 
Action: Mouse scrolled (393, 246) with delta (0, 0)
Screenshot: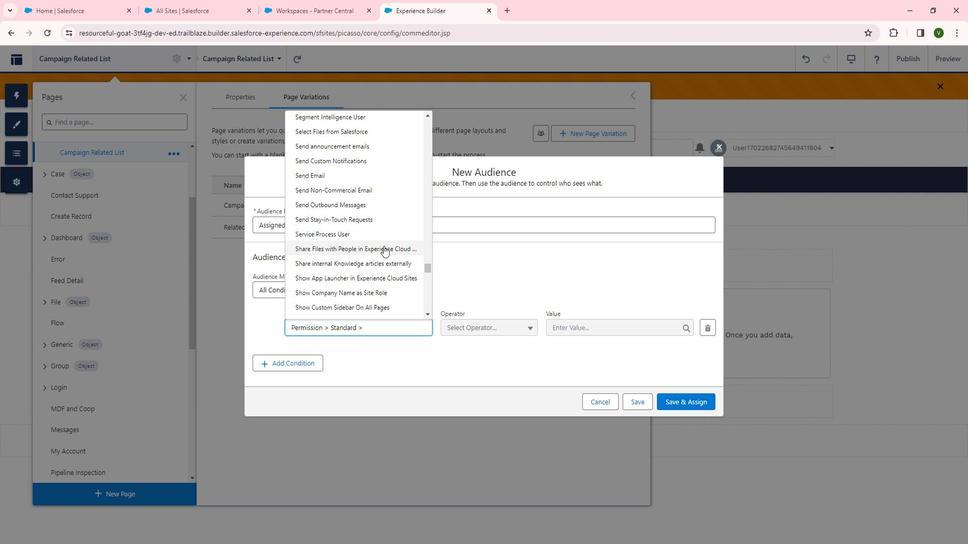 
Action: Mouse scrolled (393, 246) with delta (0, 0)
Screenshot: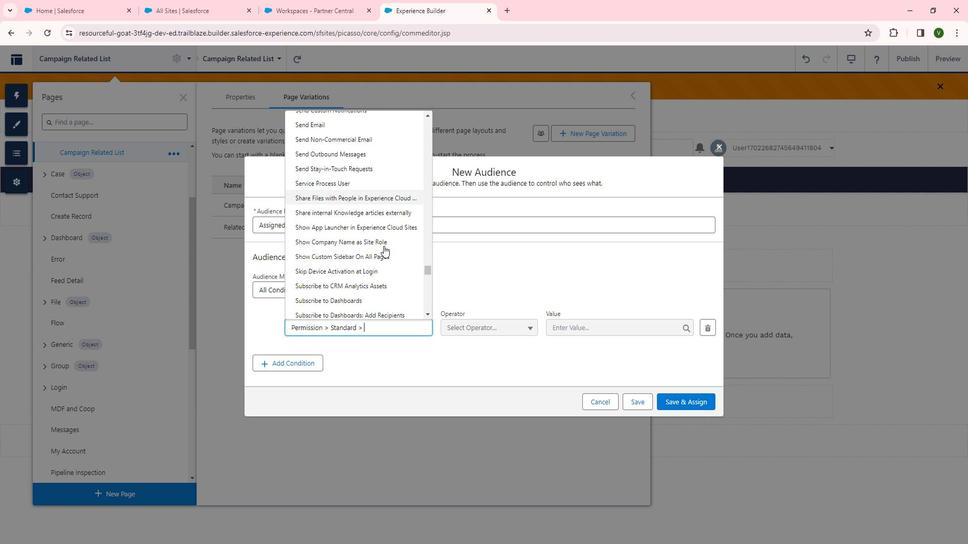 
Action: Mouse pressed left at (393, 246)
Screenshot: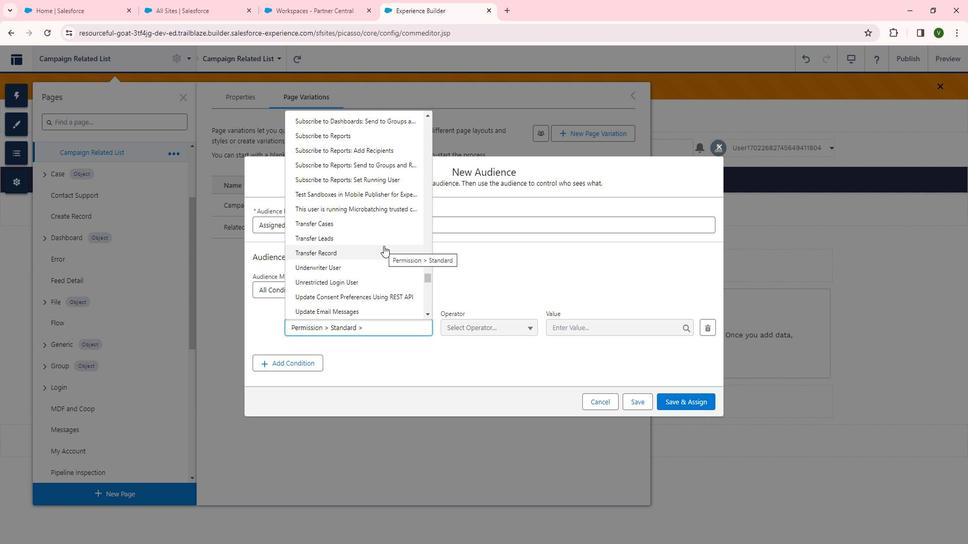 
Action: Mouse moved to (631, 321)
Screenshot: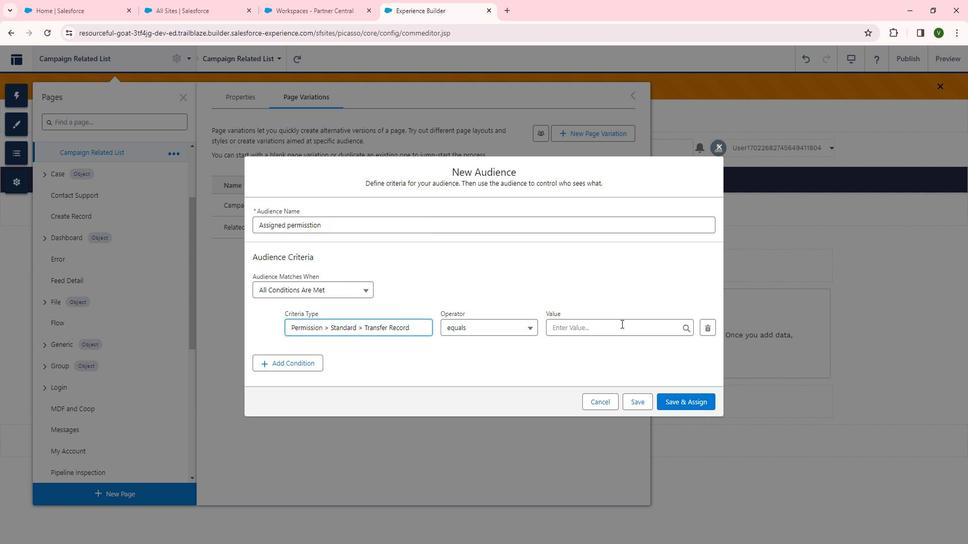 
Action: Mouse pressed left at (631, 321)
Screenshot: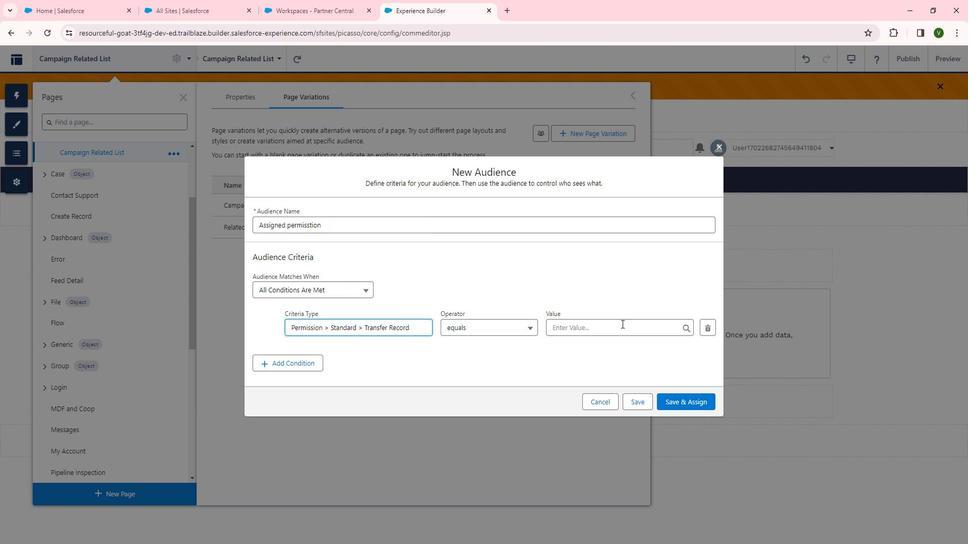 
Action: Mouse moved to (591, 344)
Screenshot: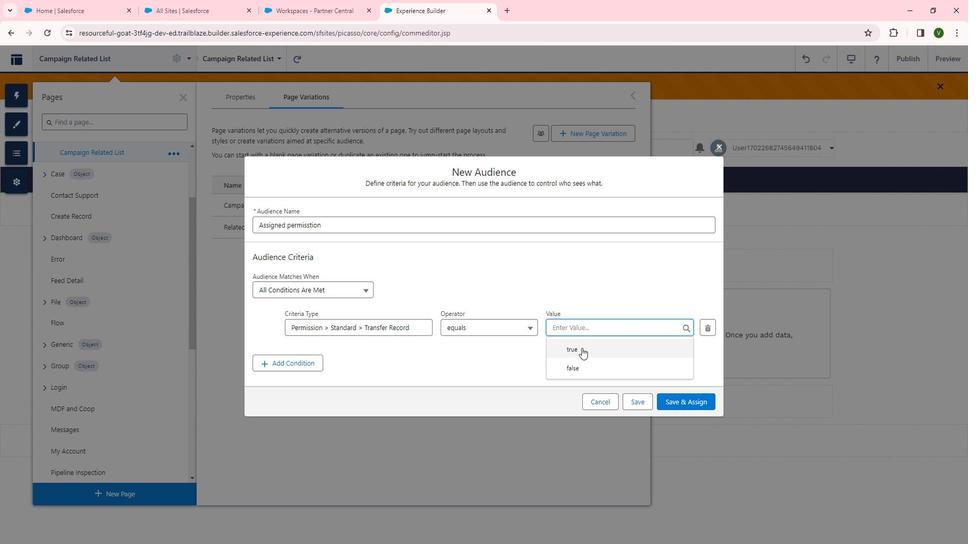 
Action: Mouse pressed left at (591, 344)
Screenshot: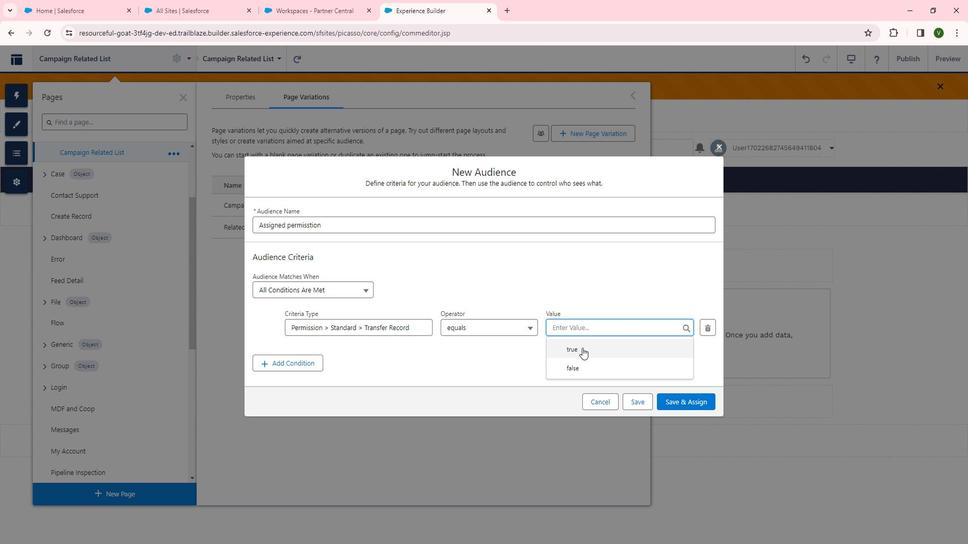 
Action: Mouse moved to (695, 403)
Screenshot: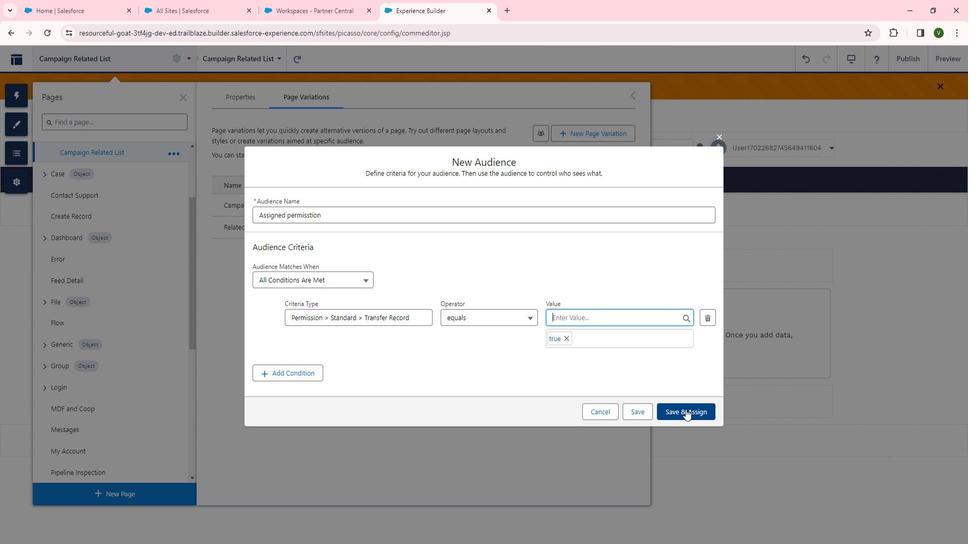 
Action: Mouse pressed left at (695, 403)
Screenshot: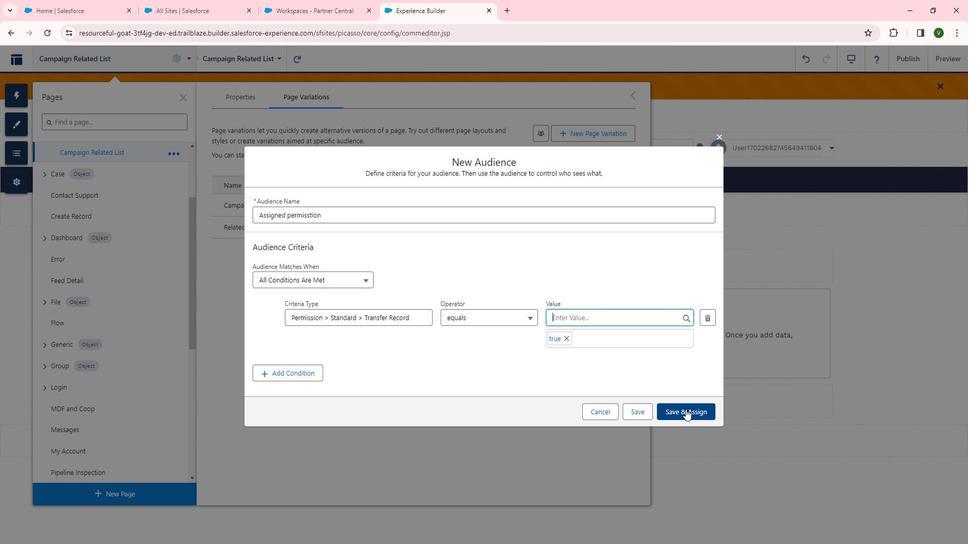 
Action: Mouse moved to (548, 365)
Screenshot: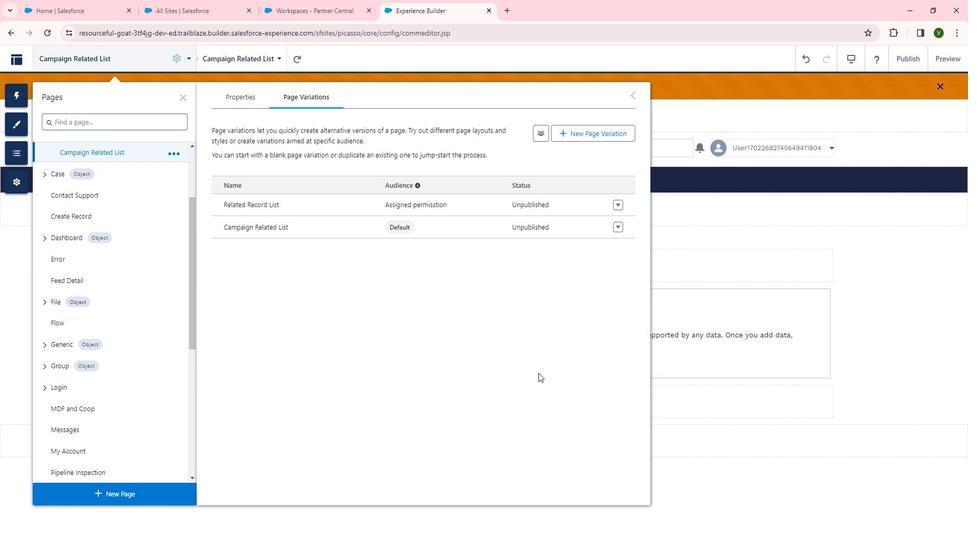 
